 Task: Compose an email with the signature Adam Smith with the subject Request for information and the message Thank you for your email. from softage.1@softage.net to softage.2@softage.net with an attached document Resume.docx Undo the message and rewrite the message as I am following up on our previous conversation. Send the email. Finally, move the email from Sent Items to the label Personal
Action: Mouse moved to (321, 543)
Screenshot: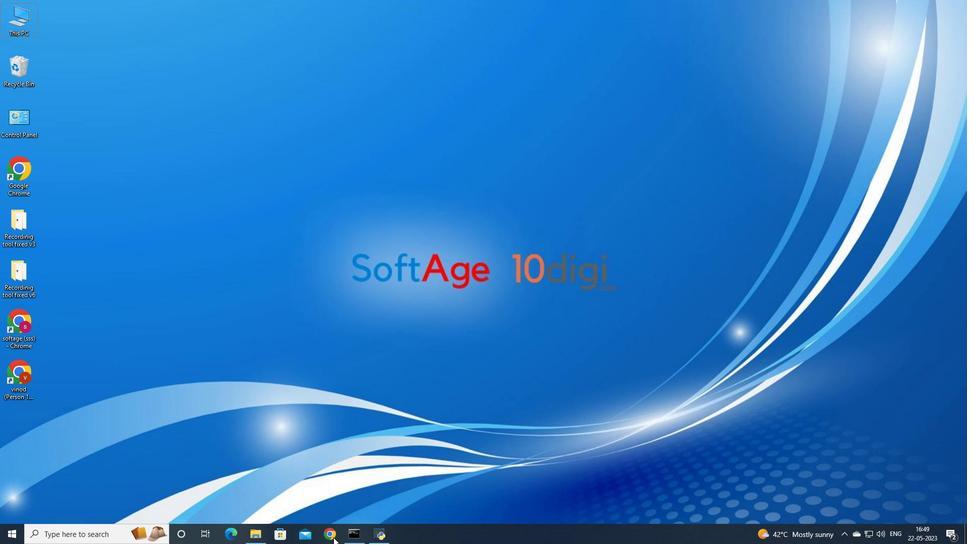 
Action: Mouse pressed left at (321, 543)
Screenshot: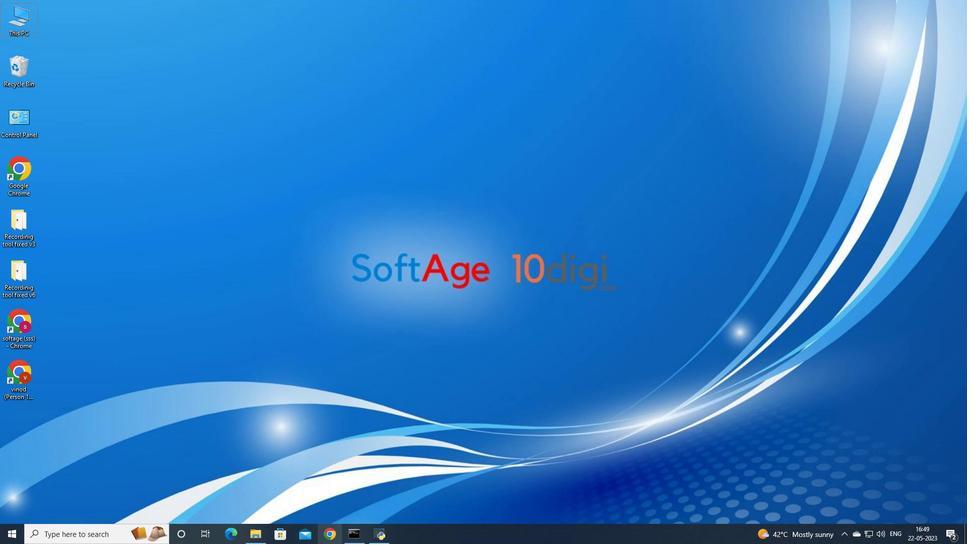
Action: Mouse moved to (412, 332)
Screenshot: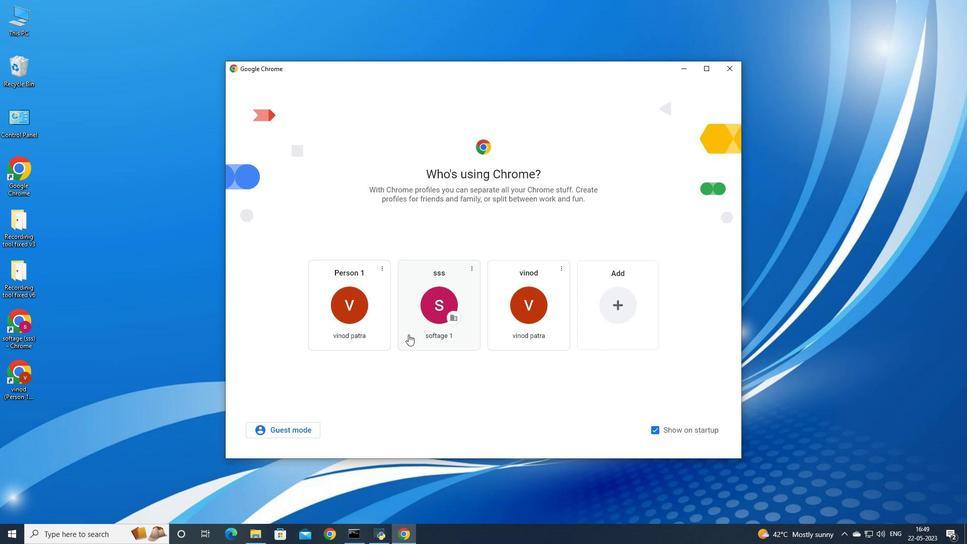 
Action: Mouse pressed left at (412, 332)
Screenshot: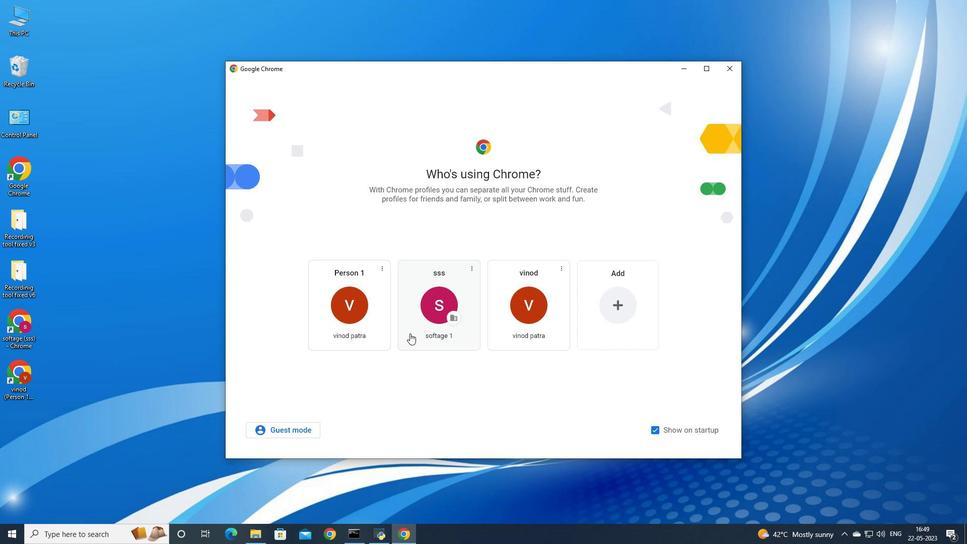 
Action: Mouse moved to (871, 49)
Screenshot: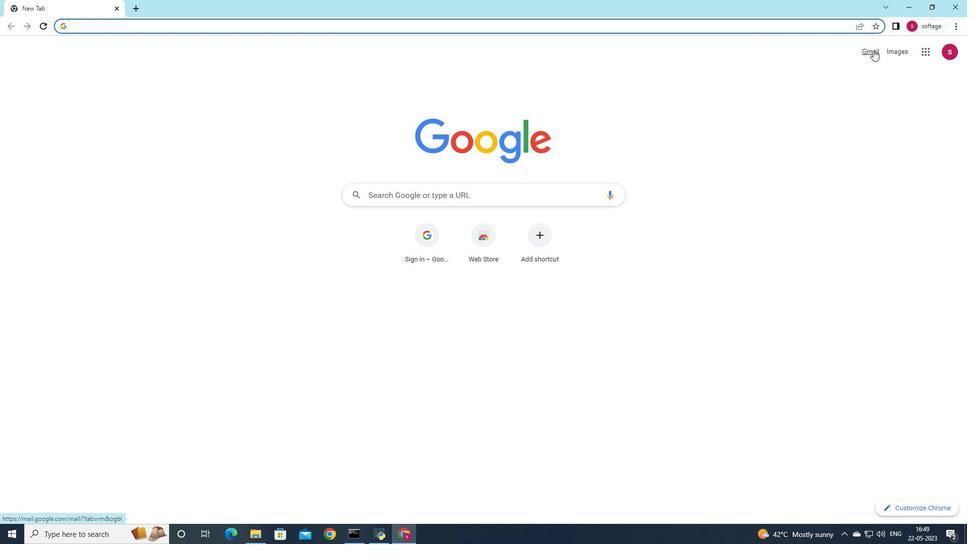 
Action: Mouse pressed left at (871, 49)
Screenshot: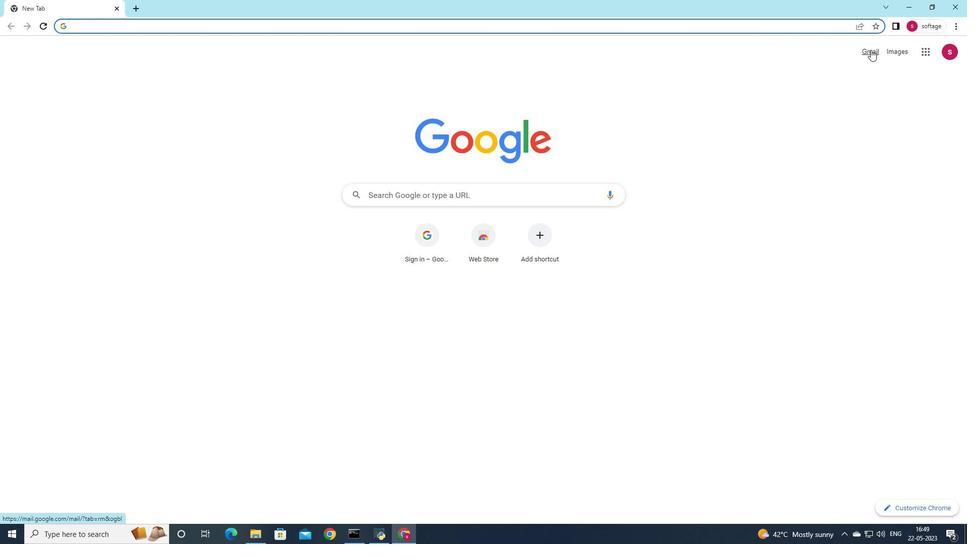 
Action: Mouse moved to (853, 69)
Screenshot: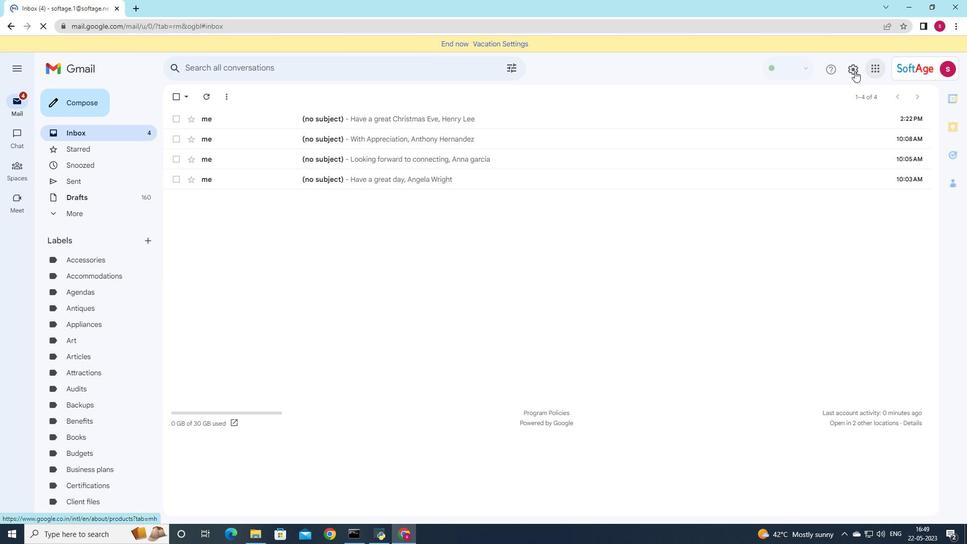 
Action: Mouse pressed left at (853, 69)
Screenshot: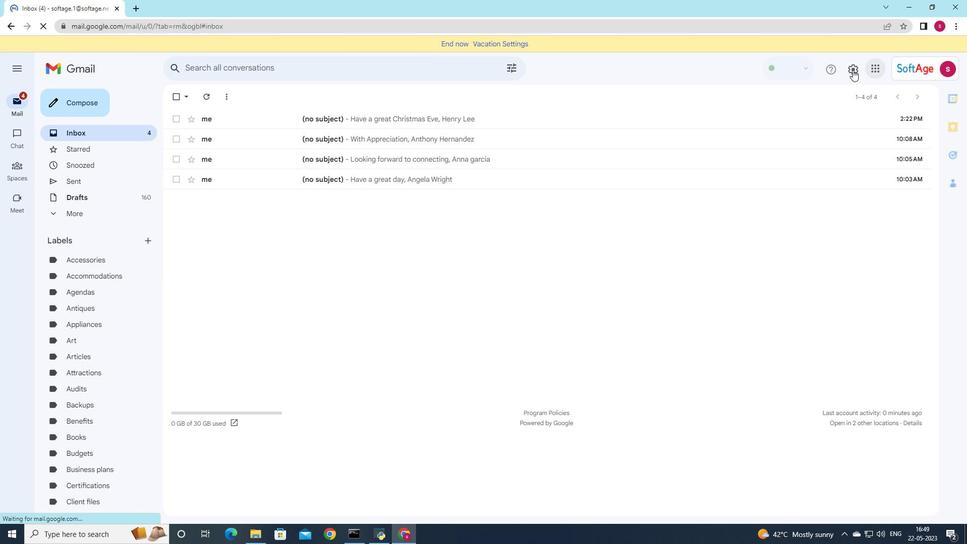 
Action: Mouse moved to (865, 119)
Screenshot: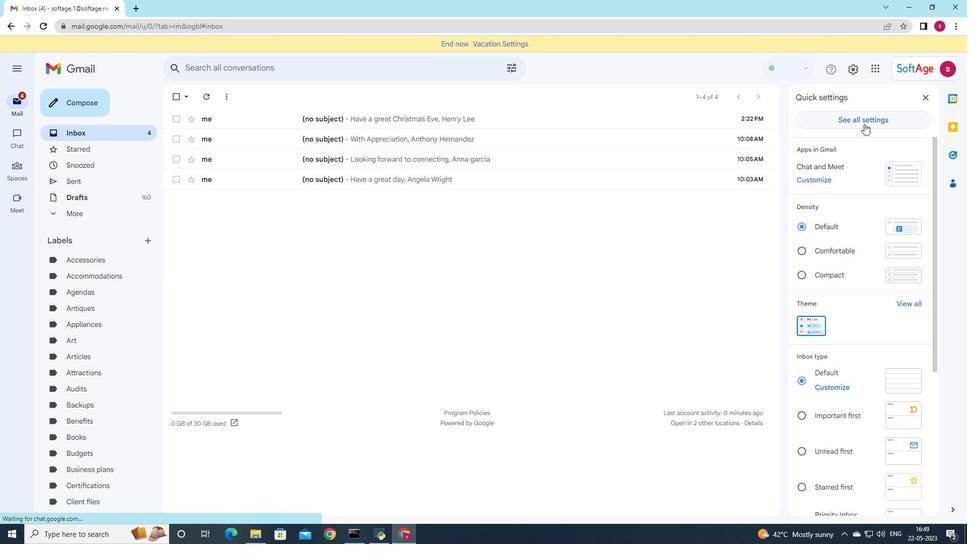
Action: Mouse pressed left at (865, 119)
Screenshot: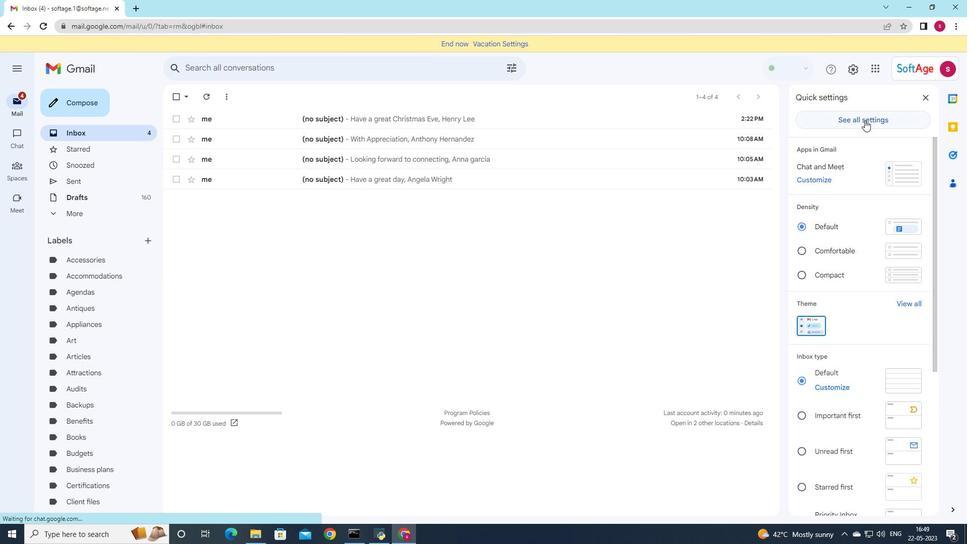 
Action: Mouse moved to (428, 405)
Screenshot: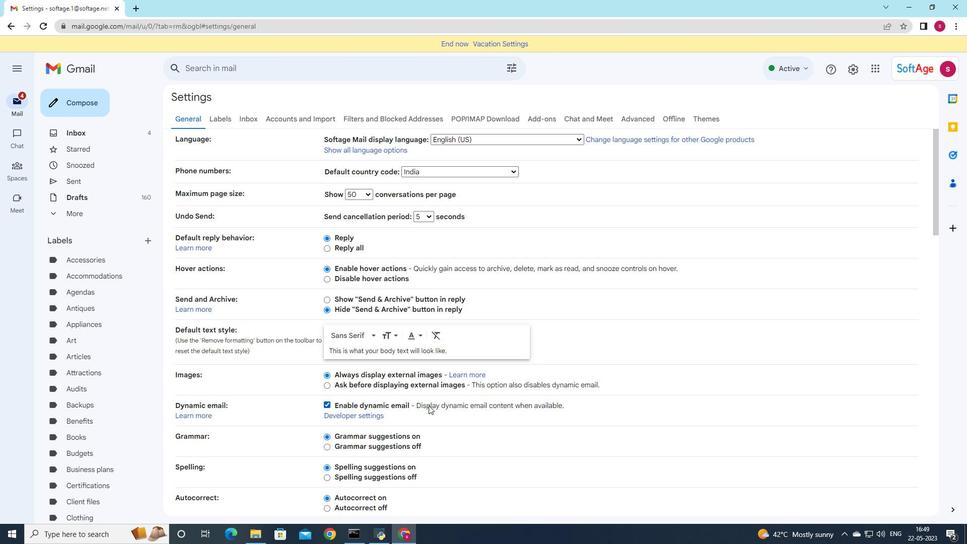 
Action: Mouse scrolled (428, 405) with delta (0, 0)
Screenshot: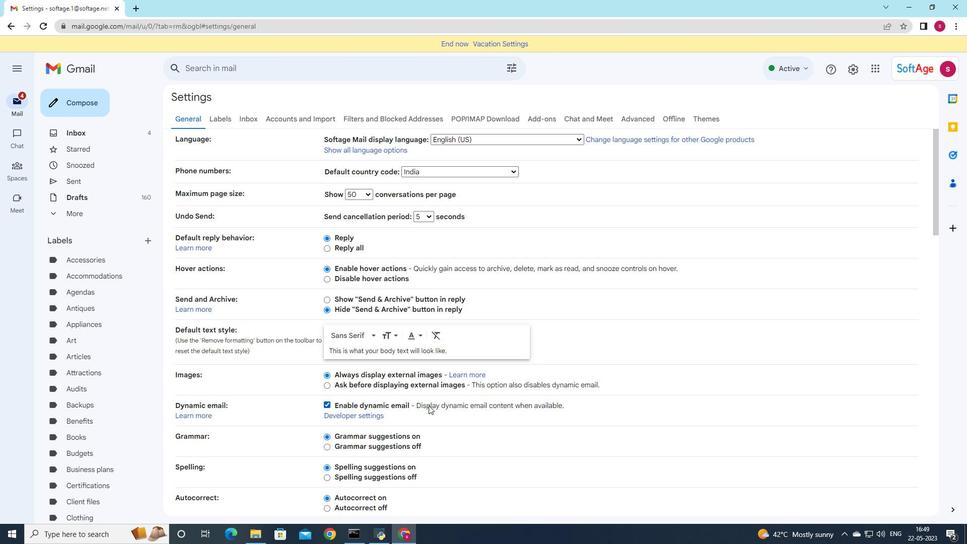 
Action: Mouse scrolled (428, 405) with delta (0, 0)
Screenshot: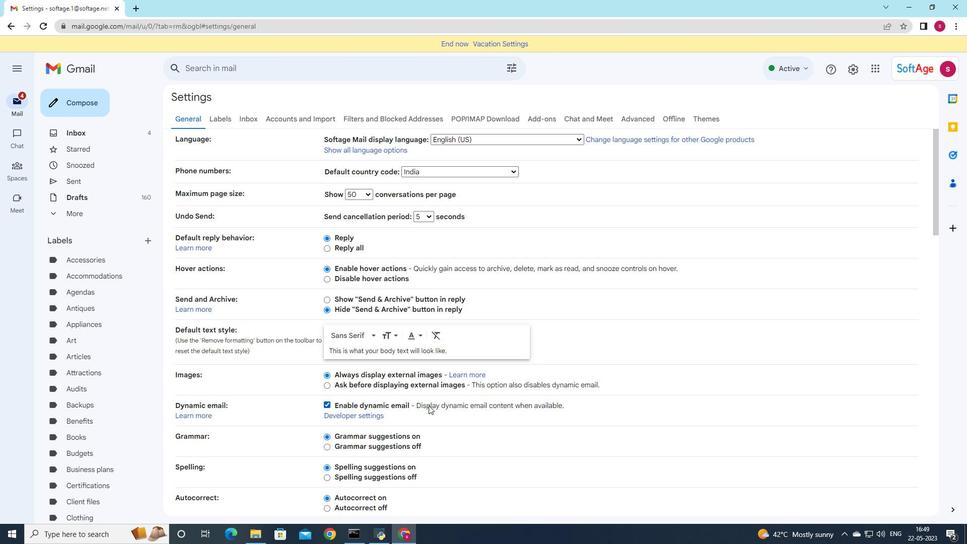 
Action: Mouse moved to (428, 405)
Screenshot: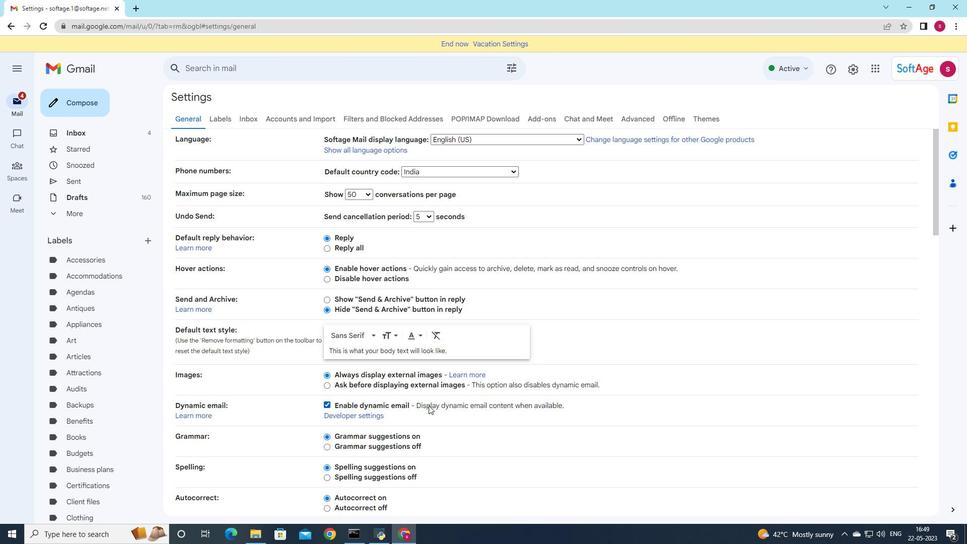 
Action: Mouse scrolled (428, 405) with delta (0, 0)
Screenshot: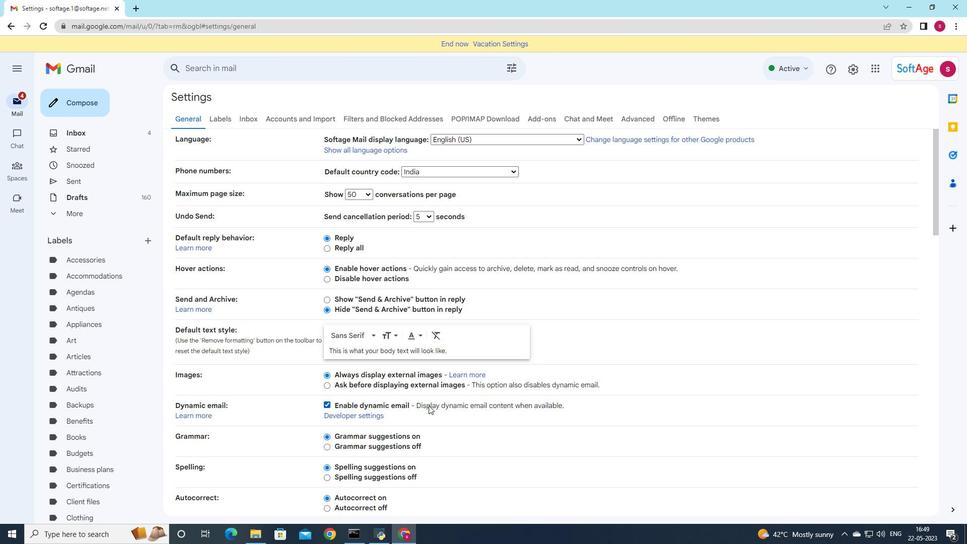 
Action: Mouse scrolled (428, 405) with delta (0, 0)
Screenshot: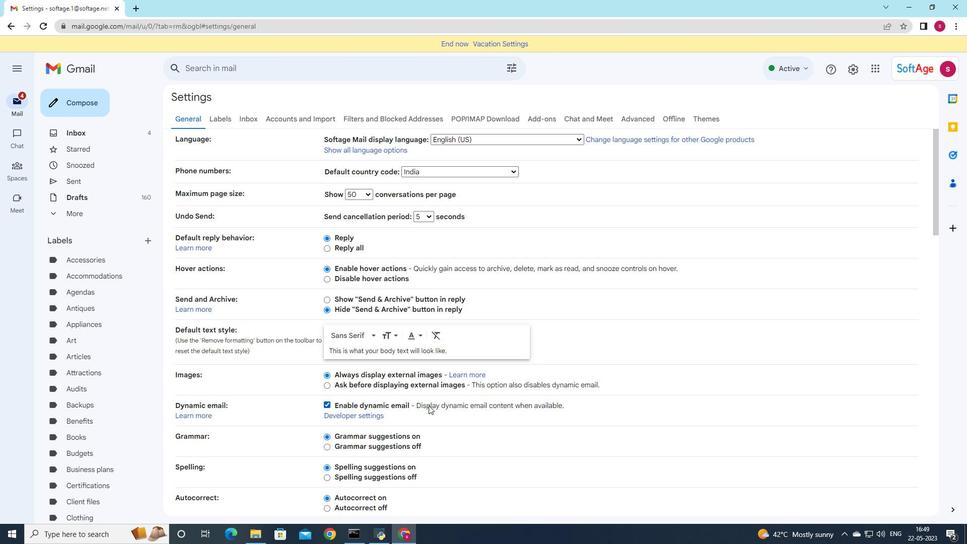 
Action: Mouse moved to (426, 409)
Screenshot: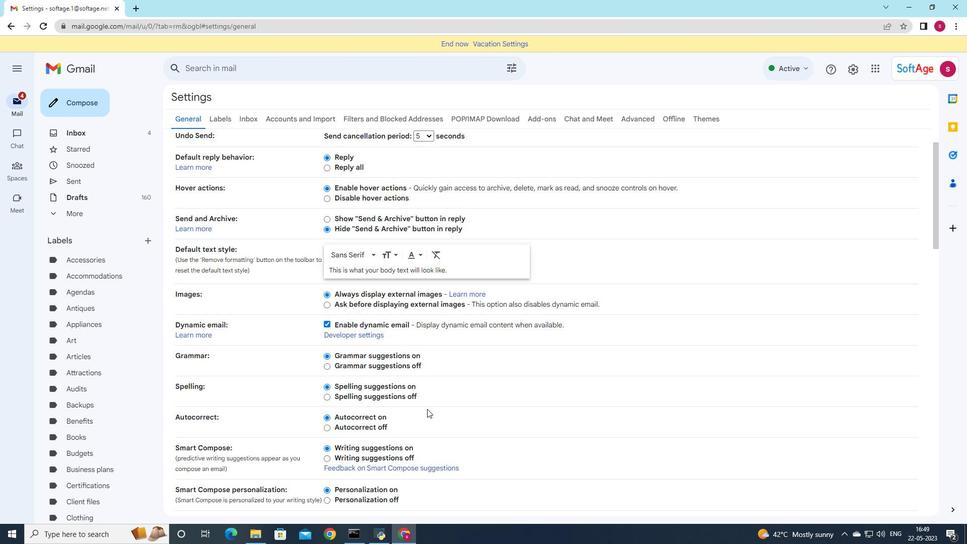 
Action: Mouse scrolled (426, 408) with delta (0, 0)
Screenshot: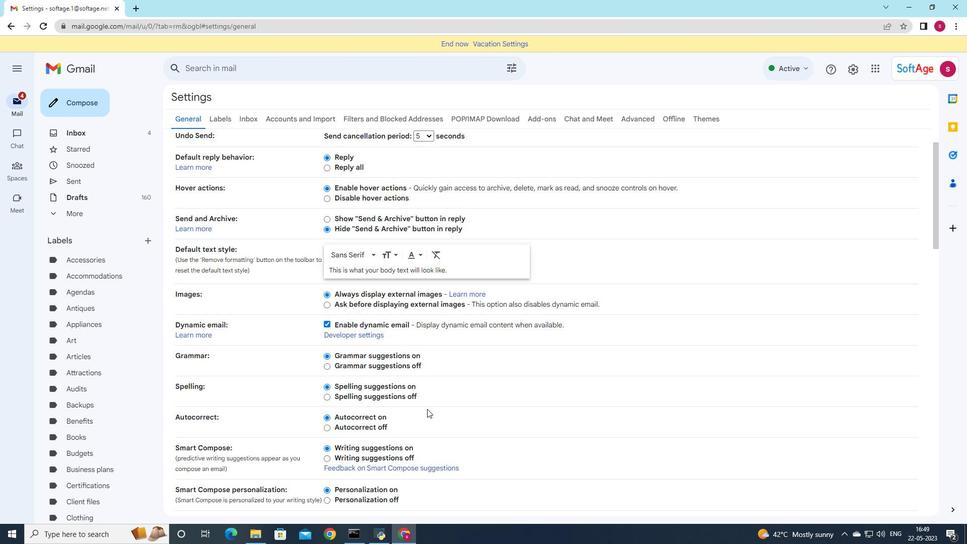 
Action: Mouse moved to (427, 411)
Screenshot: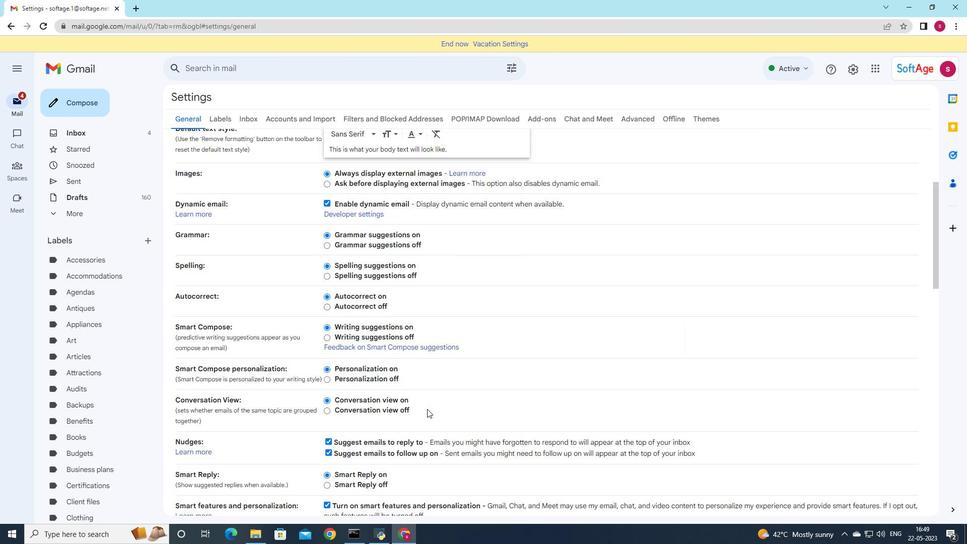 
Action: Mouse scrolled (427, 411) with delta (0, 0)
Screenshot: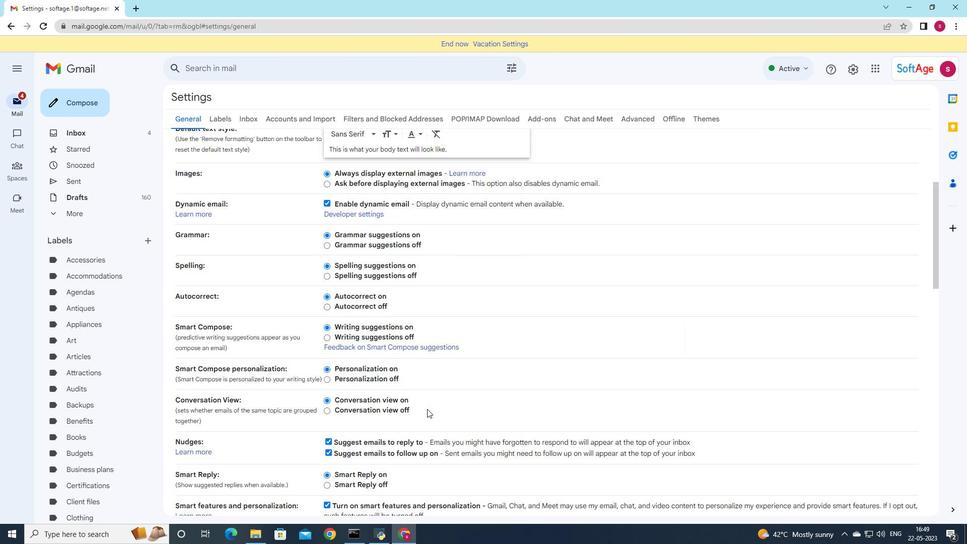 
Action: Mouse moved to (429, 413)
Screenshot: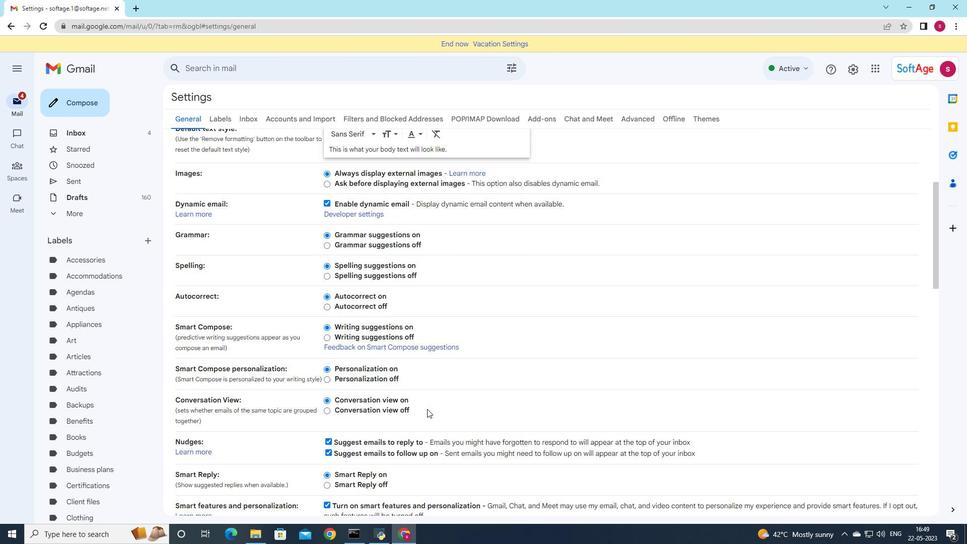 
Action: Mouse scrolled (429, 413) with delta (0, 0)
Screenshot: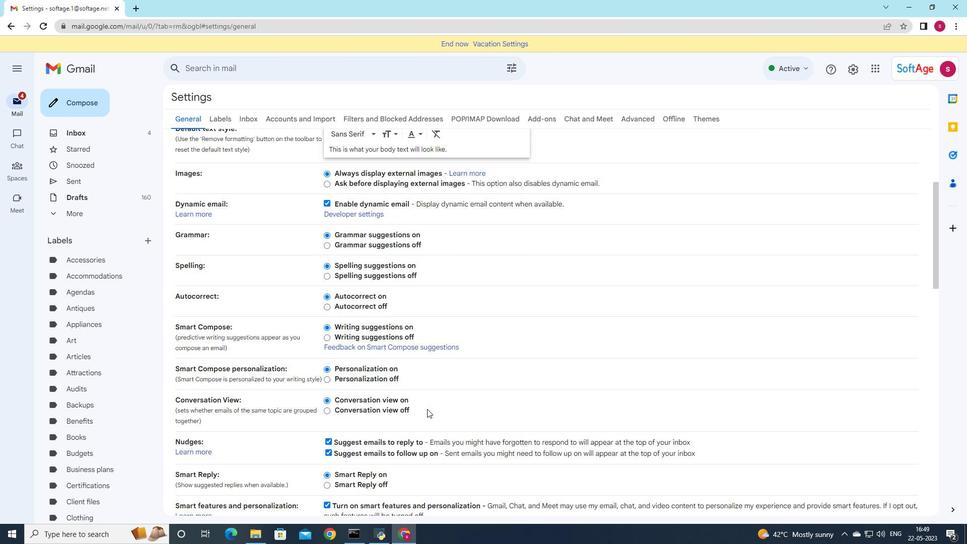 
Action: Mouse moved to (430, 414)
Screenshot: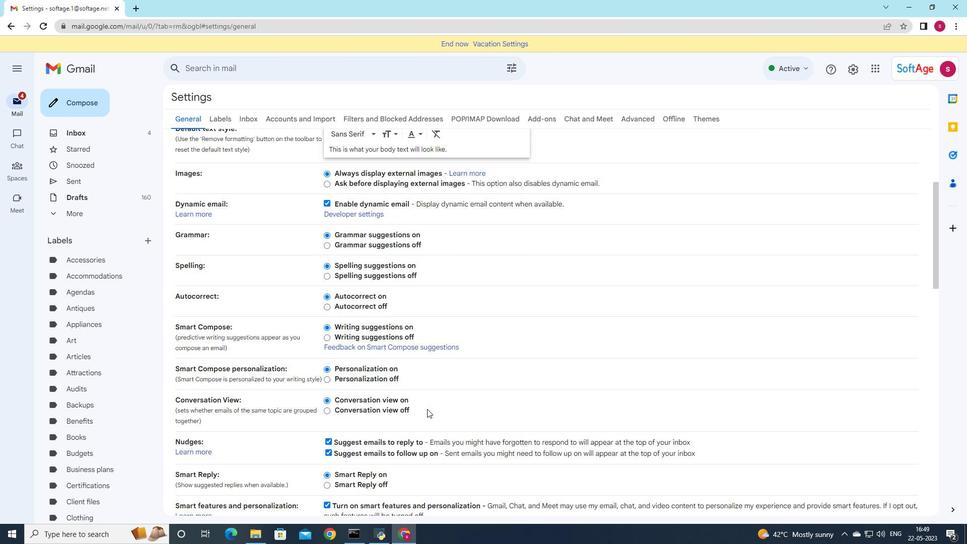 
Action: Mouse scrolled (430, 413) with delta (0, 0)
Screenshot: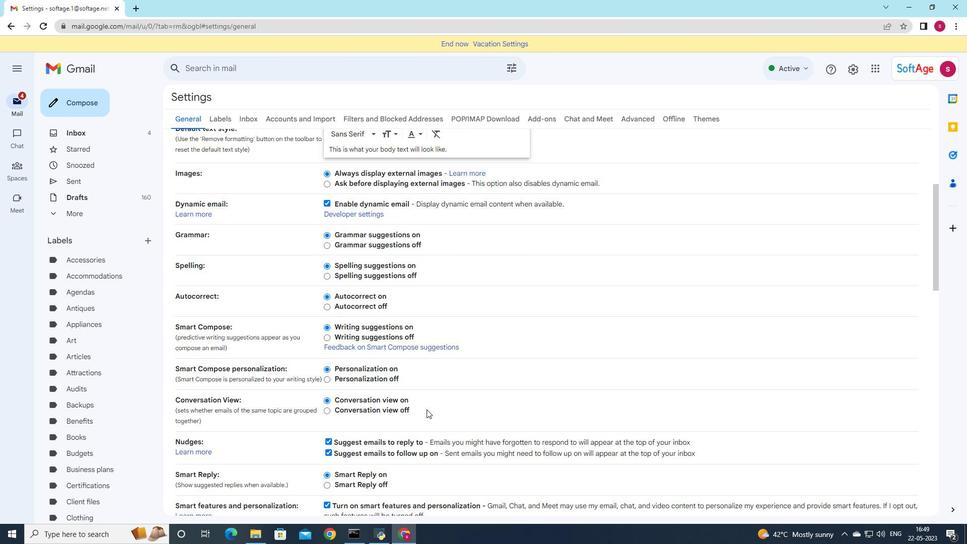 
Action: Mouse moved to (431, 414)
Screenshot: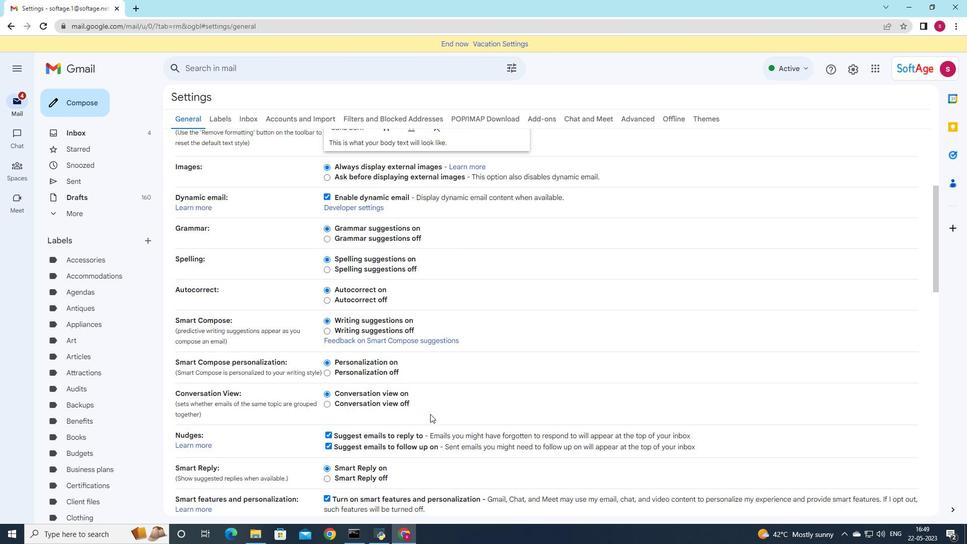 
Action: Mouse scrolled (431, 413) with delta (0, 0)
Screenshot: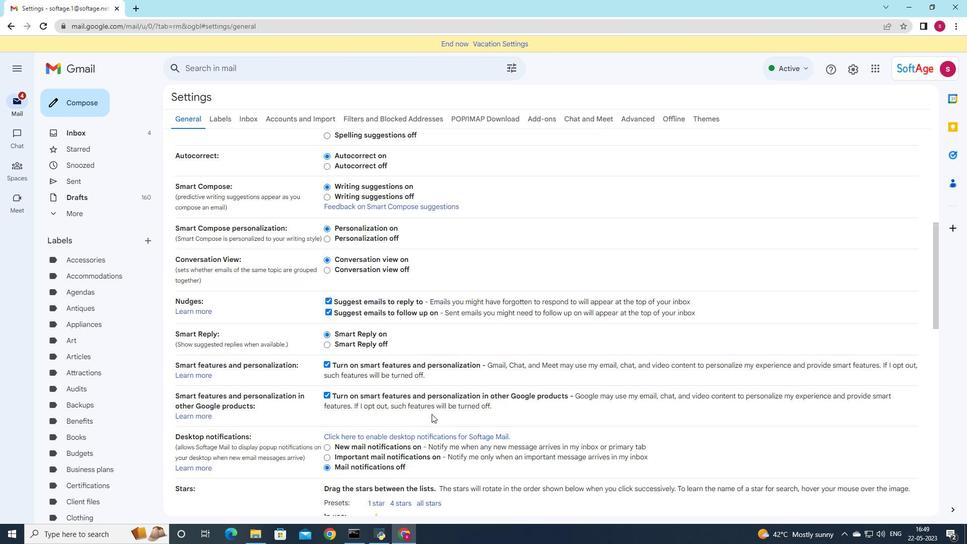 
Action: Mouse moved to (432, 414)
Screenshot: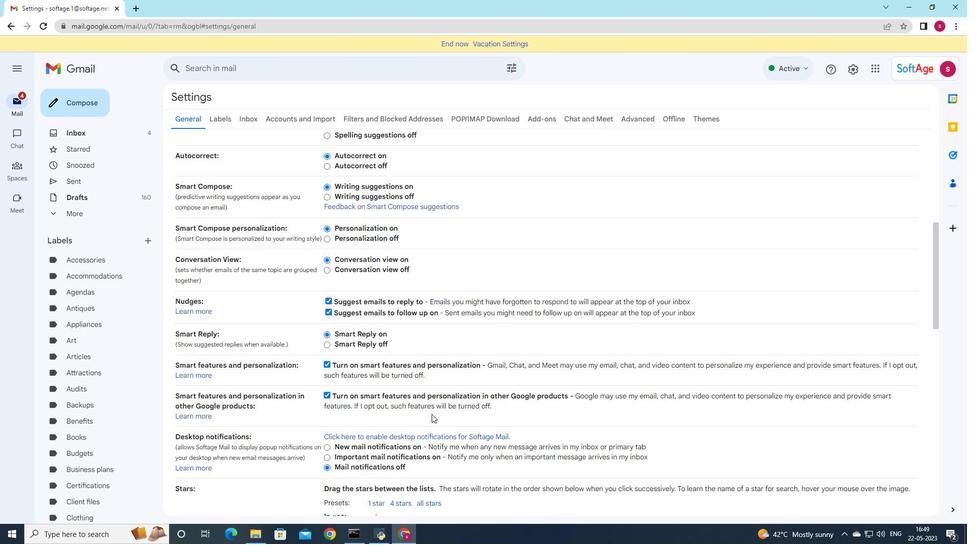 
Action: Mouse scrolled (432, 413) with delta (0, 0)
Screenshot: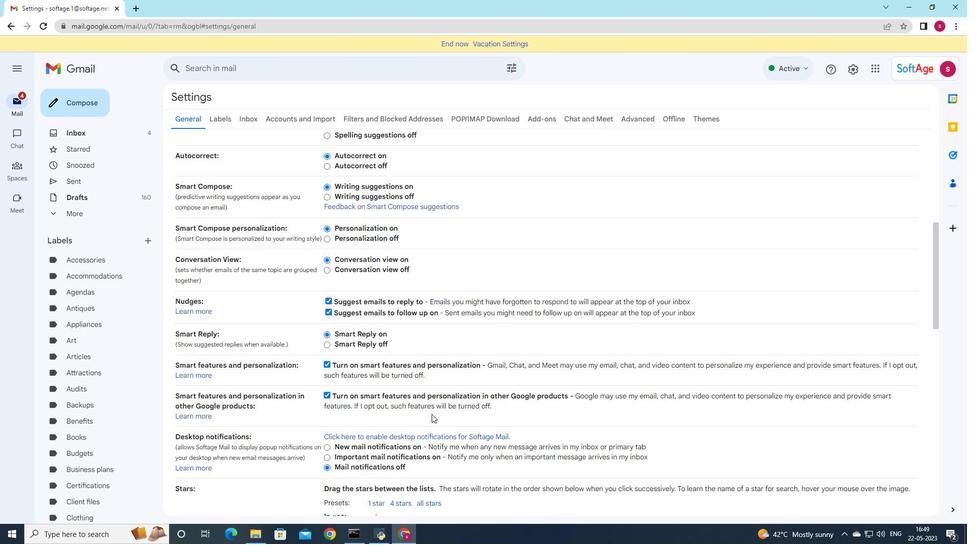 
Action: Mouse scrolled (432, 413) with delta (0, 0)
Screenshot: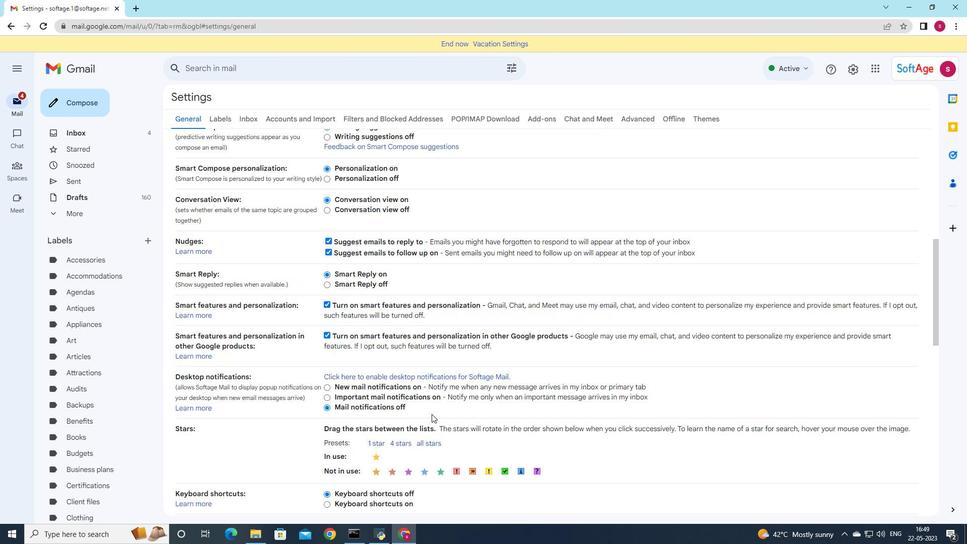 
Action: Mouse scrolled (432, 413) with delta (0, 0)
Screenshot: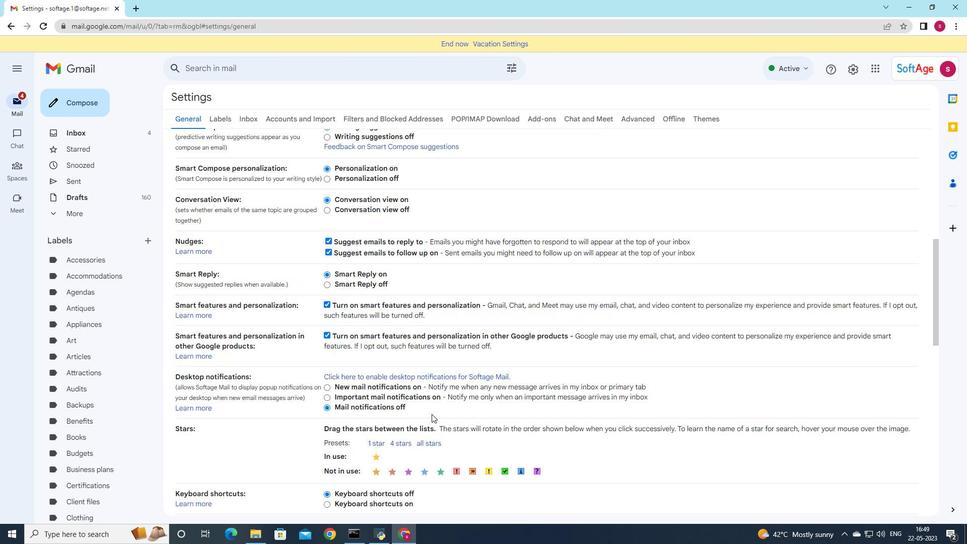
Action: Mouse moved to (433, 433)
Screenshot: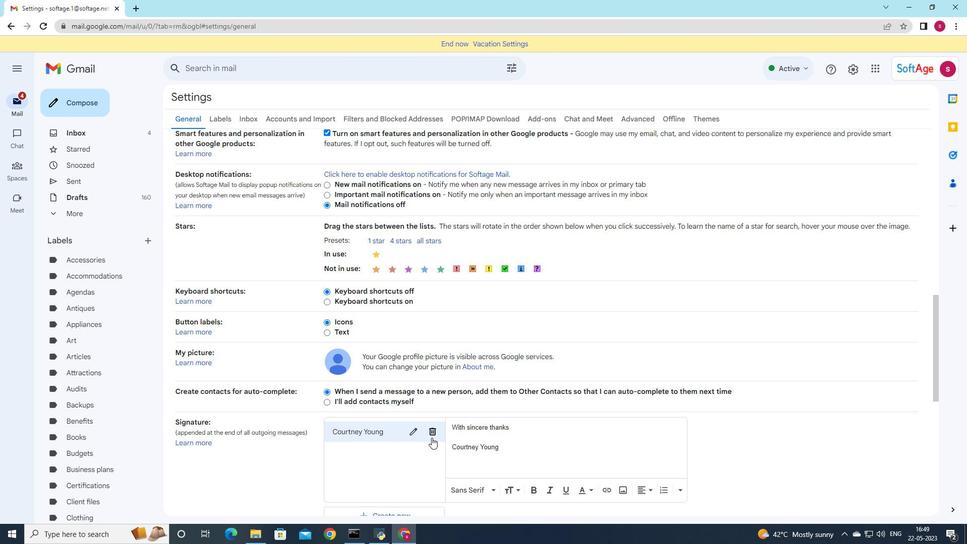 
Action: Mouse pressed left at (433, 433)
Screenshot: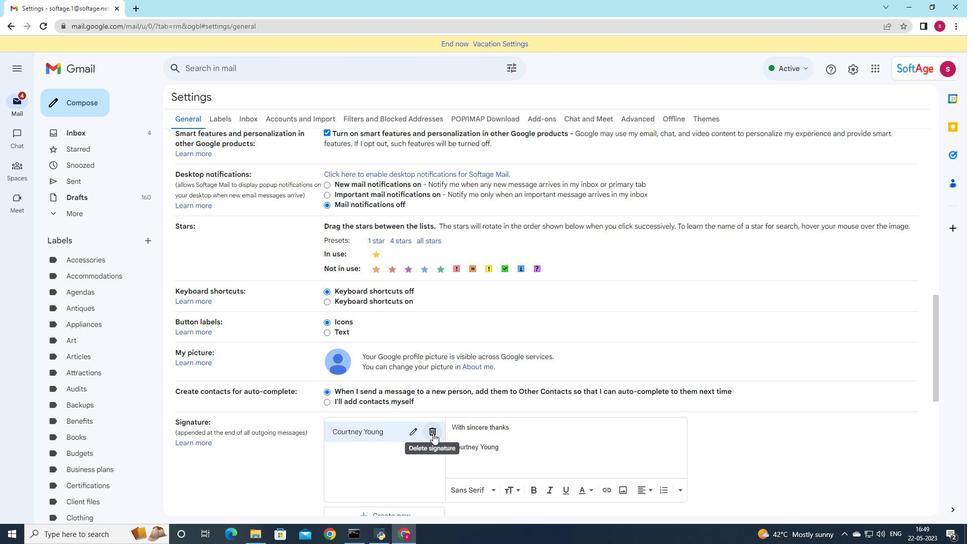 
Action: Mouse moved to (574, 299)
Screenshot: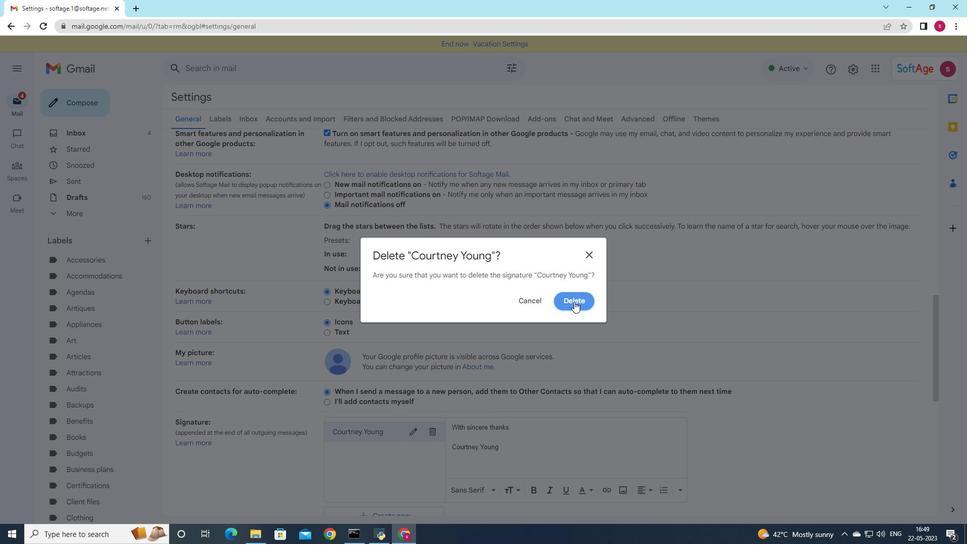 
Action: Mouse pressed left at (574, 299)
Screenshot: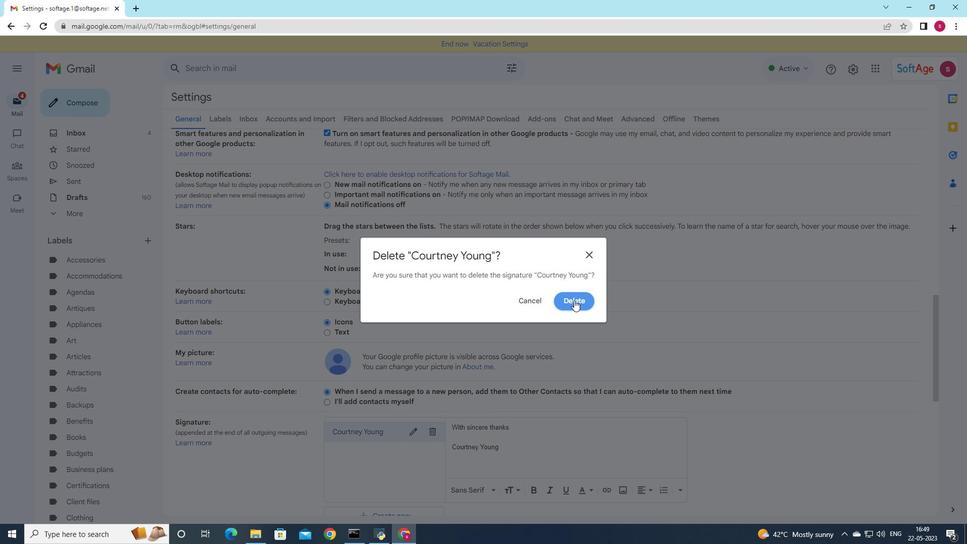 
Action: Mouse moved to (367, 438)
Screenshot: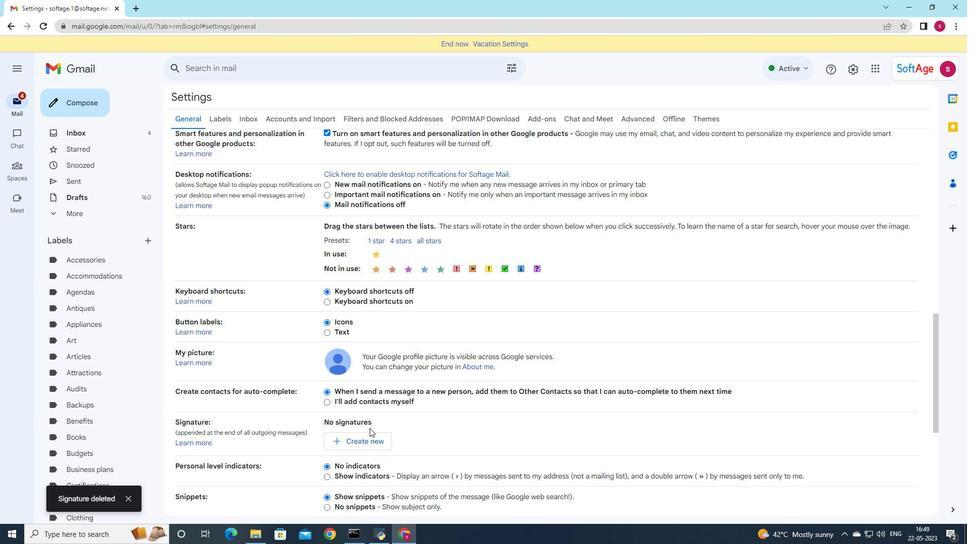 
Action: Mouse pressed left at (367, 438)
Screenshot: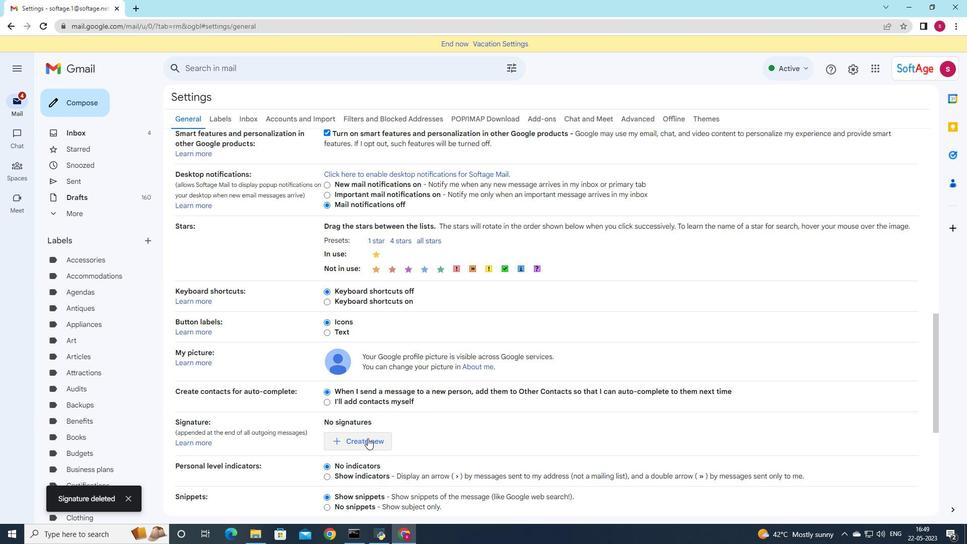 
Action: Mouse moved to (544, 289)
Screenshot: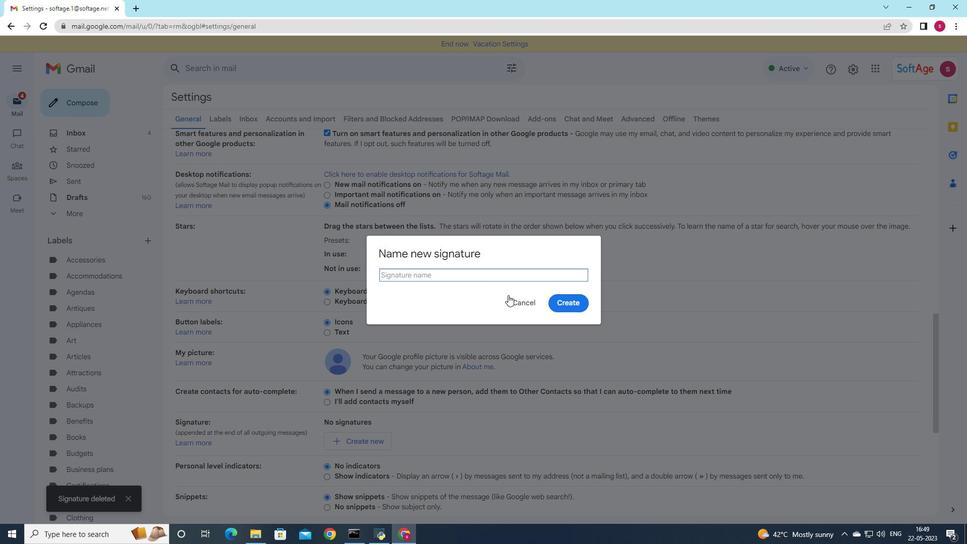
Action: Key pressed <Key.shift>Adam<Key.space><Key.shift>Smith
Screenshot: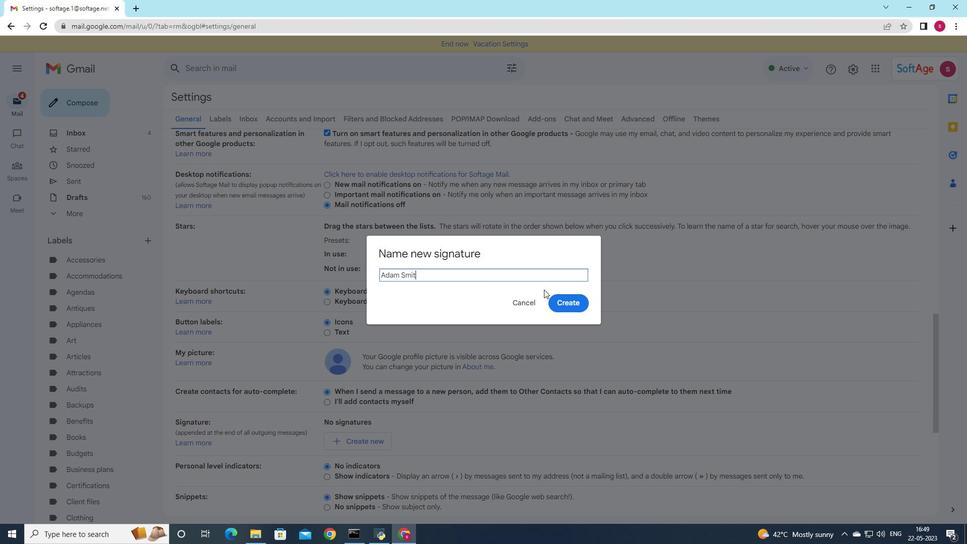 
Action: Mouse moved to (566, 301)
Screenshot: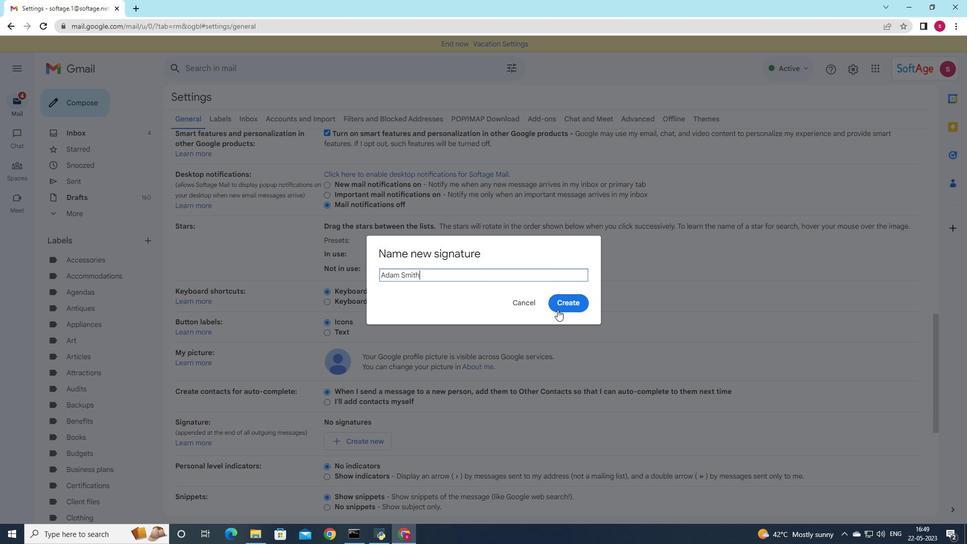 
Action: Mouse pressed left at (566, 301)
Screenshot: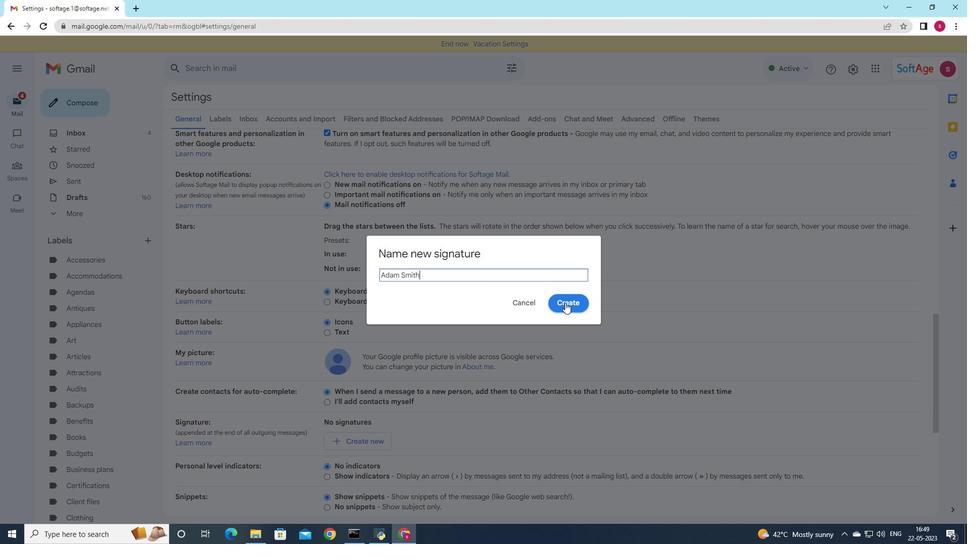 
Action: Mouse moved to (519, 319)
Screenshot: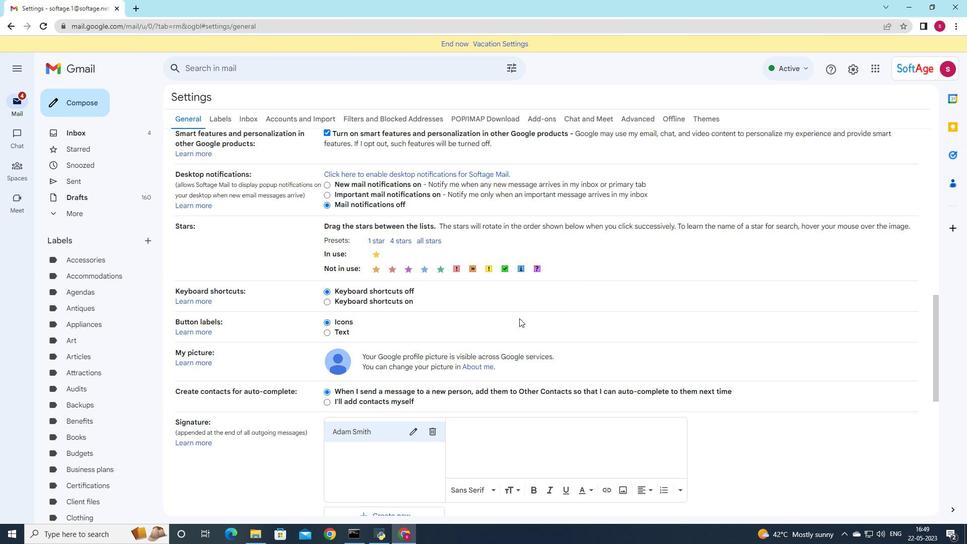 
Action: Mouse scrolled (519, 319) with delta (0, 0)
Screenshot: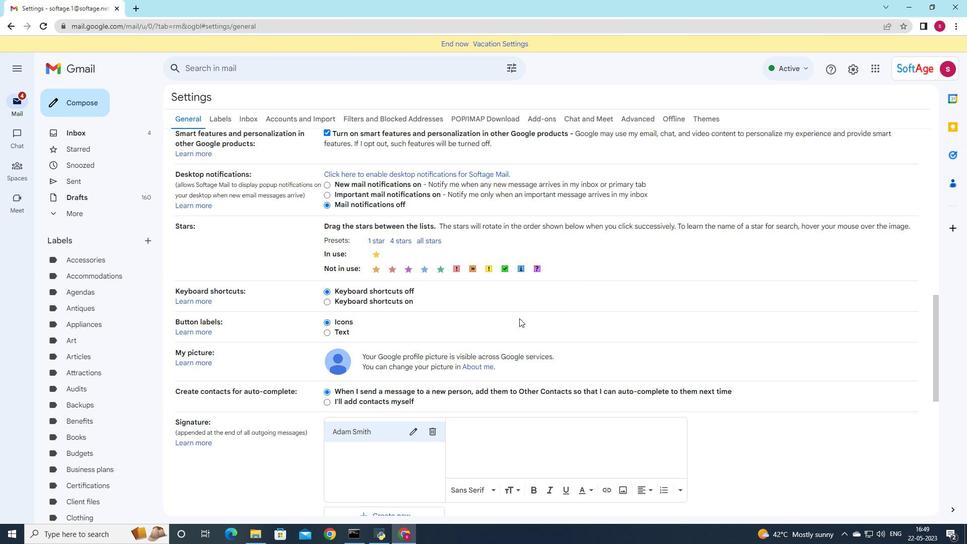 
Action: Mouse moved to (519, 320)
Screenshot: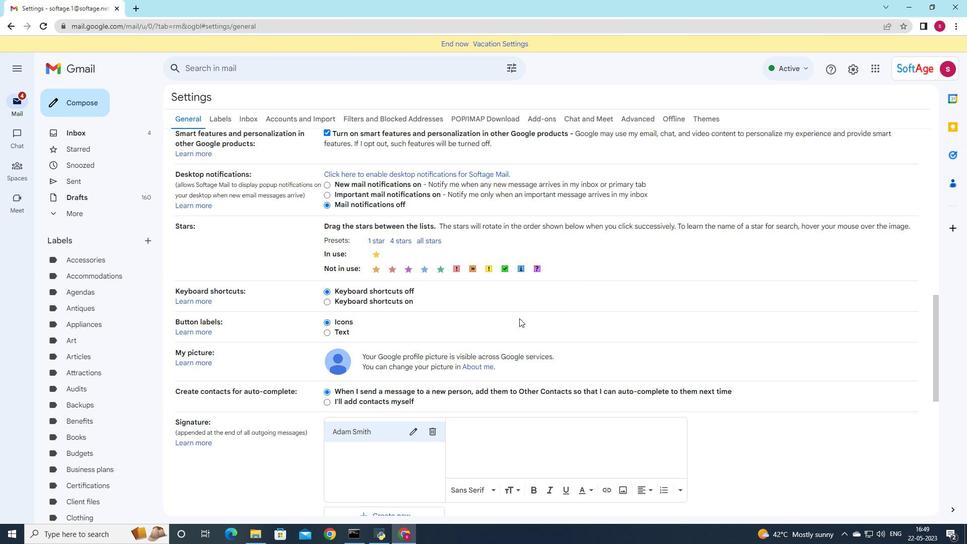 
Action: Mouse scrolled (519, 319) with delta (0, 0)
Screenshot: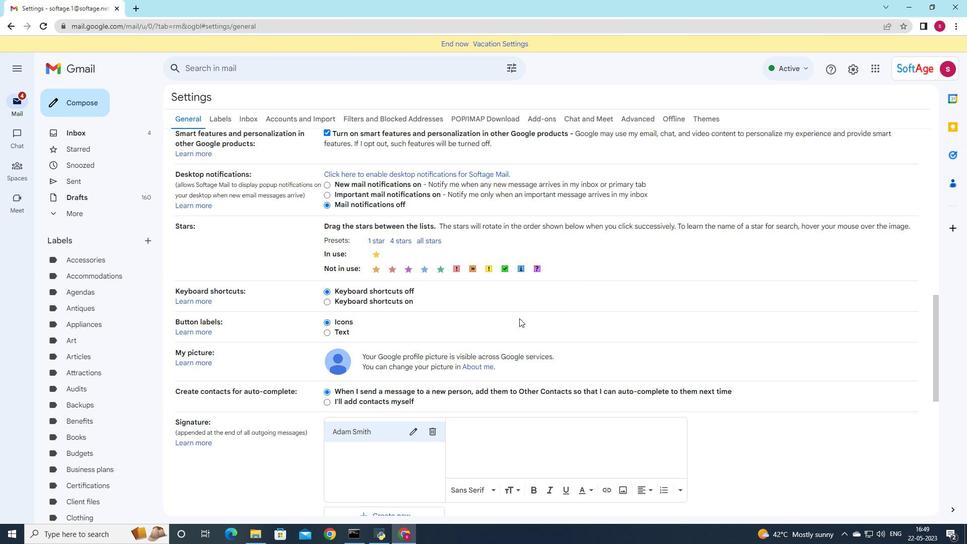 
Action: Mouse moved to (482, 335)
Screenshot: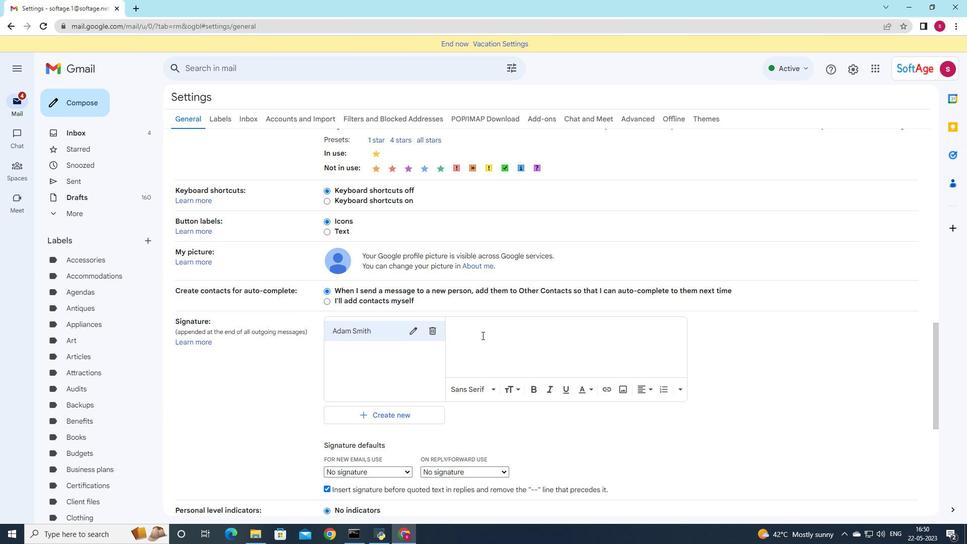 
Action: Mouse scrolled (482, 335) with delta (0, 0)
Screenshot: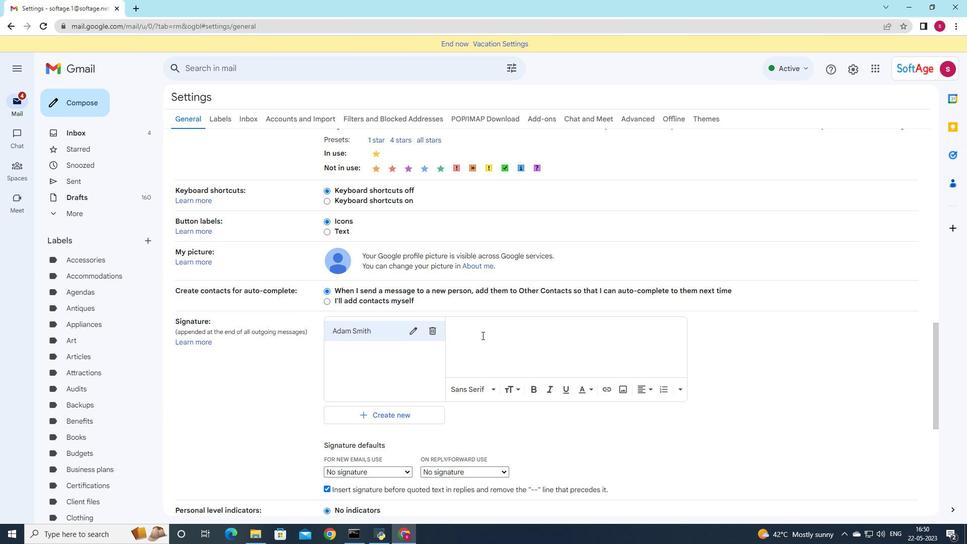 
Action: Mouse moved to (481, 287)
Screenshot: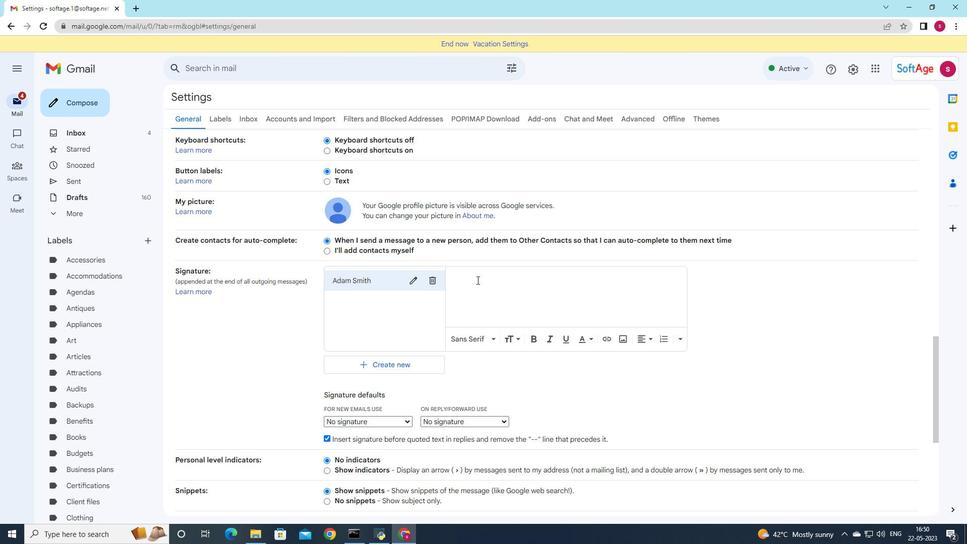
Action: Mouse pressed left at (481, 287)
Screenshot: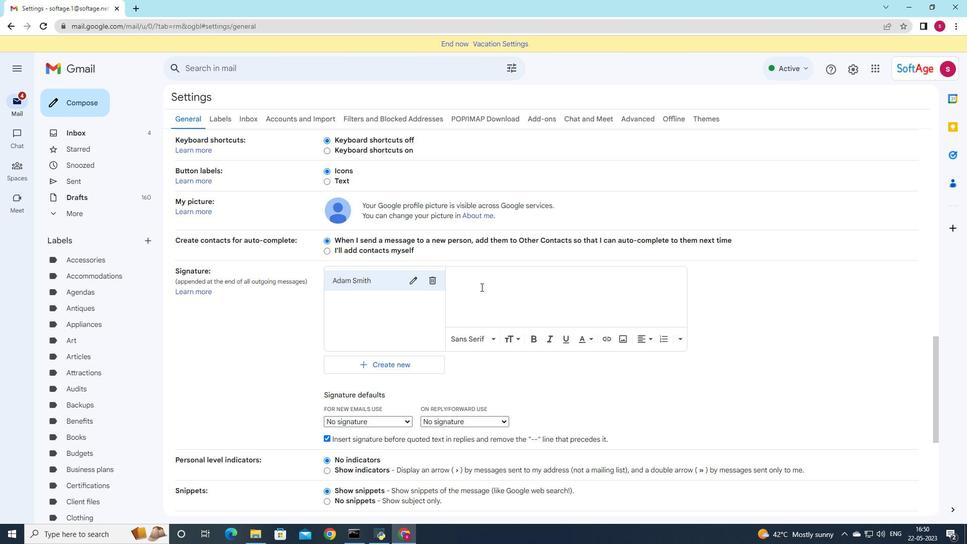 
Action: Mouse moved to (526, 293)
Screenshot: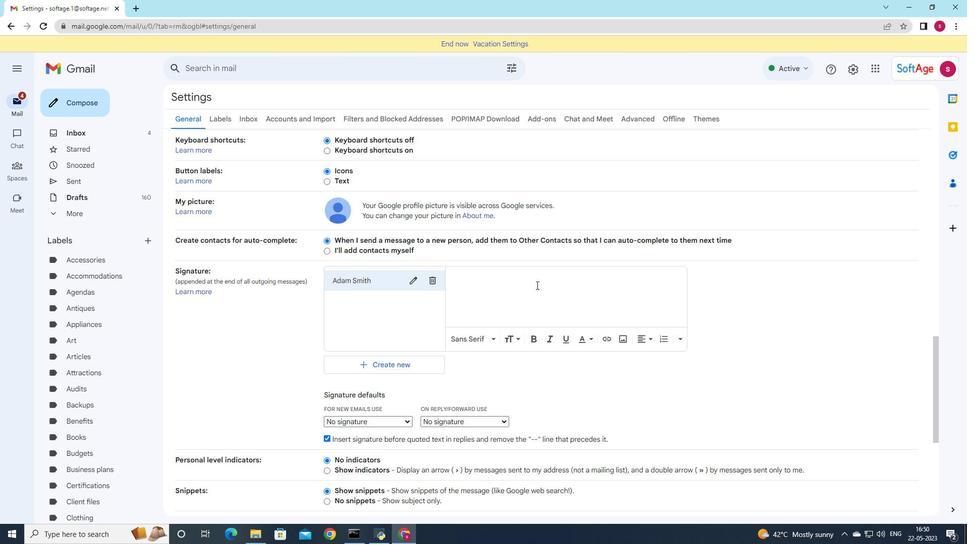 
Action: Mouse scrolled (526, 292) with delta (0, 0)
Screenshot: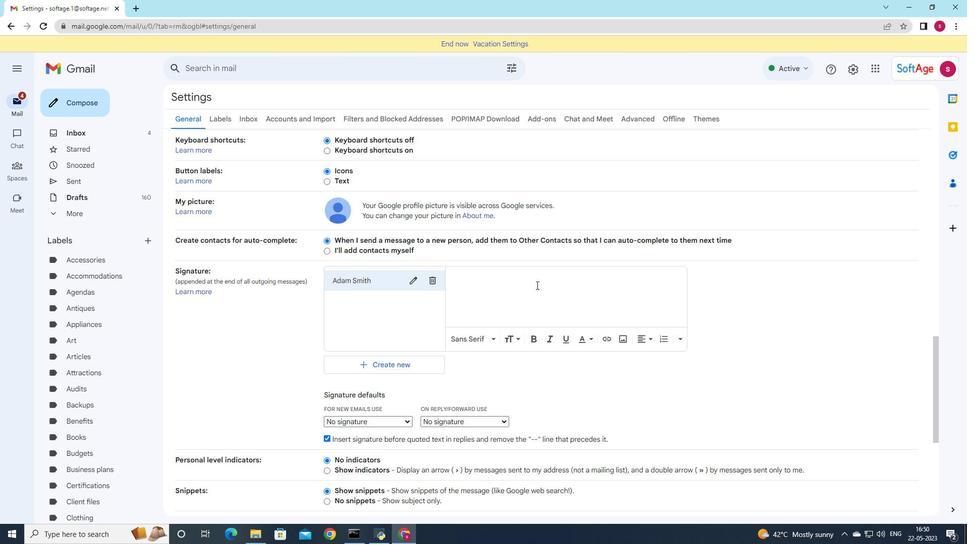 
Action: Mouse scrolled (526, 292) with delta (0, 0)
Screenshot: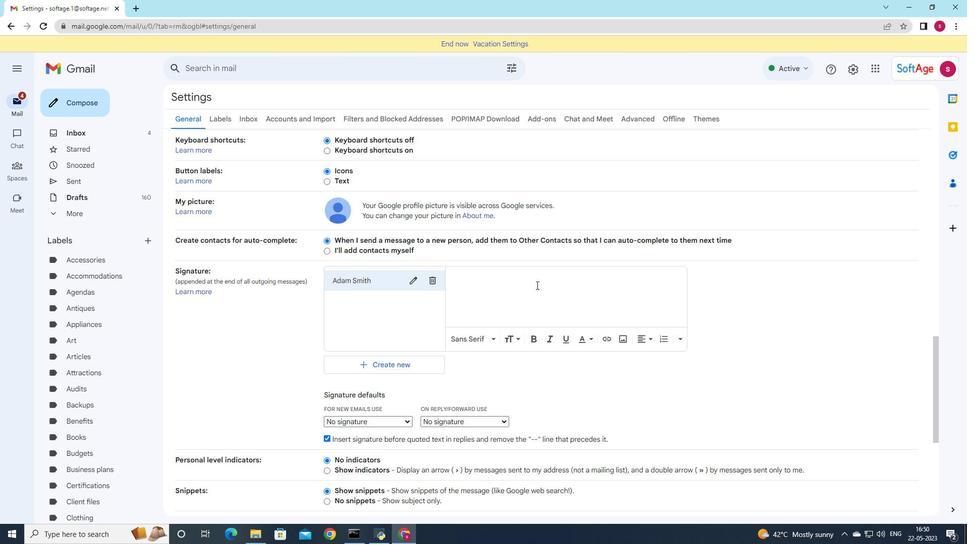 
Action: Mouse moved to (410, 320)
Screenshot: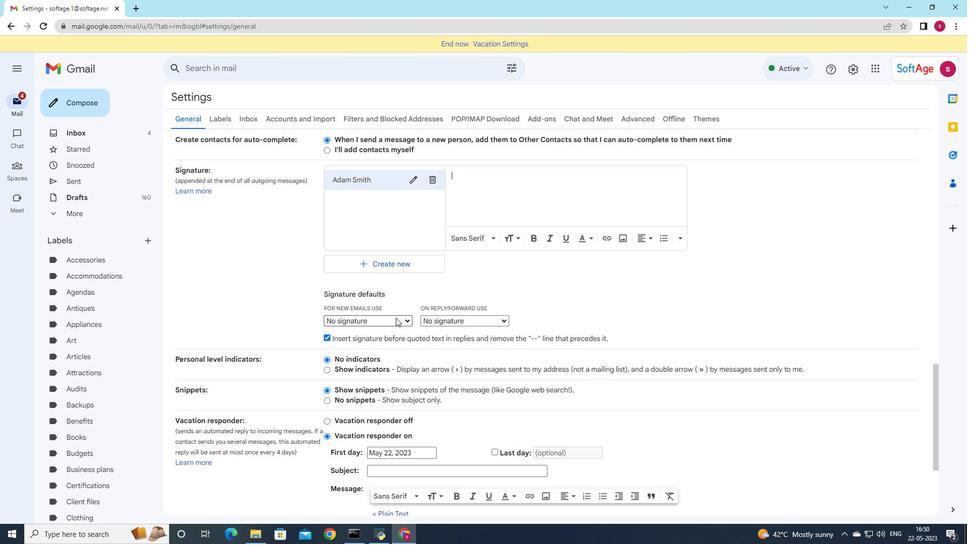 
Action: Mouse pressed left at (410, 320)
Screenshot: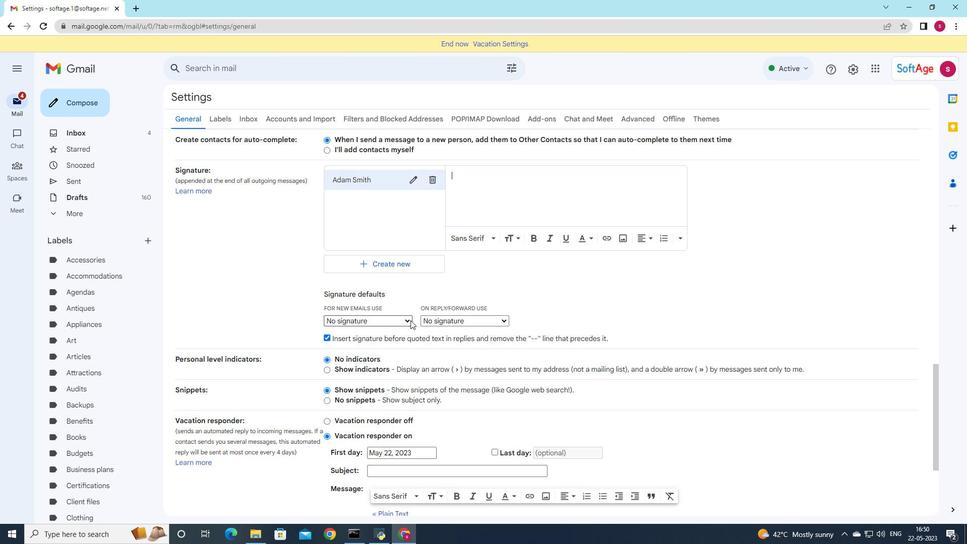 
Action: Mouse moved to (401, 341)
Screenshot: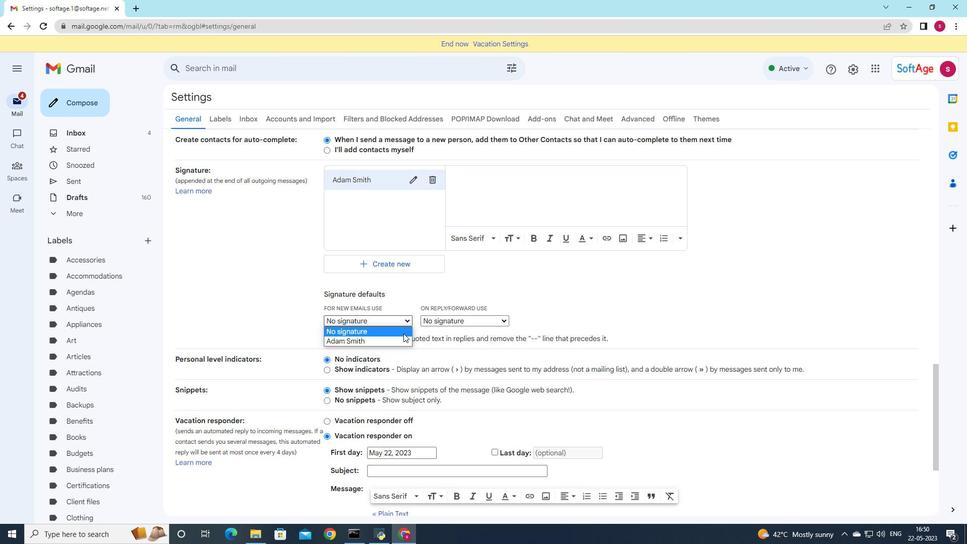 
Action: Mouse pressed left at (401, 341)
Screenshot: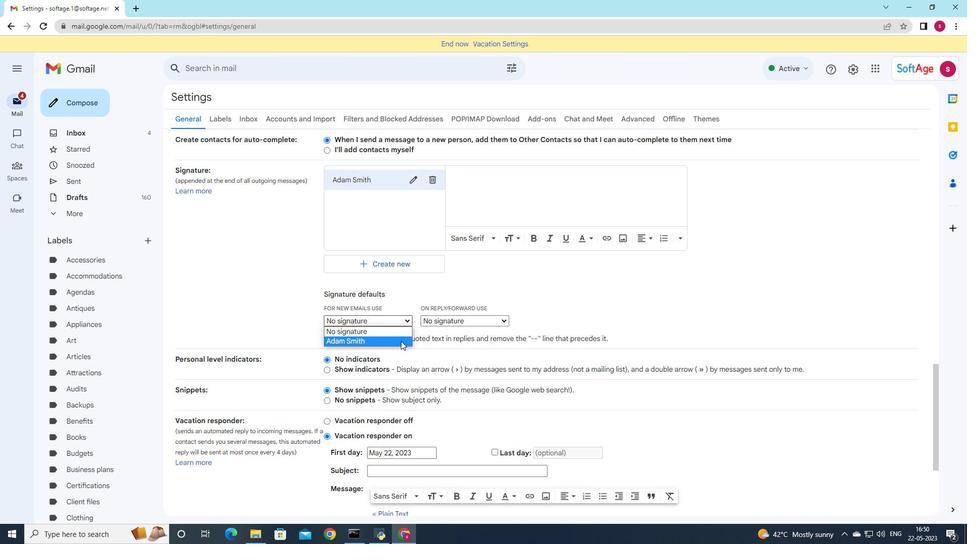 
Action: Mouse moved to (416, 335)
Screenshot: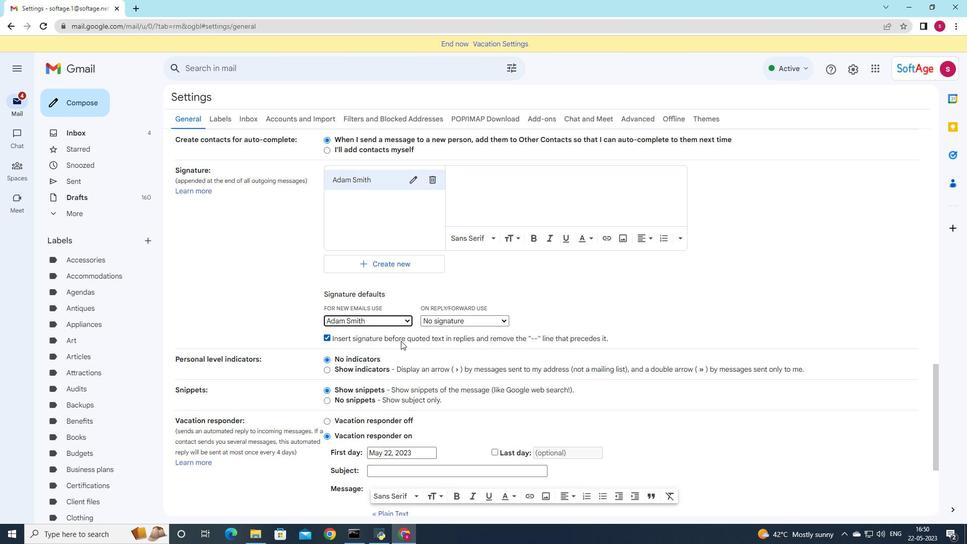 
Action: Mouse scrolled (415, 335) with delta (0, 0)
Screenshot: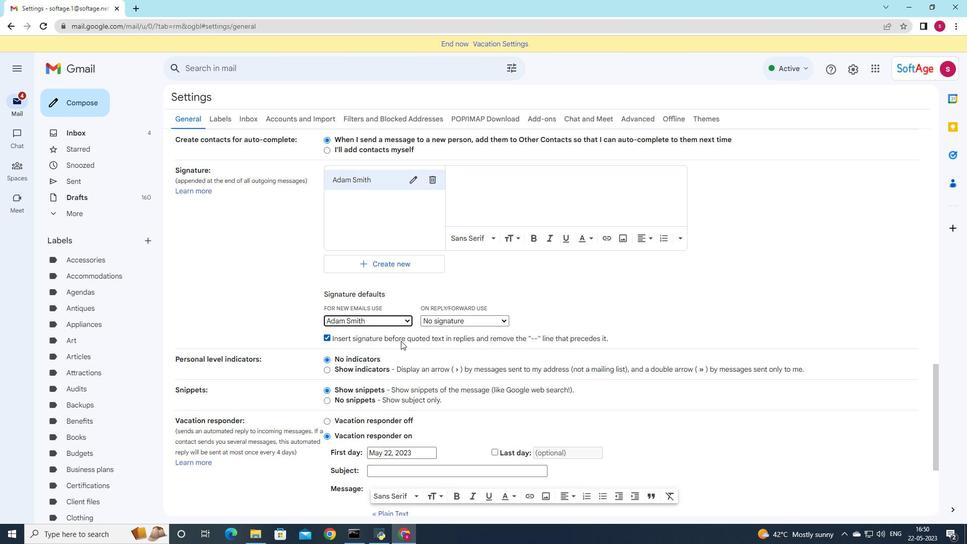 
Action: Mouse moved to (416, 335)
Screenshot: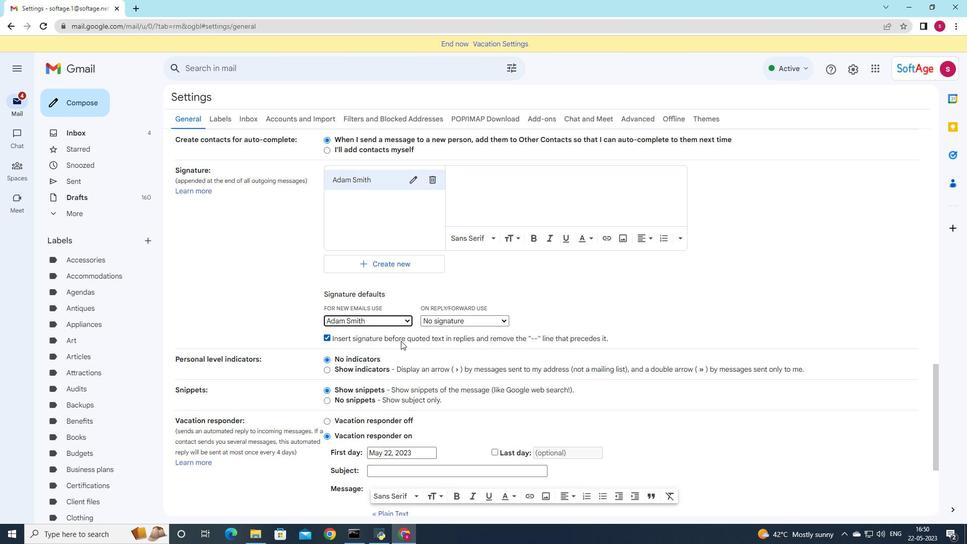 
Action: Mouse scrolled (415, 335) with delta (0, 0)
Screenshot: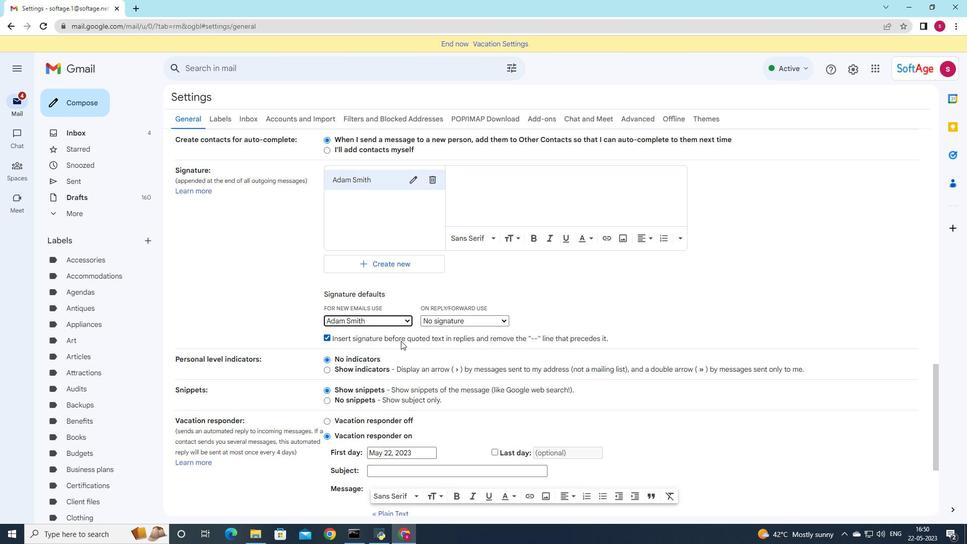 
Action: Mouse moved to (416, 336)
Screenshot: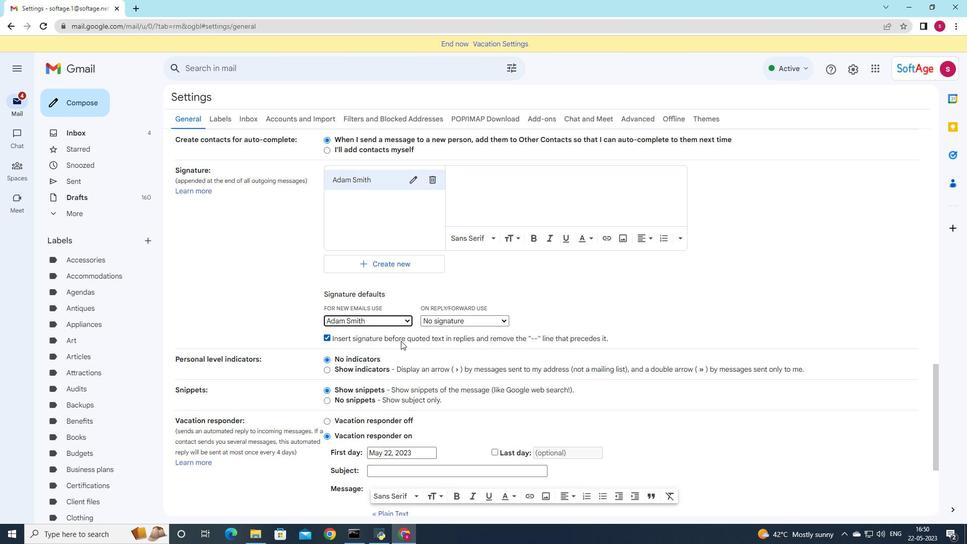 
Action: Mouse scrolled (416, 335) with delta (0, 0)
Screenshot: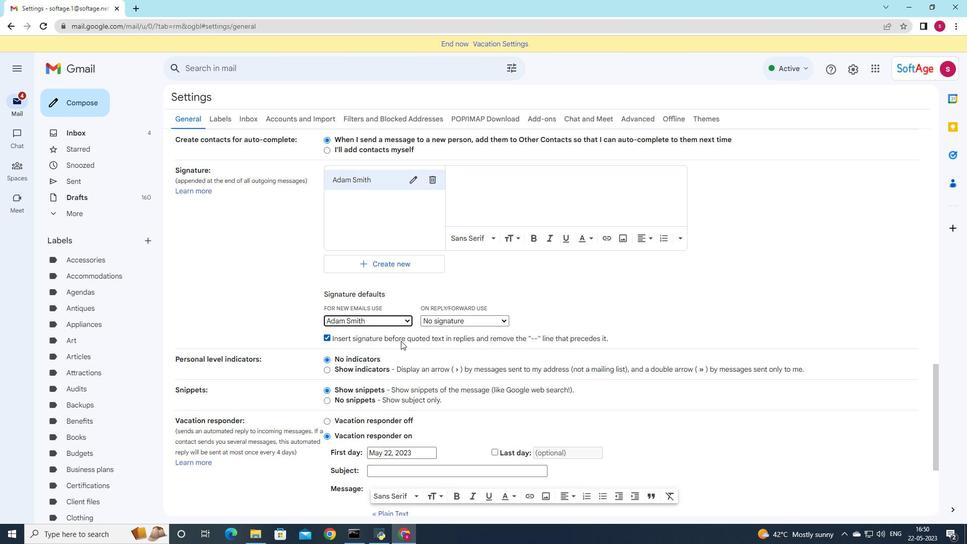 
Action: Mouse moved to (419, 337)
Screenshot: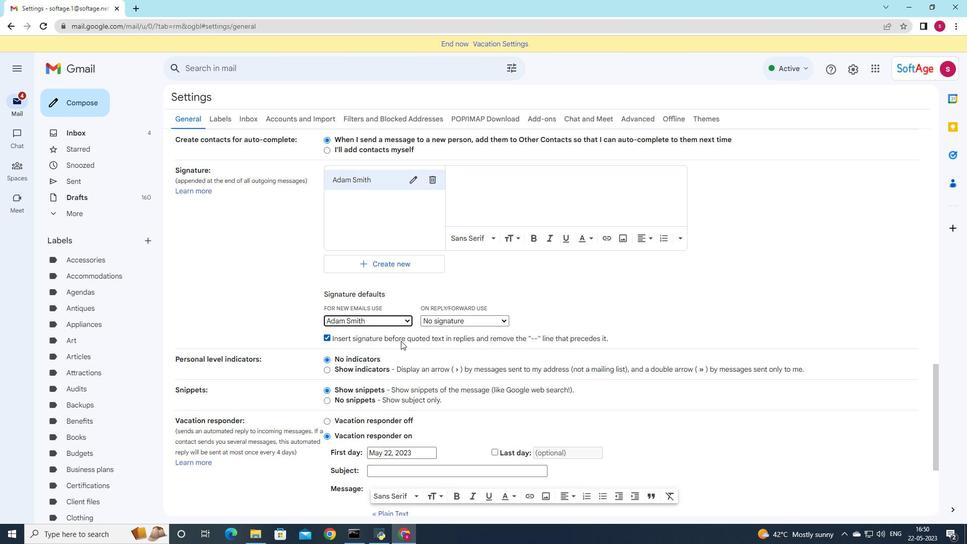 
Action: Mouse scrolled (418, 336) with delta (0, 0)
Screenshot: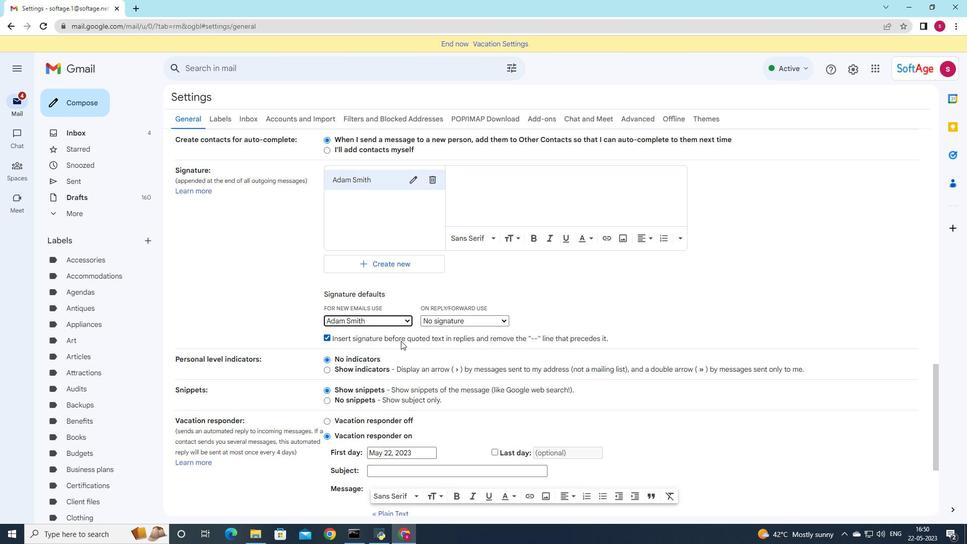 
Action: Mouse moved to (420, 337)
Screenshot: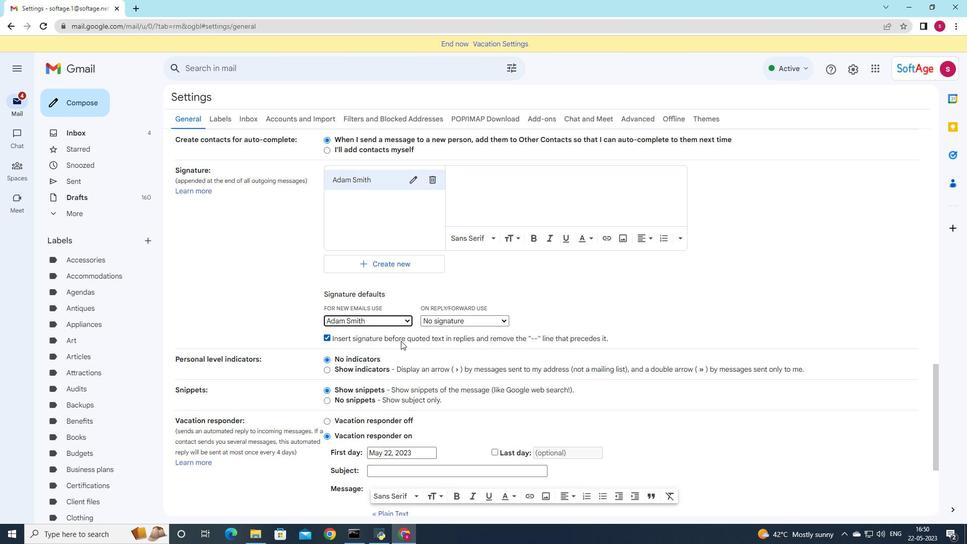 
Action: Mouse scrolled (420, 336) with delta (0, 0)
Screenshot: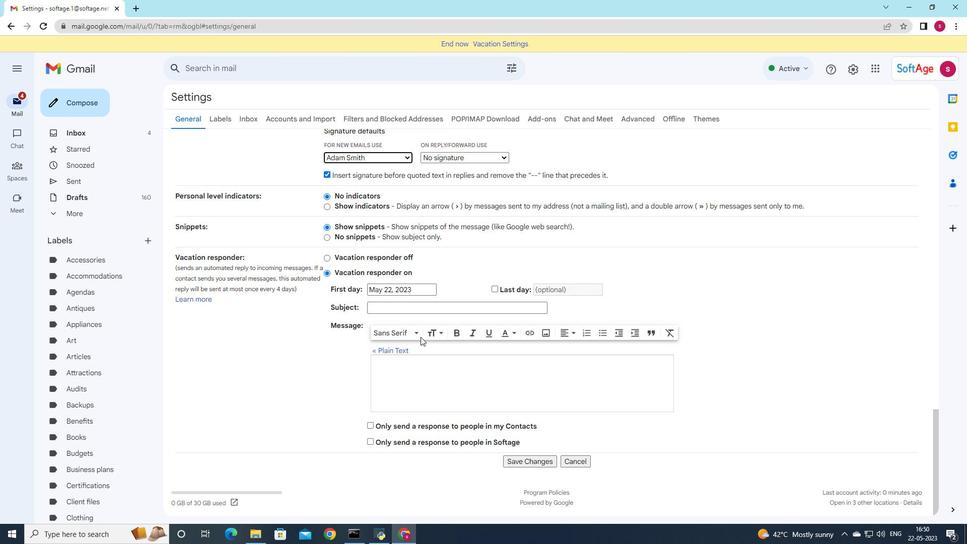 
Action: Mouse scrolled (420, 336) with delta (0, 0)
Screenshot: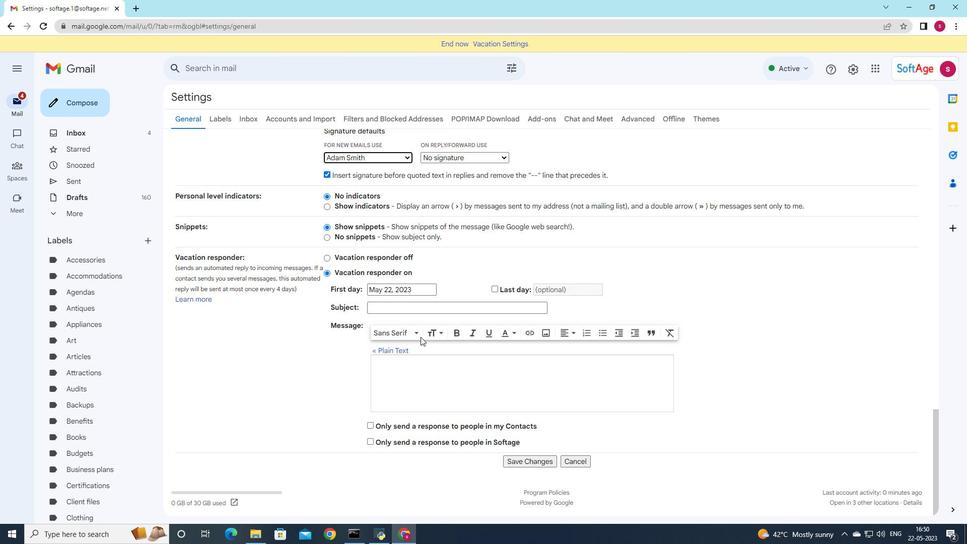 
Action: Mouse scrolled (420, 336) with delta (0, 0)
Screenshot: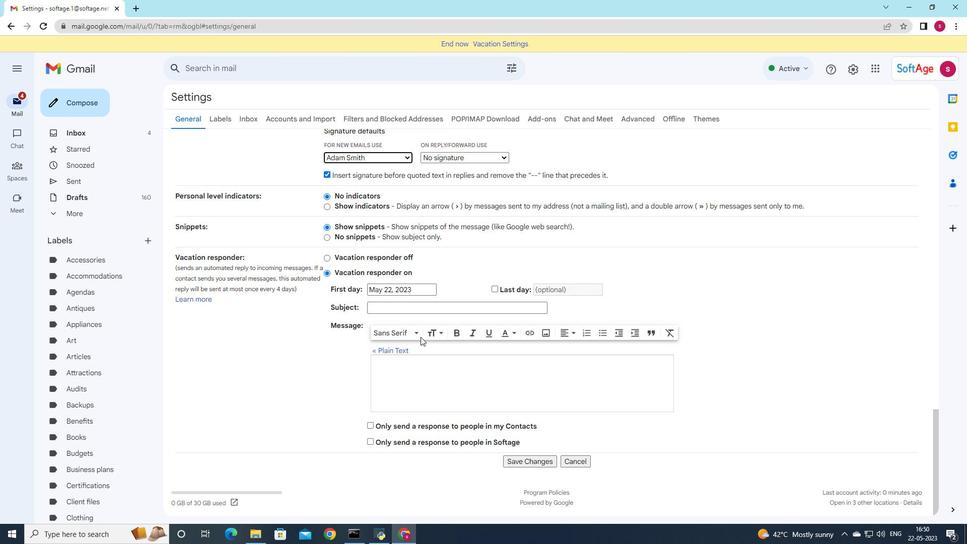 
Action: Mouse scrolled (420, 336) with delta (0, 0)
Screenshot: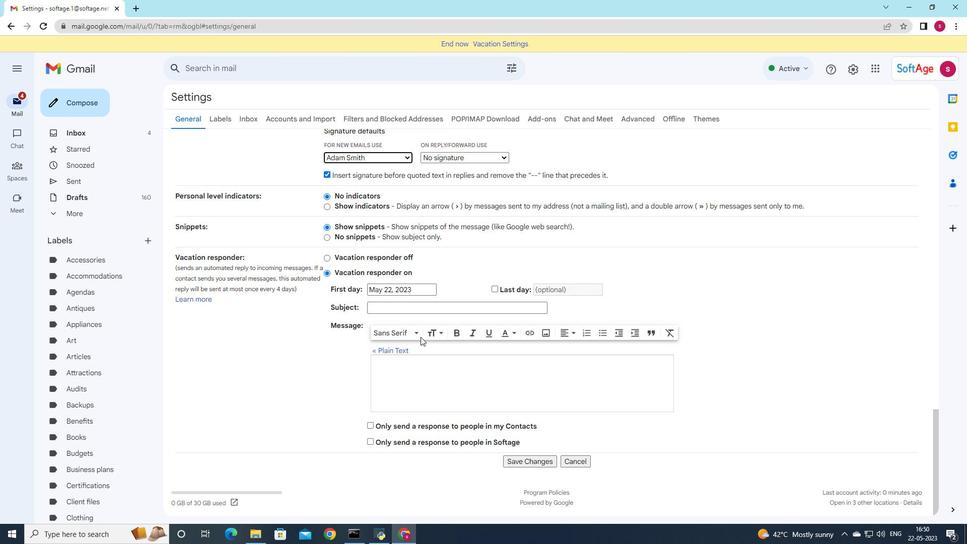 
Action: Mouse moved to (539, 463)
Screenshot: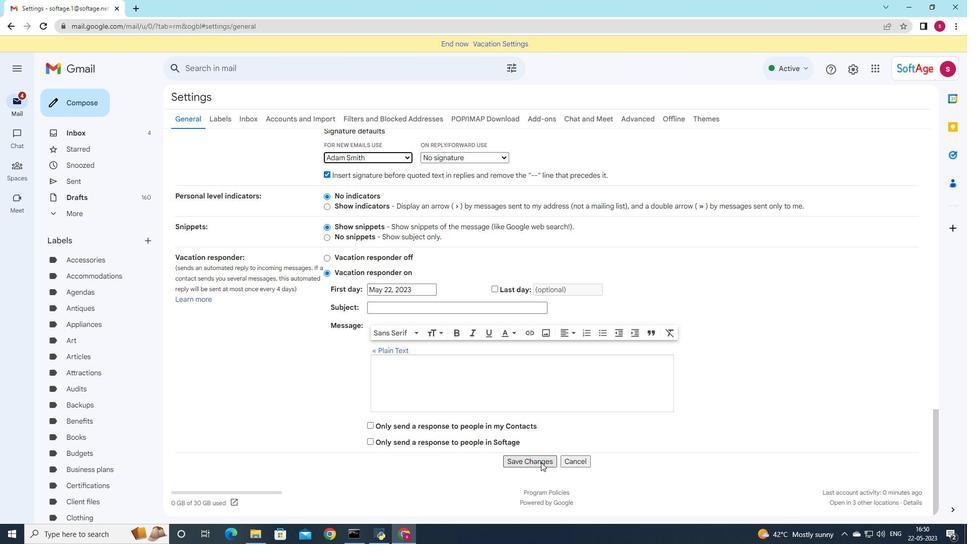 
Action: Mouse pressed left at (539, 463)
Screenshot: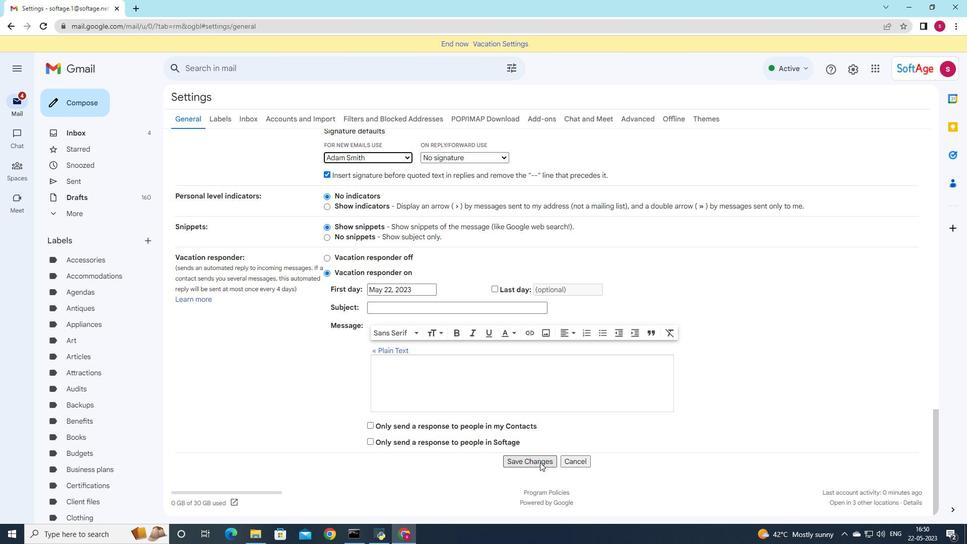 
Action: Mouse moved to (75, 105)
Screenshot: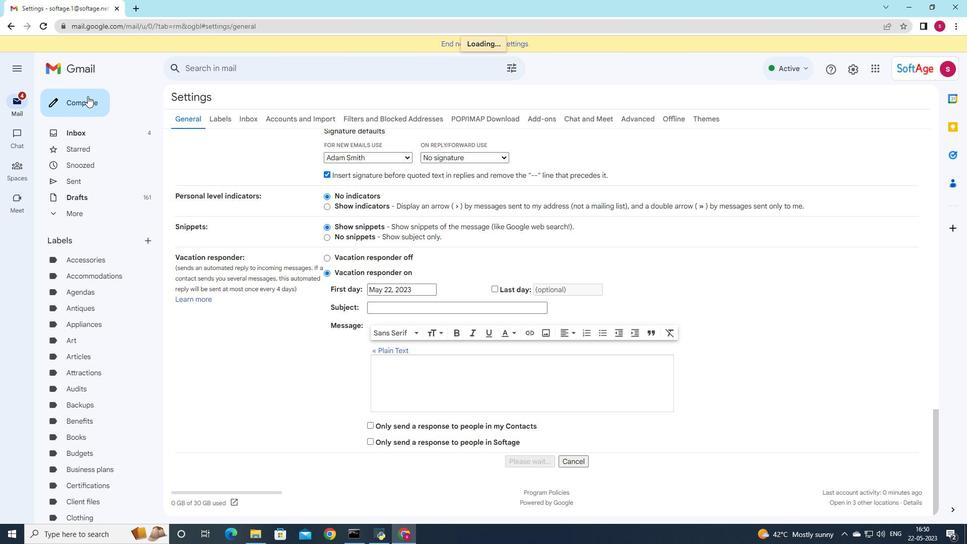 
Action: Mouse pressed left at (75, 105)
Screenshot: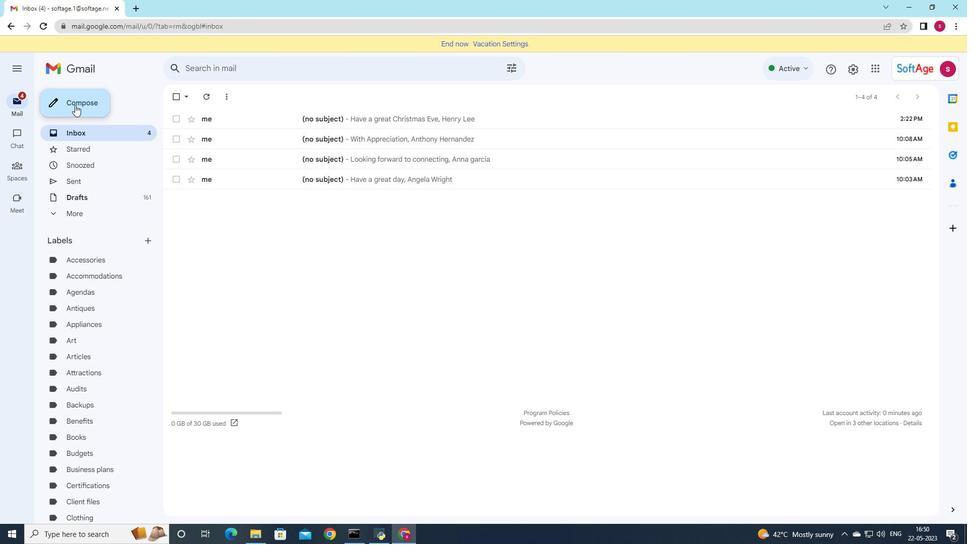 
Action: Mouse moved to (852, 71)
Screenshot: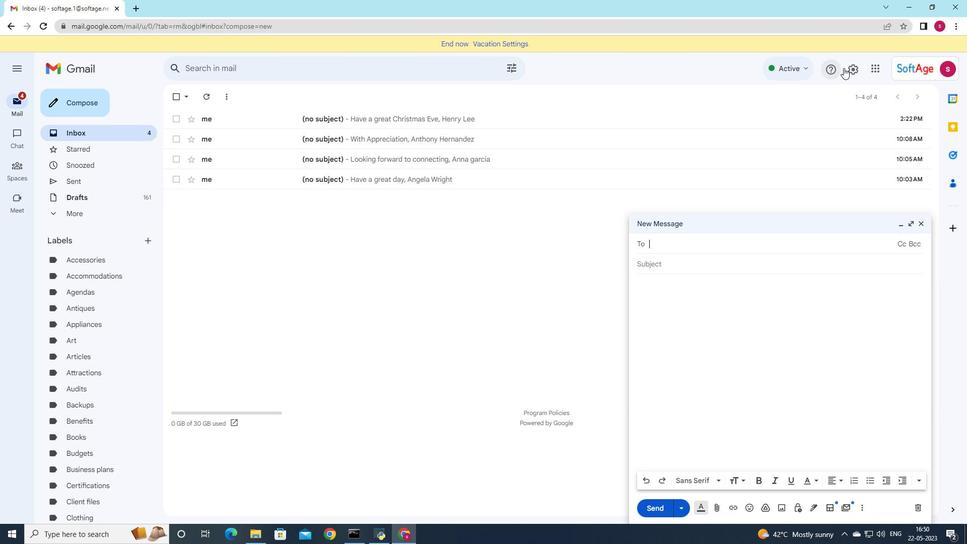 
Action: Mouse pressed left at (852, 71)
Screenshot: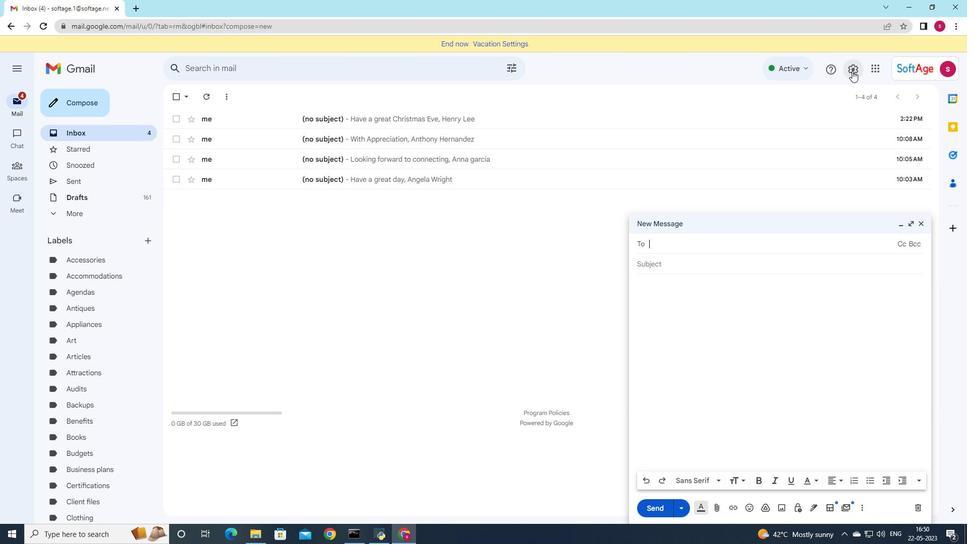 
Action: Mouse moved to (843, 115)
Screenshot: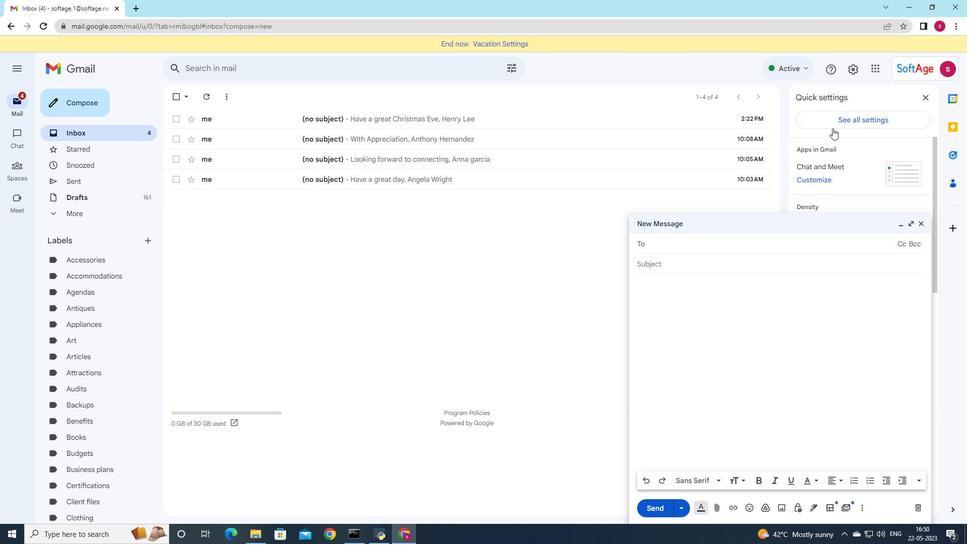 
Action: Mouse pressed left at (843, 115)
Screenshot: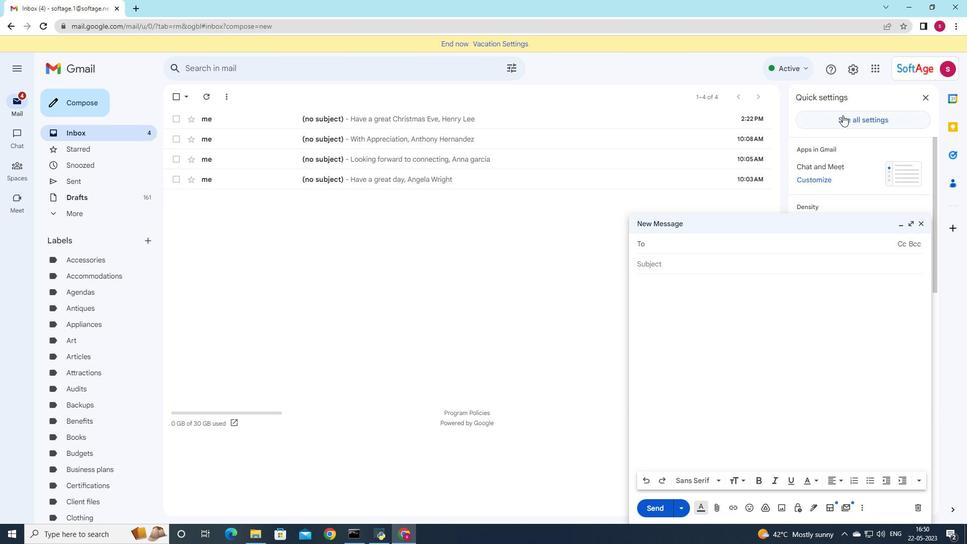 
Action: Mouse moved to (438, 350)
Screenshot: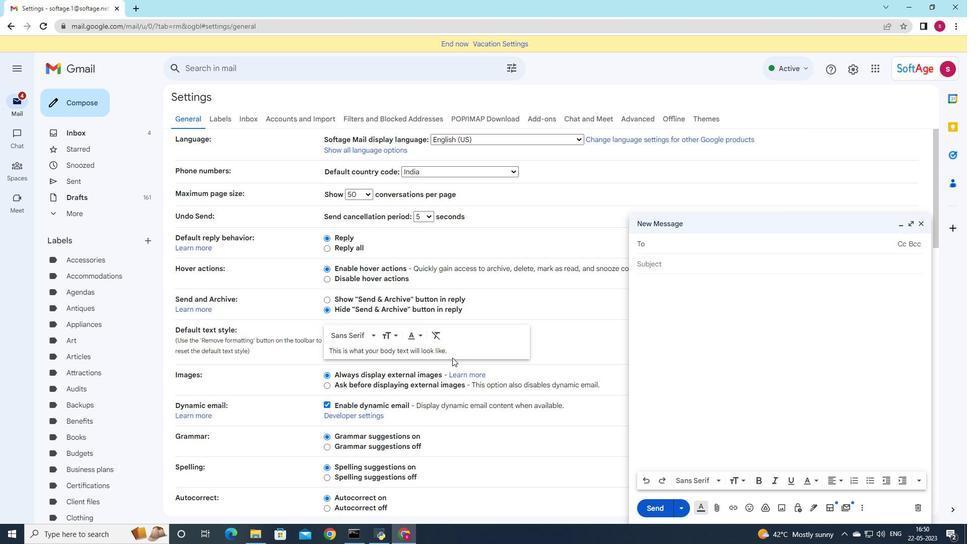 
Action: Mouse scrolled (438, 349) with delta (0, 0)
Screenshot: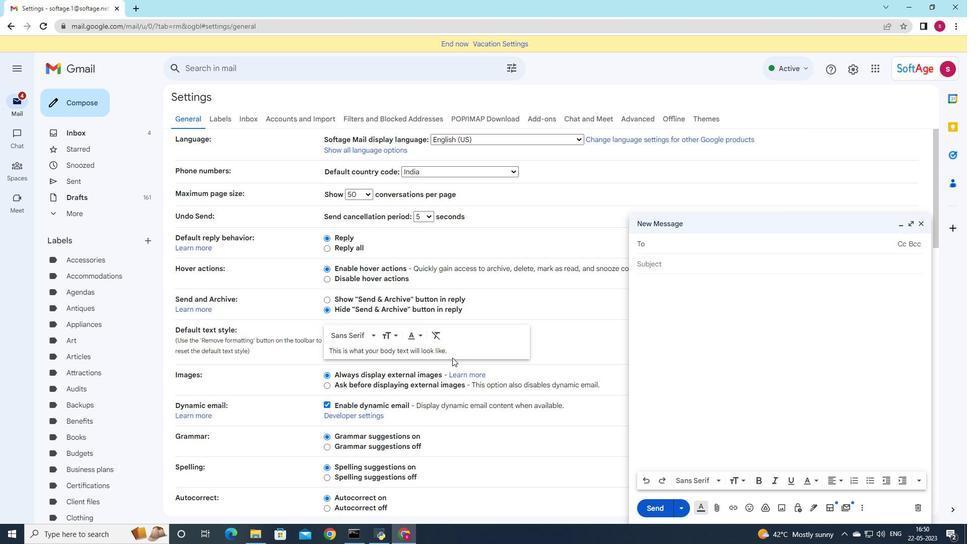 
Action: Mouse moved to (416, 309)
Screenshot: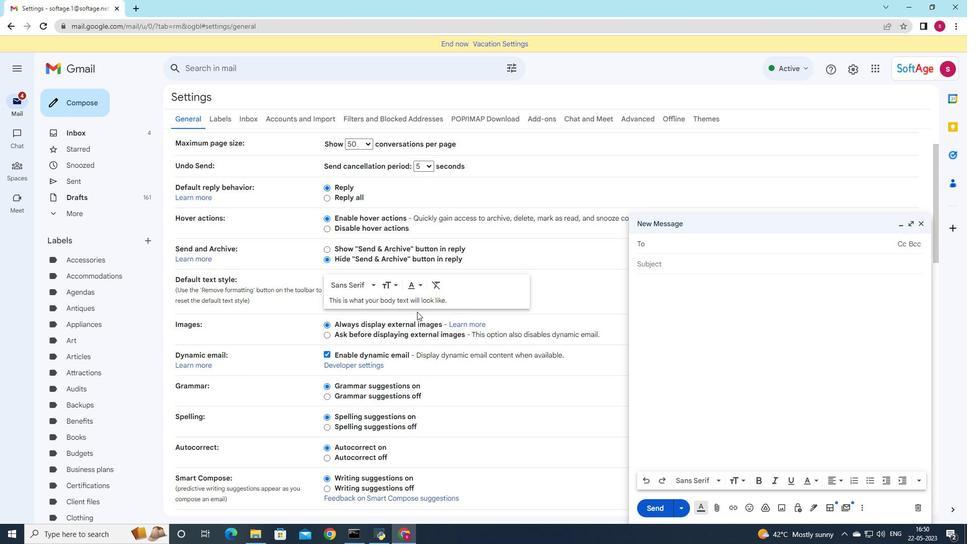 
Action: Mouse scrolled (416, 309) with delta (0, 0)
Screenshot: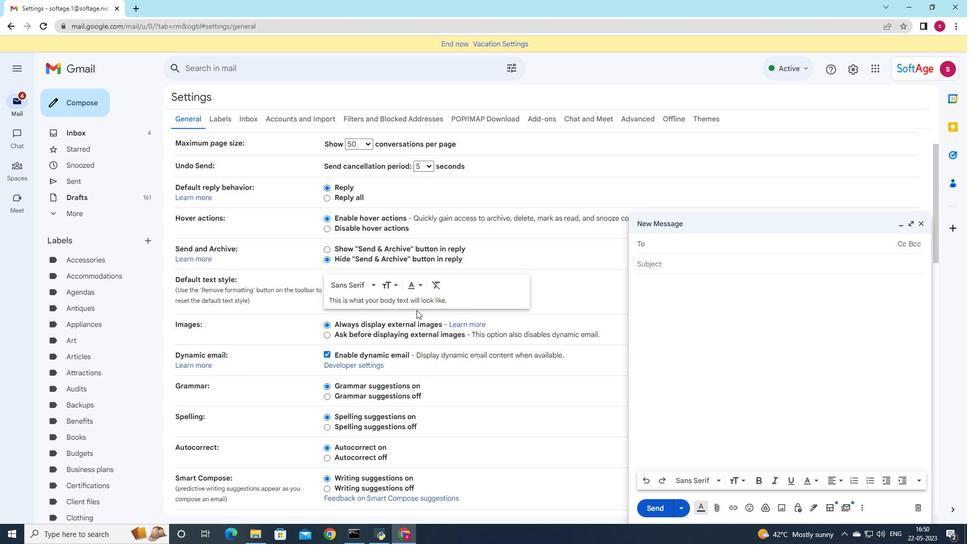 
Action: Mouse scrolled (416, 309) with delta (0, 0)
Screenshot: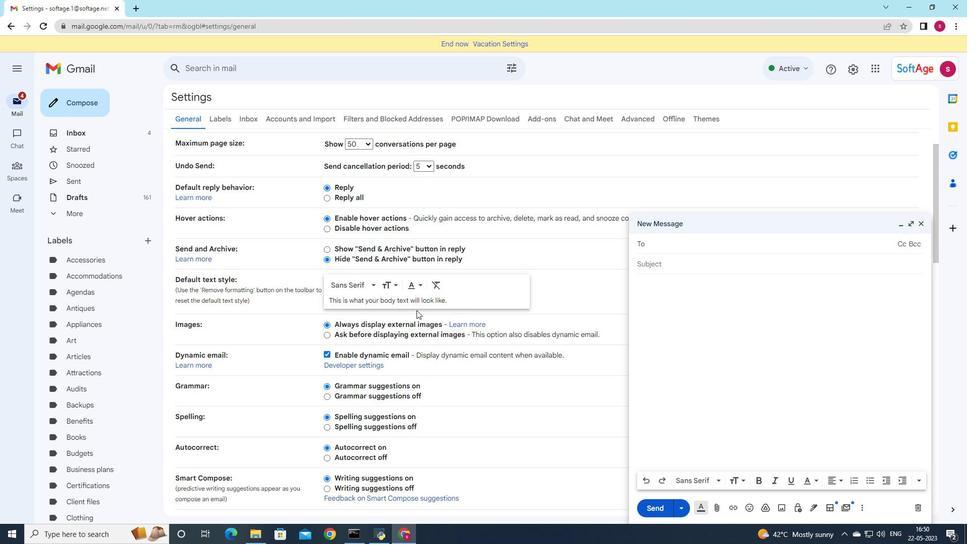 
Action: Mouse scrolled (416, 309) with delta (0, 0)
Screenshot: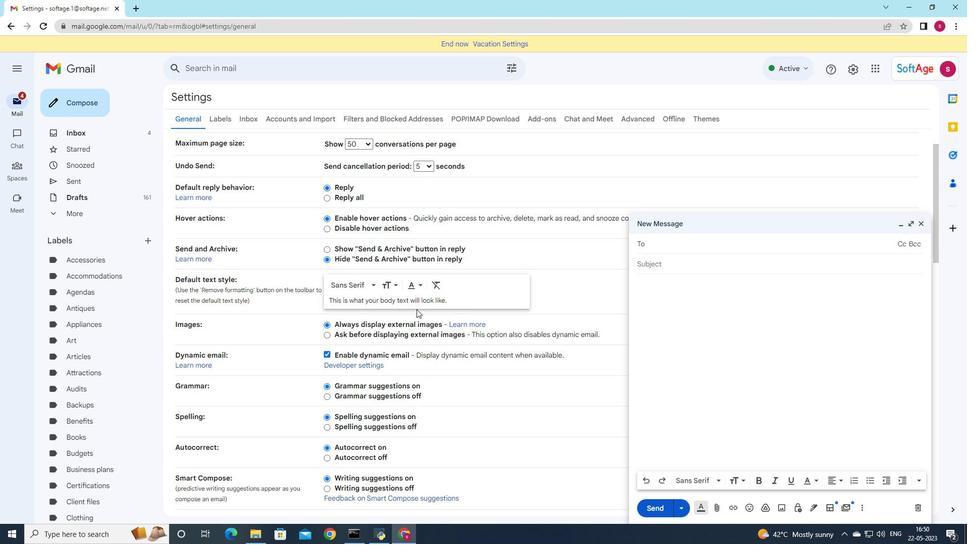 
Action: Mouse scrolled (416, 308) with delta (0, 0)
Screenshot: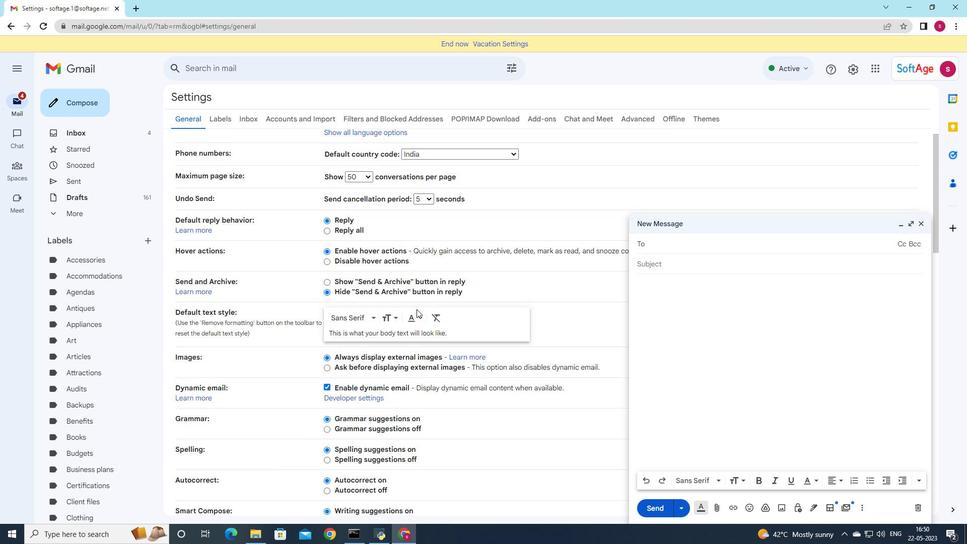 
Action: Mouse scrolled (416, 308) with delta (0, 0)
Screenshot: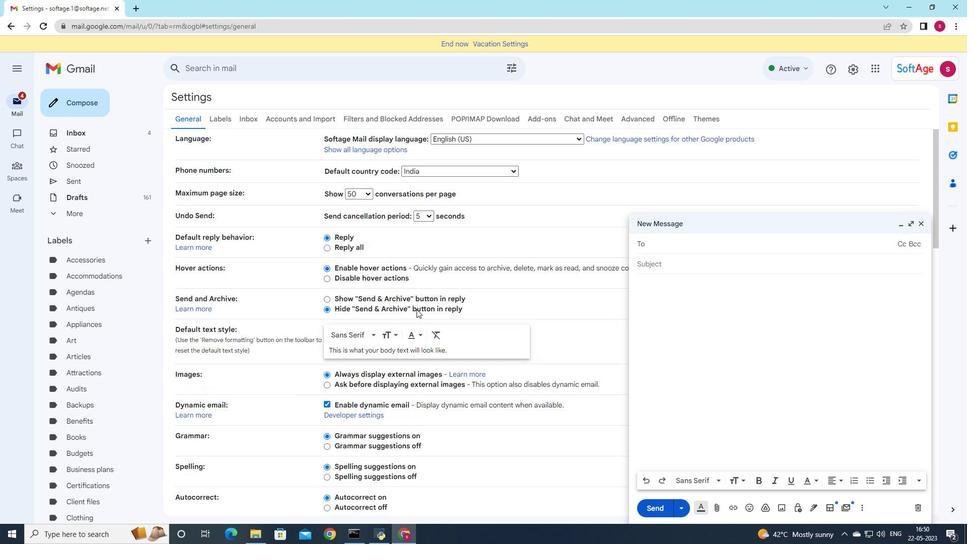 
Action: Mouse scrolled (416, 308) with delta (0, 0)
Screenshot: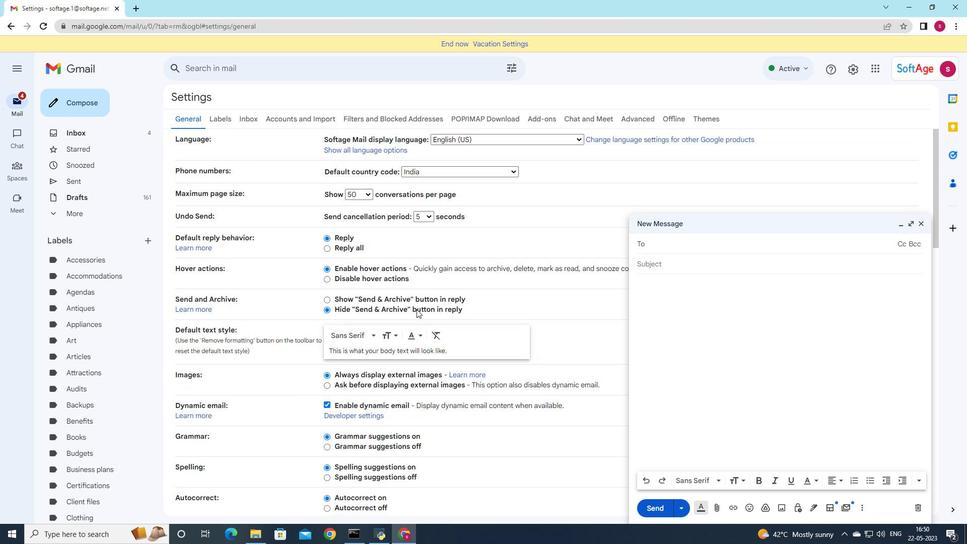 
Action: Mouse scrolled (416, 308) with delta (0, 0)
Screenshot: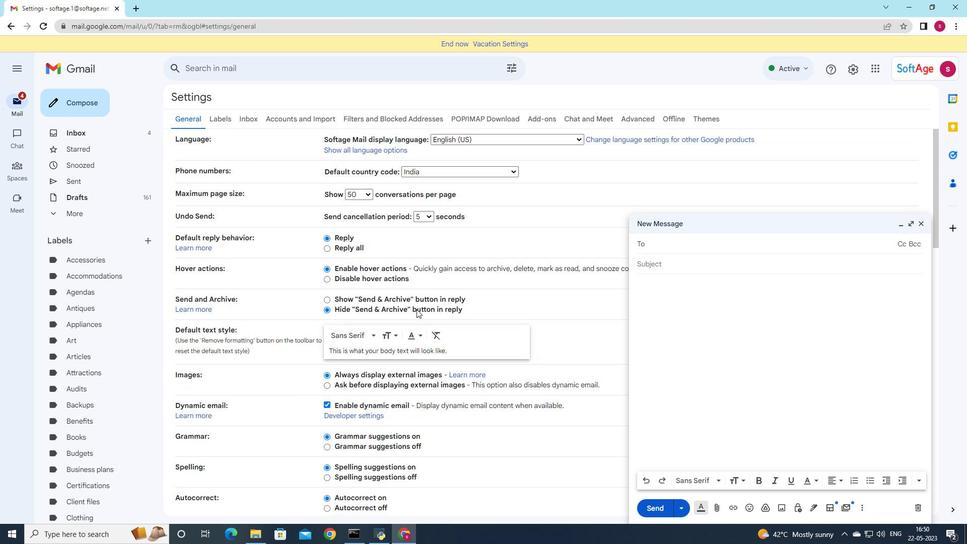 
Action: Mouse scrolled (416, 308) with delta (0, 0)
Screenshot: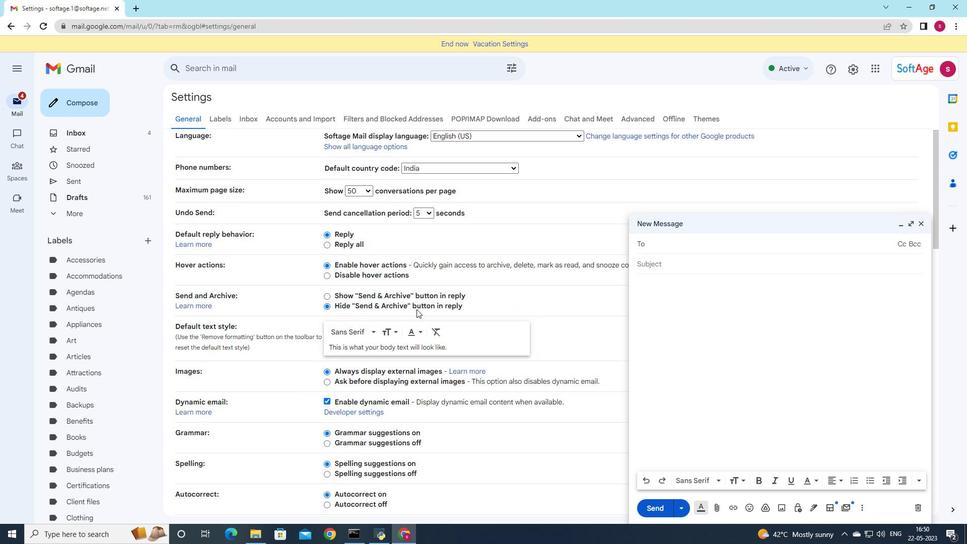
Action: Mouse scrolled (416, 308) with delta (0, 0)
Screenshot: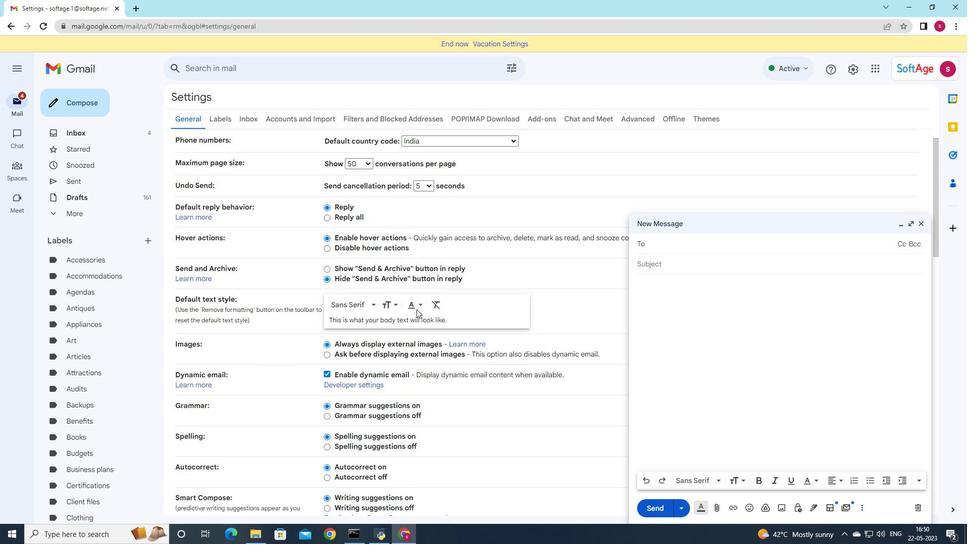 
Action: Mouse scrolled (416, 309) with delta (0, 0)
Screenshot: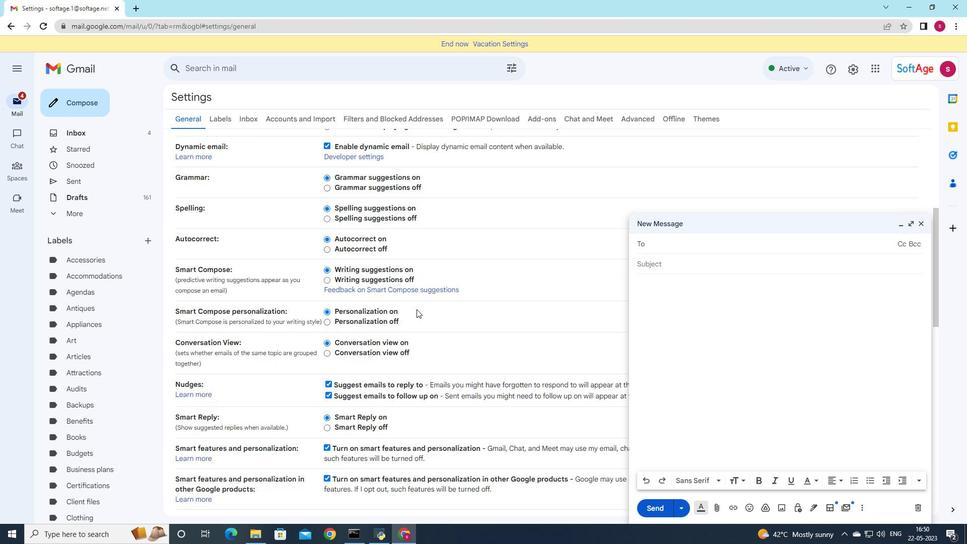 
Action: Mouse scrolled (416, 308) with delta (0, 0)
Screenshot: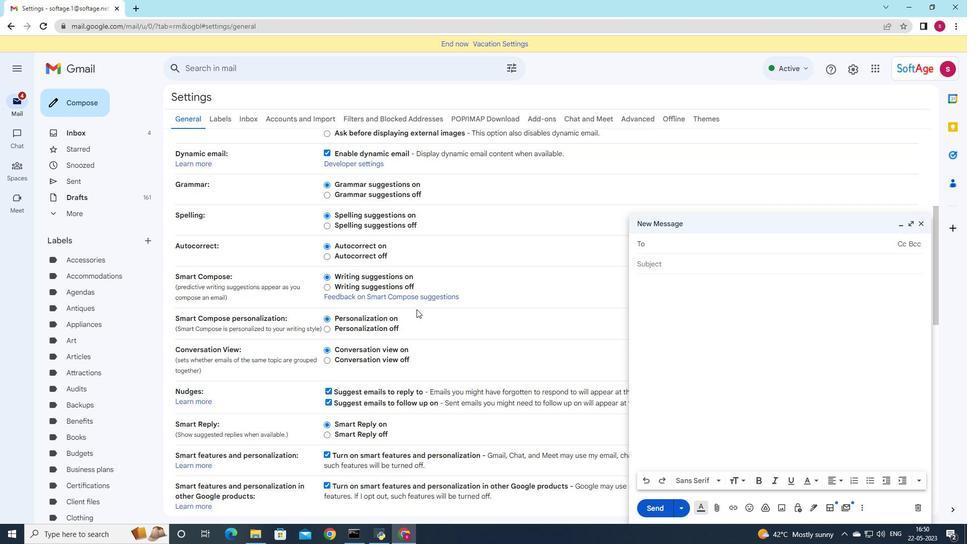 
Action: Mouse scrolled (416, 308) with delta (0, 0)
Screenshot: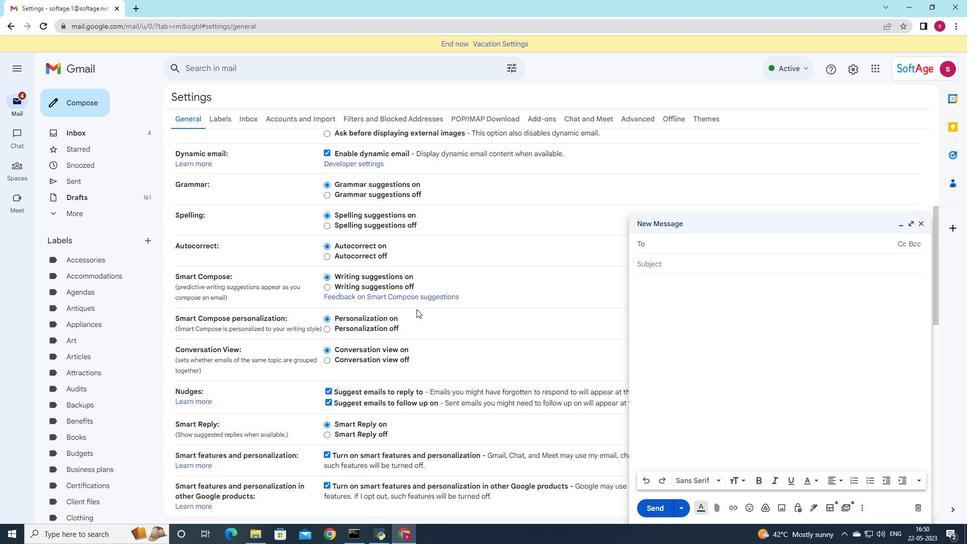 
Action: Mouse scrolled (416, 309) with delta (0, 0)
Screenshot: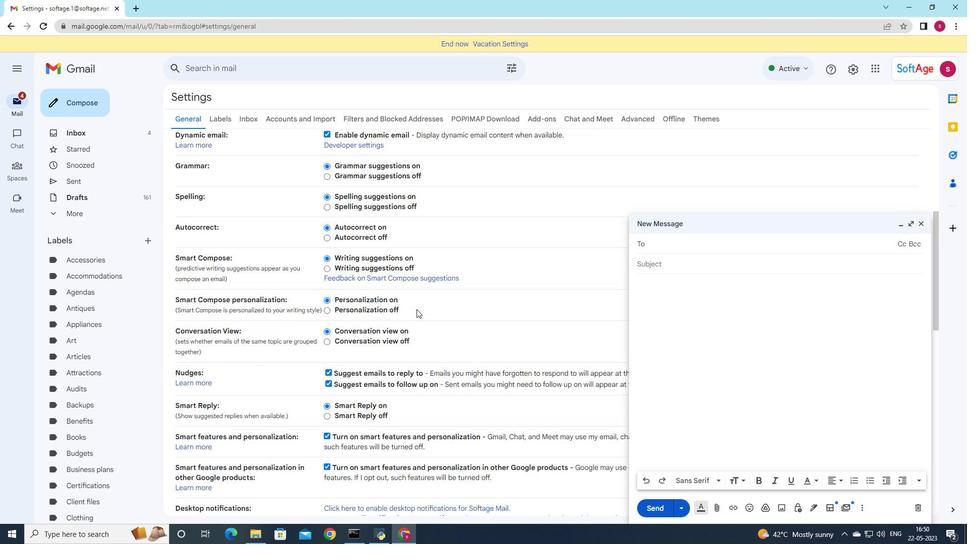 
Action: Mouse scrolled (416, 309) with delta (0, 0)
Screenshot: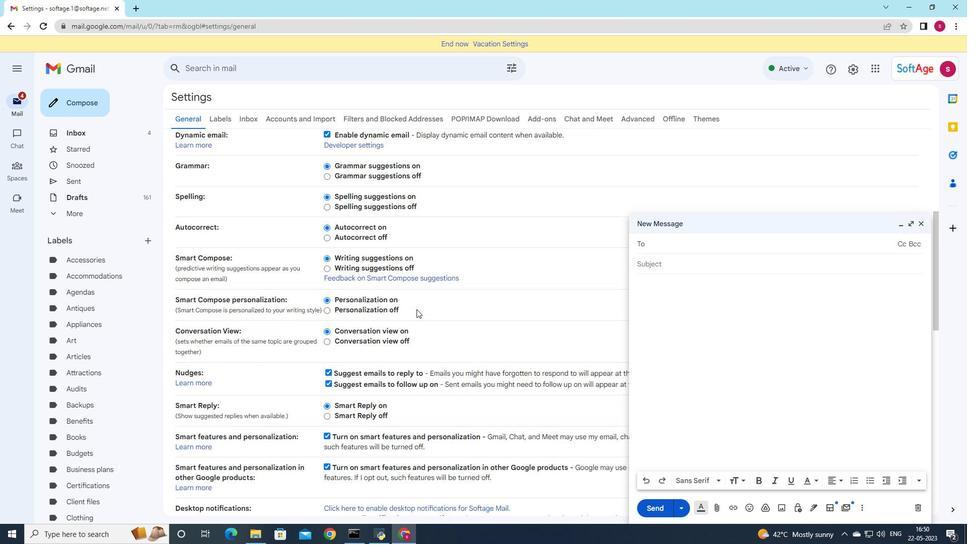
Action: Mouse scrolled (416, 309) with delta (0, 0)
Screenshot: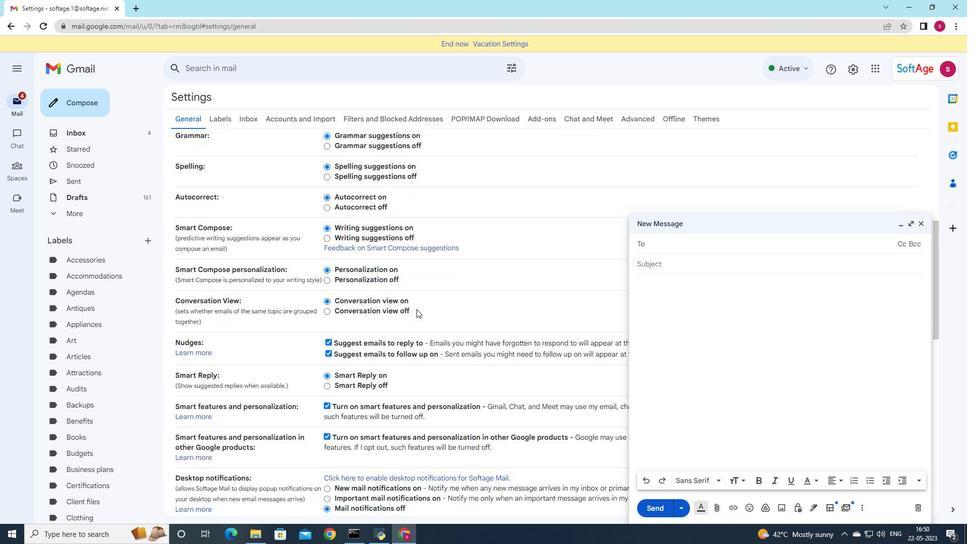 
Action: Mouse scrolled (416, 309) with delta (0, 0)
Screenshot: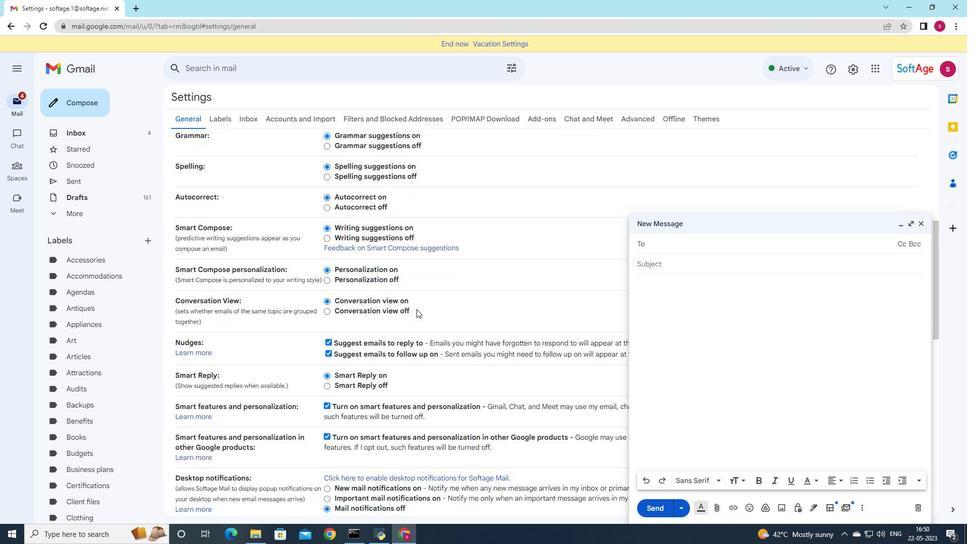 
Action: Mouse scrolled (416, 309) with delta (0, 0)
Screenshot: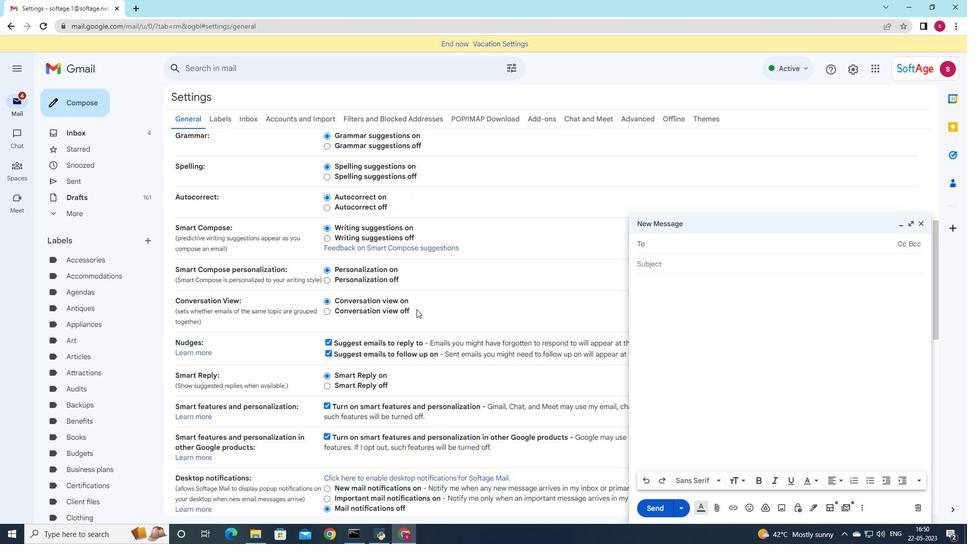 
Action: Mouse scrolled (416, 309) with delta (0, 0)
Screenshot: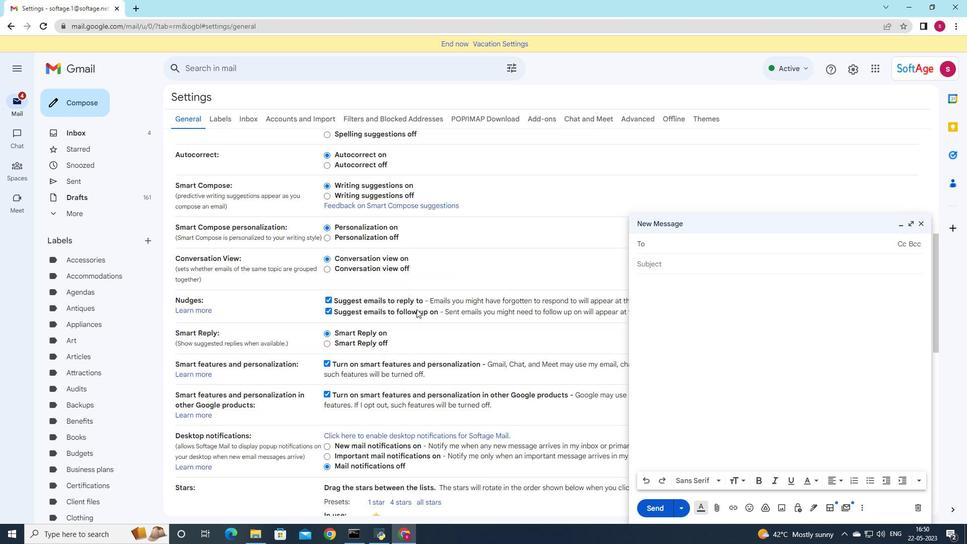
Action: Mouse scrolled (416, 309) with delta (0, 0)
Screenshot: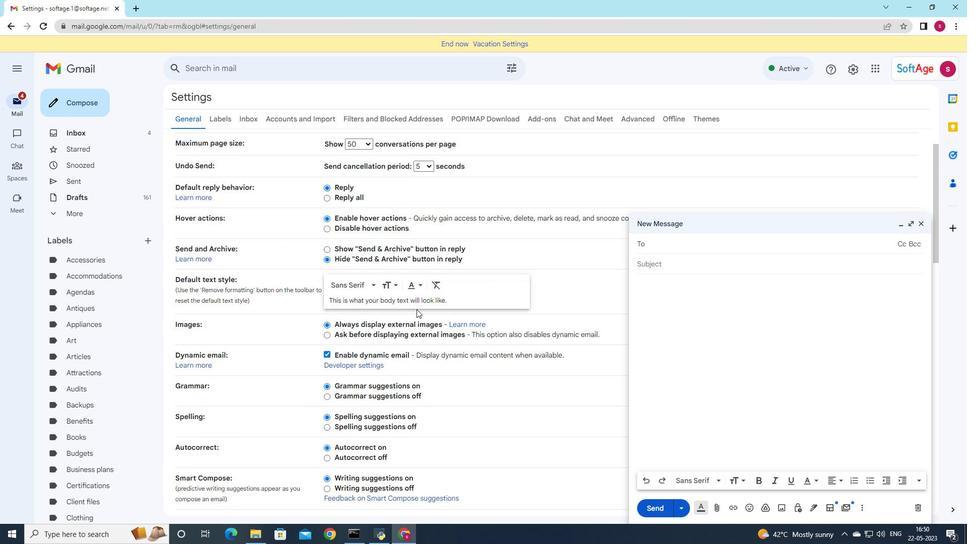 
Action: Mouse scrolled (416, 309) with delta (0, 0)
Screenshot: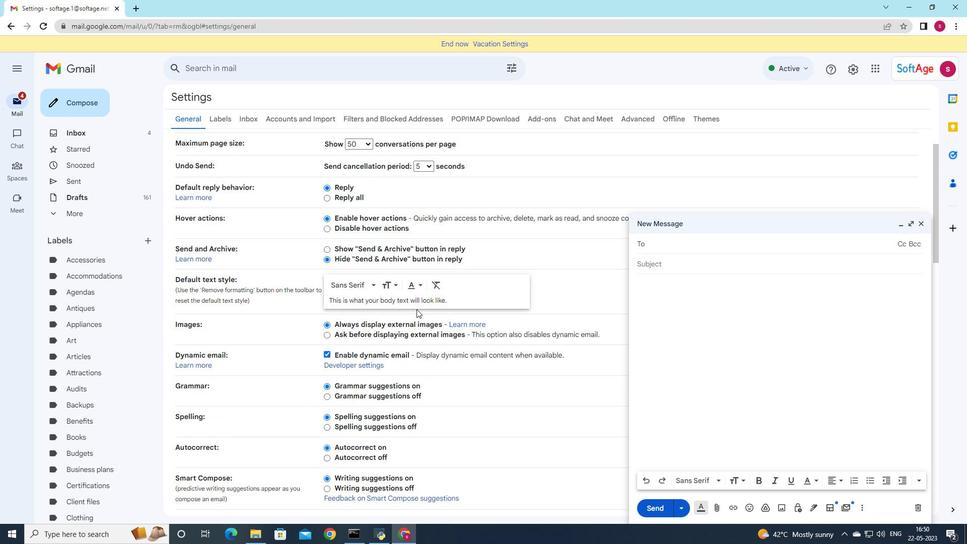 
Action: Mouse scrolled (416, 309) with delta (0, 0)
Screenshot: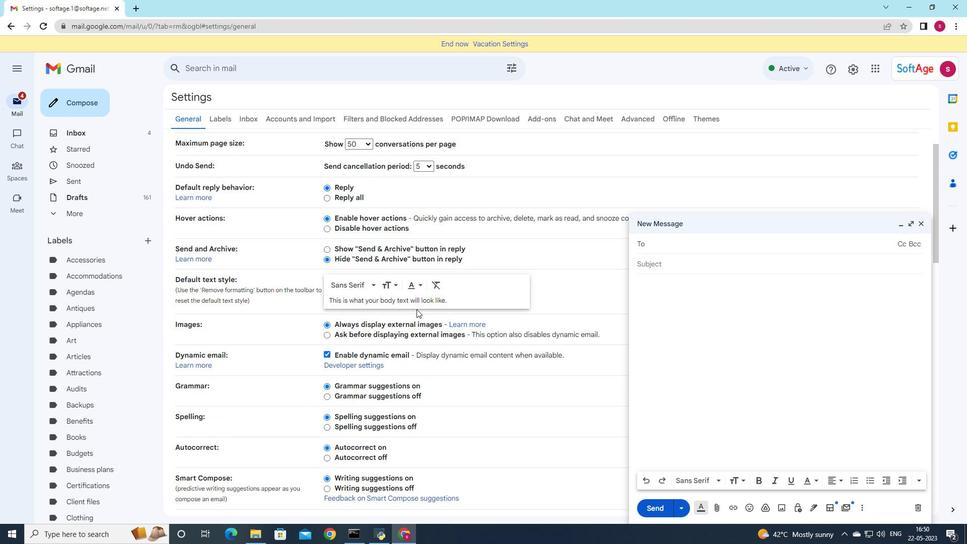 
Action: Mouse scrolled (416, 309) with delta (0, 0)
Screenshot: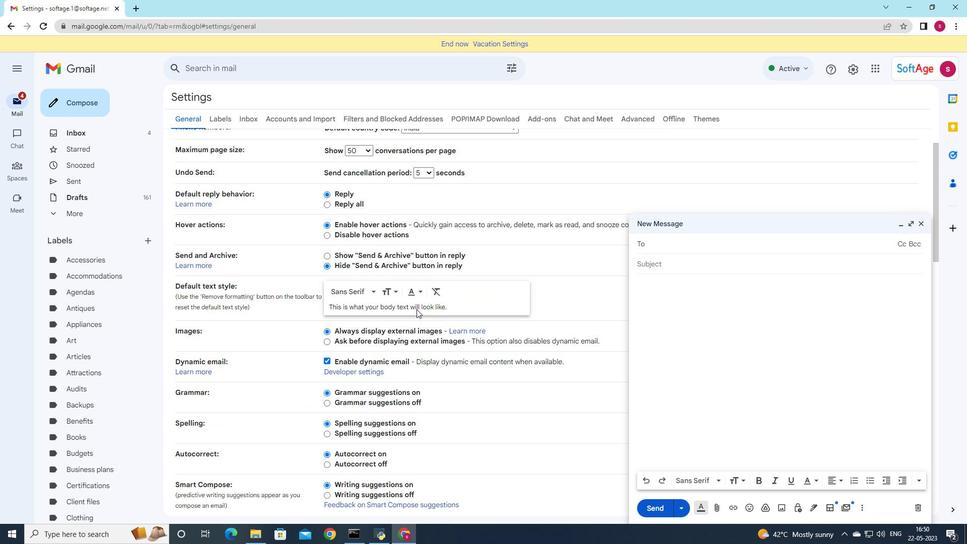 
Action: Mouse scrolled (416, 309) with delta (0, 0)
Screenshot: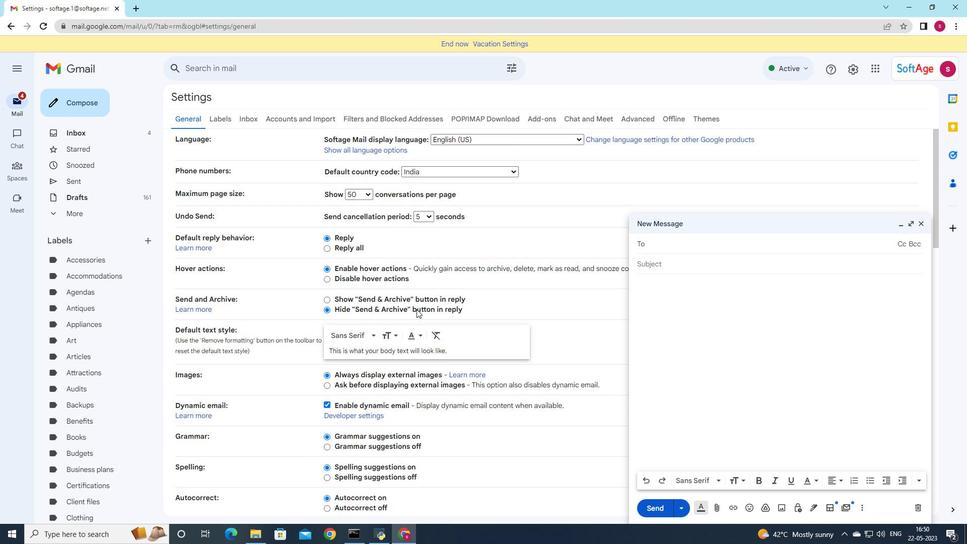
Action: Mouse moved to (472, 276)
Screenshot: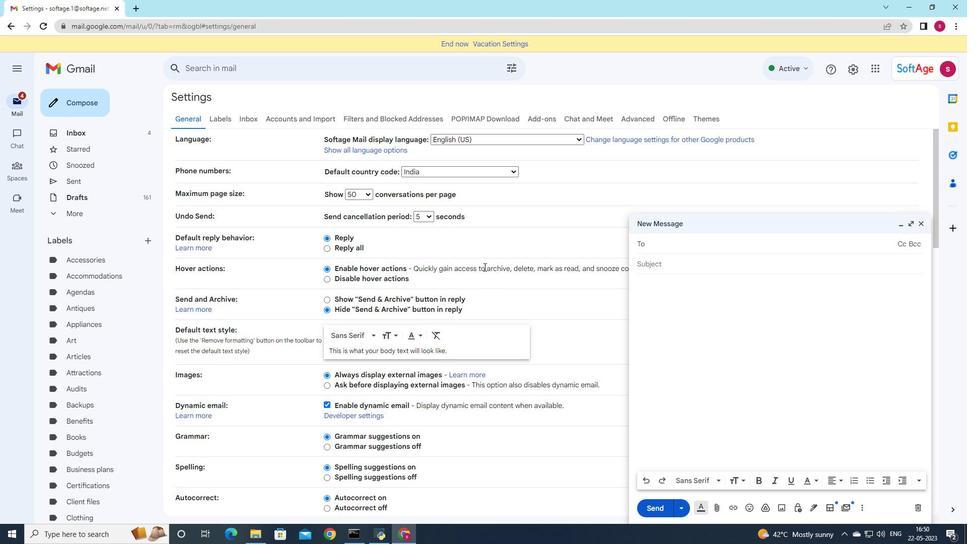
Action: Mouse scrolled (473, 274) with delta (0, 0)
Screenshot: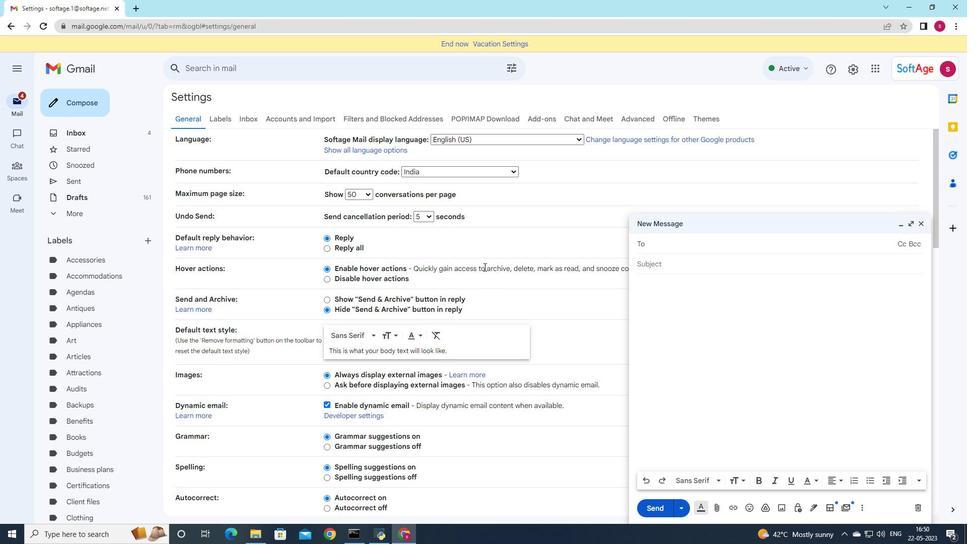 
Action: Mouse scrolled (472, 275) with delta (0, 0)
Screenshot: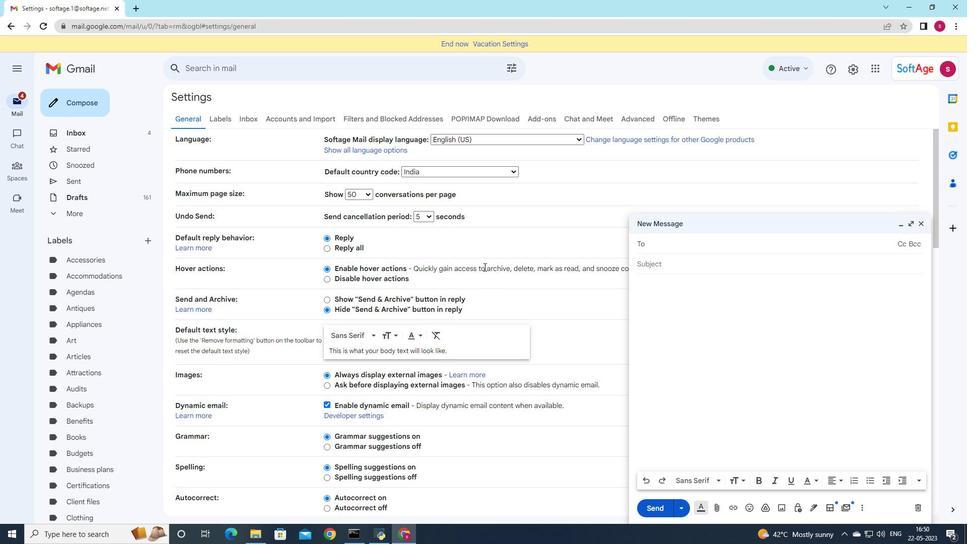 
Action: Mouse moved to (471, 278)
Screenshot: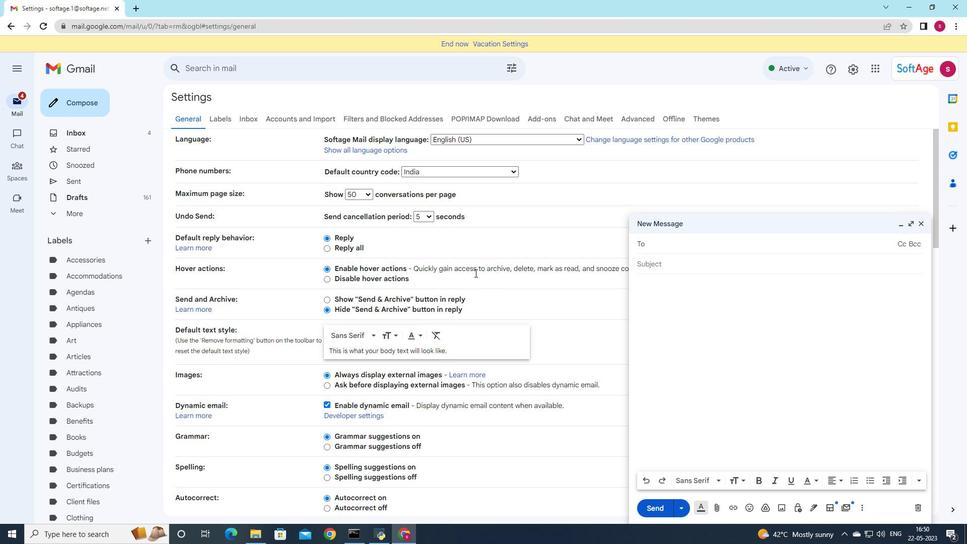 
Action: Mouse scrolled (471, 277) with delta (0, 0)
Screenshot: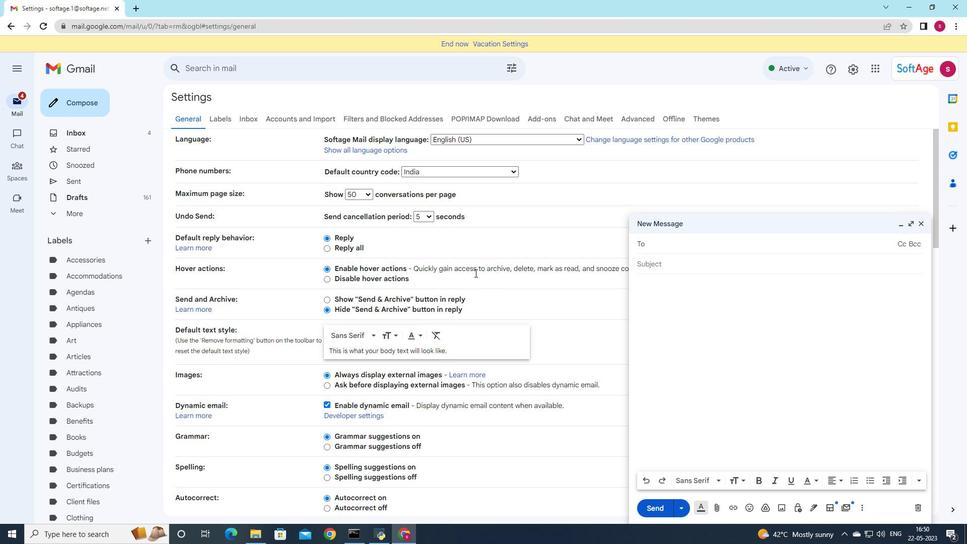 
Action: Mouse moved to (466, 285)
Screenshot: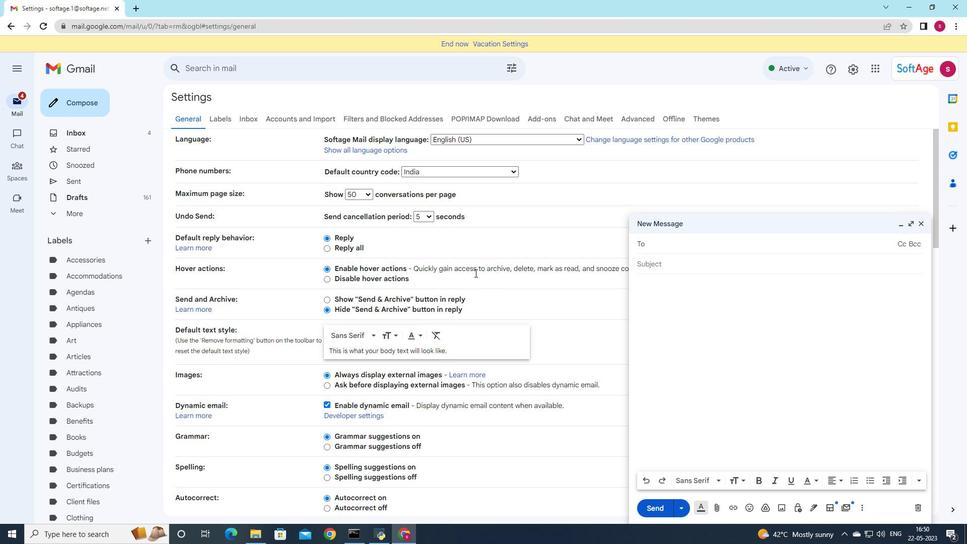 
Action: Mouse scrolled (466, 284) with delta (0, 0)
Screenshot: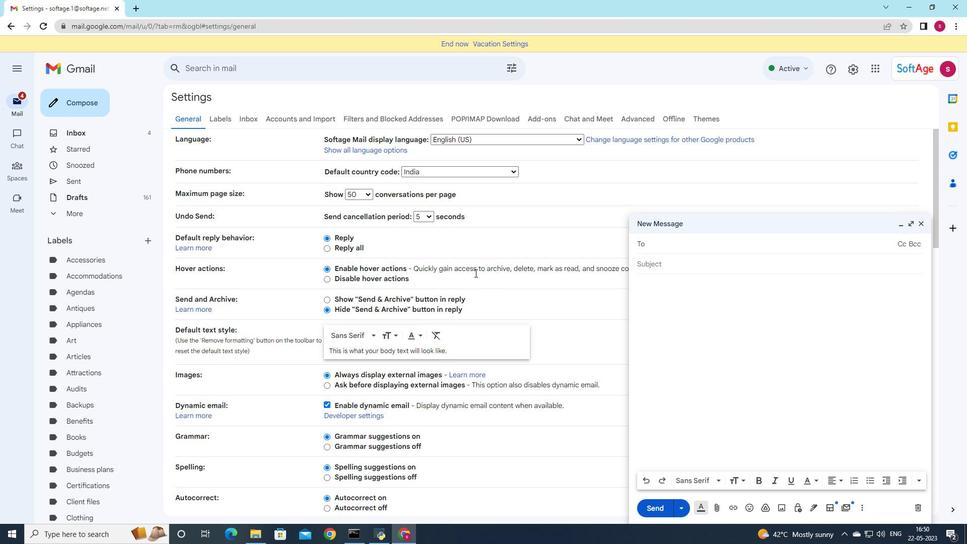 
Action: Mouse moved to (439, 308)
Screenshot: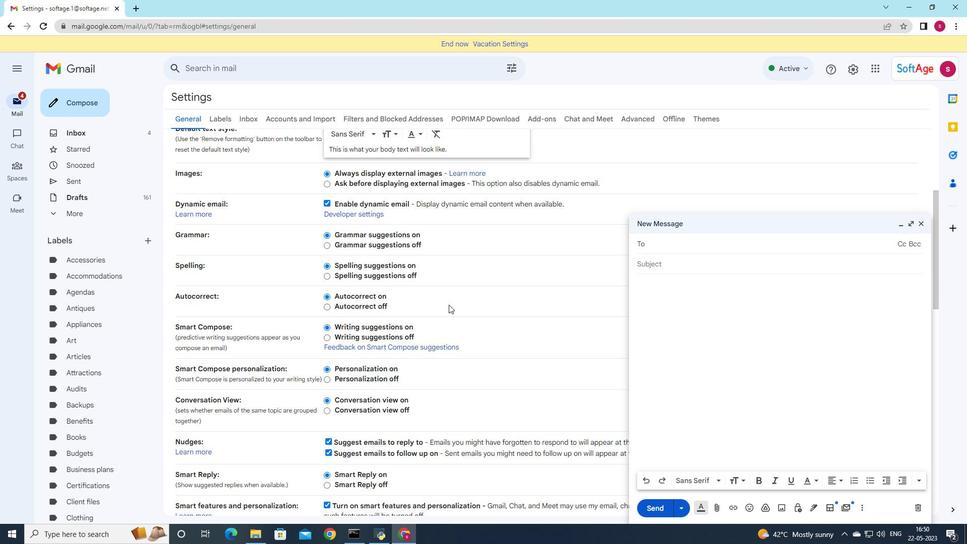 
Action: Mouse scrolled (439, 307) with delta (0, 0)
Screenshot: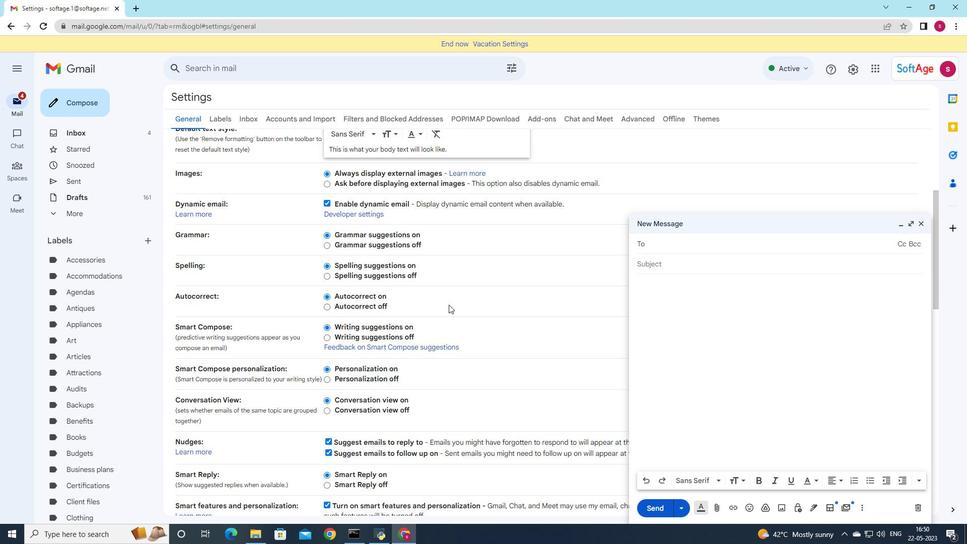 
Action: Mouse scrolled (439, 307) with delta (0, 0)
Screenshot: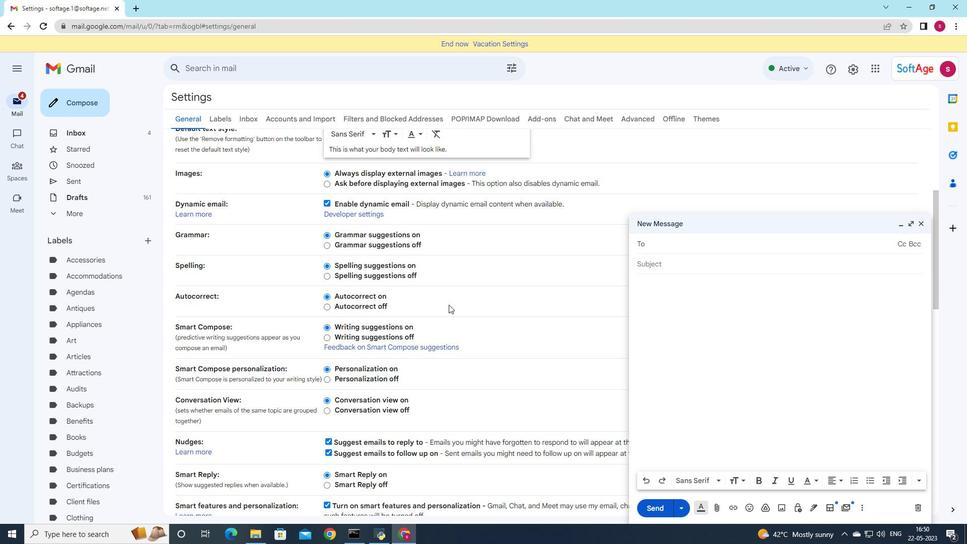 
Action: Mouse scrolled (439, 307) with delta (0, 0)
Screenshot: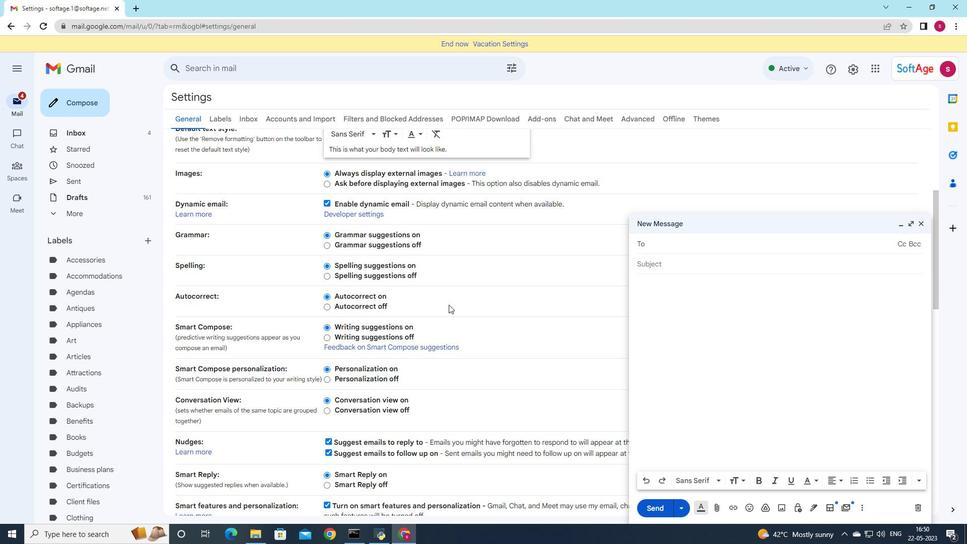 
Action: Mouse scrolled (439, 307) with delta (0, 0)
Screenshot: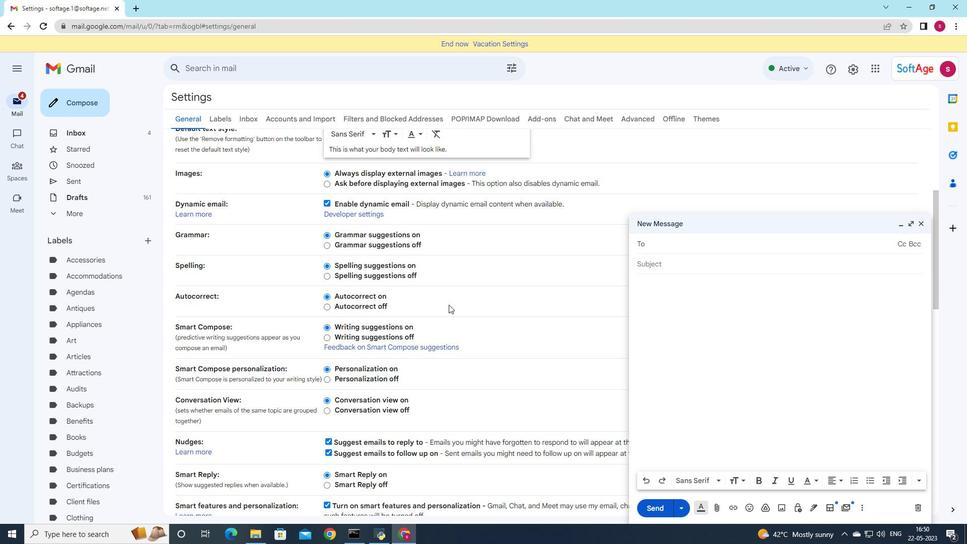
Action: Mouse scrolled (439, 307) with delta (0, 0)
Screenshot: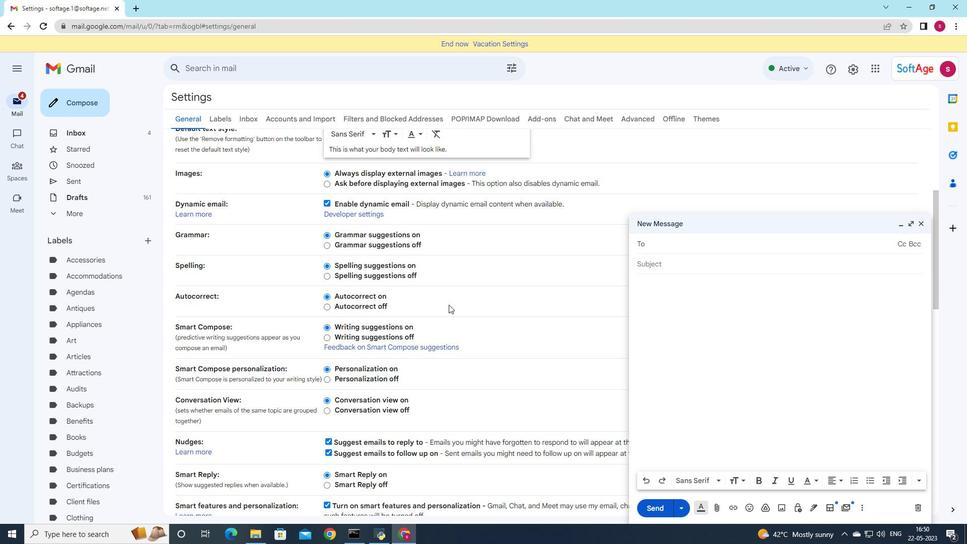 
Action: Mouse scrolled (439, 307) with delta (0, 0)
Screenshot: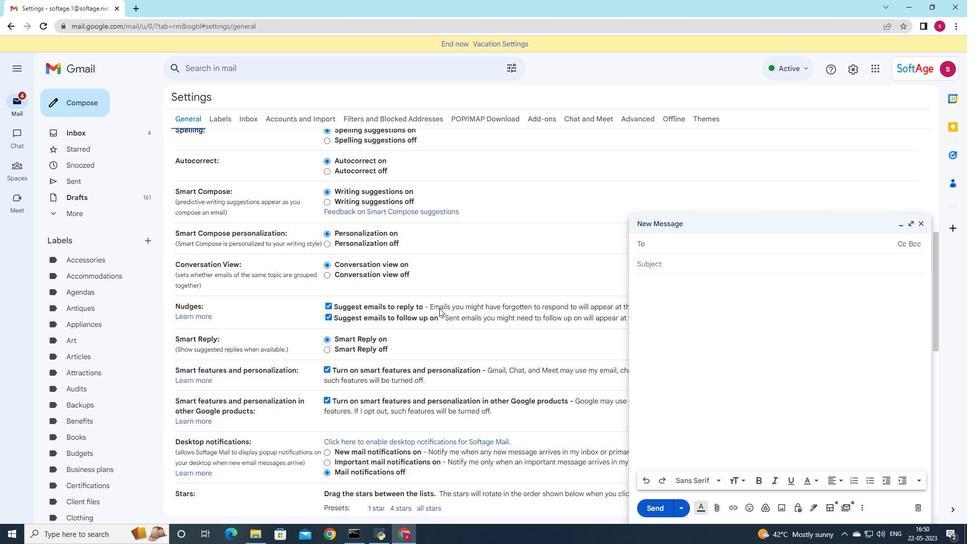 
Action: Mouse scrolled (439, 307) with delta (0, 0)
Screenshot: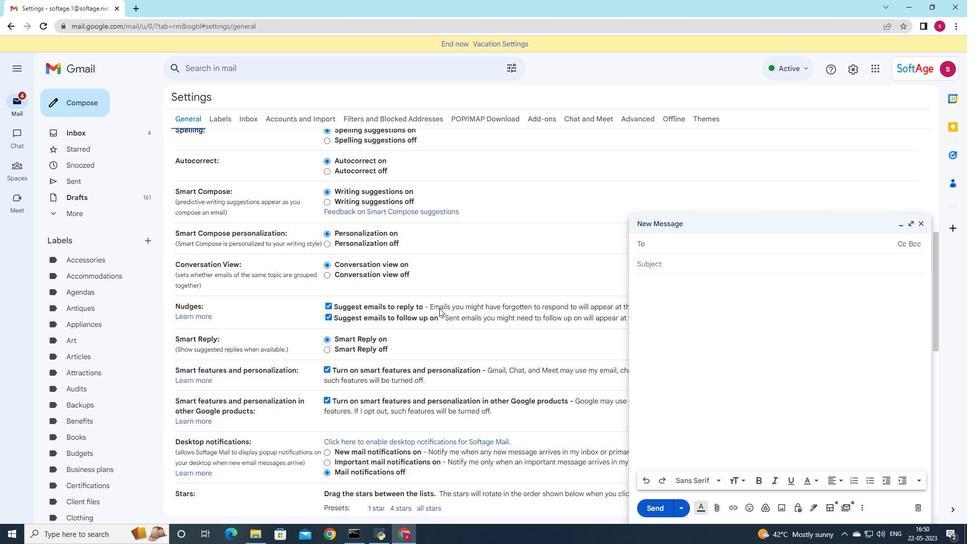 
Action: Mouse scrolled (439, 307) with delta (0, 0)
Screenshot: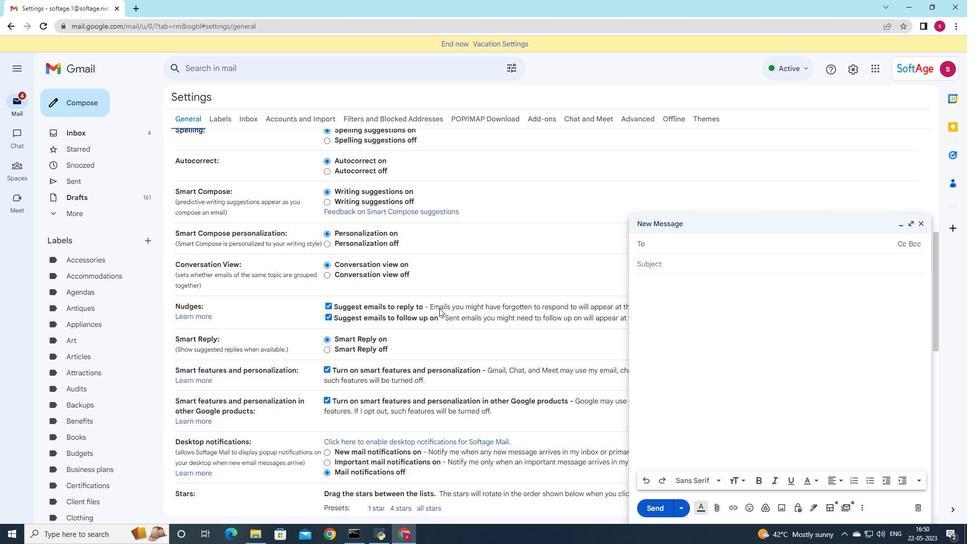 
Action: Mouse scrolled (439, 307) with delta (0, 0)
Screenshot: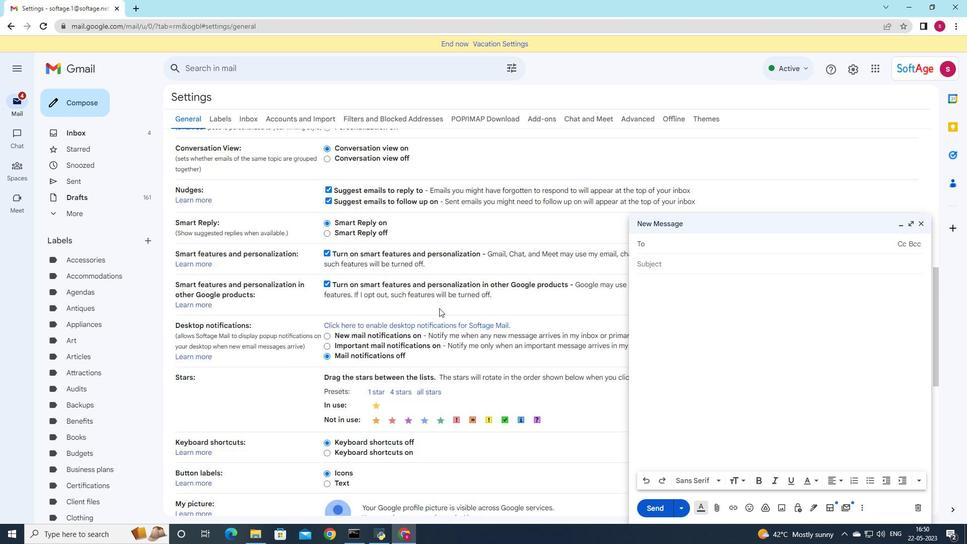 
Action: Mouse scrolled (439, 307) with delta (0, 0)
Screenshot: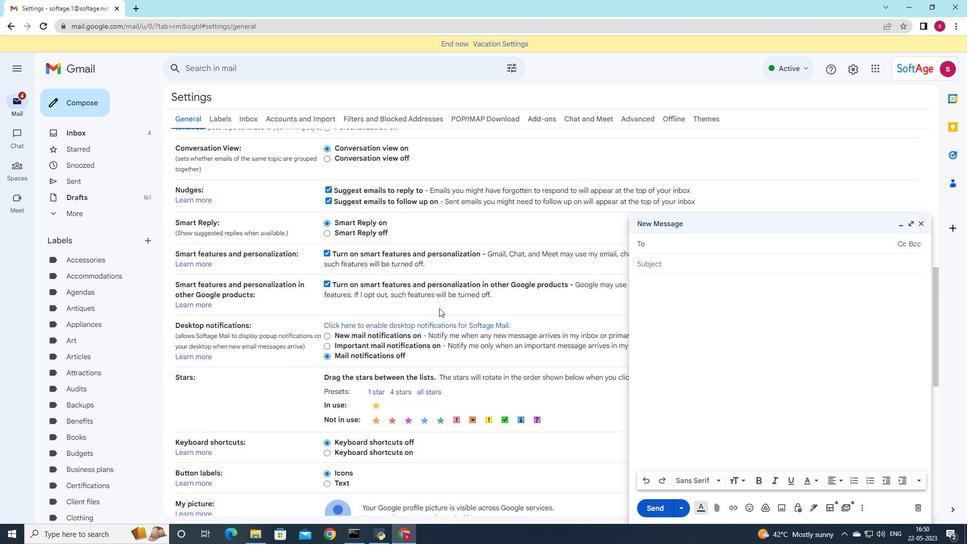
Action: Mouse moved to (349, 332)
Screenshot: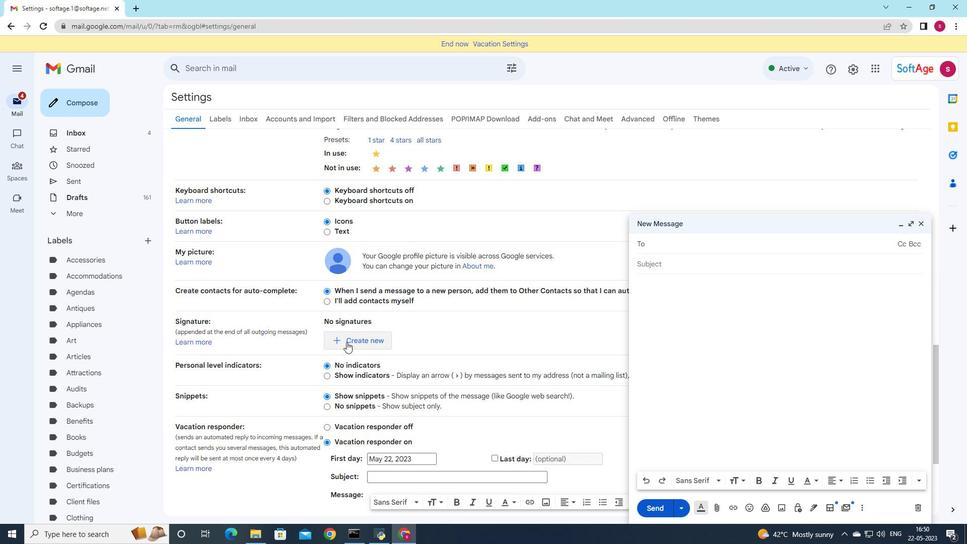 
Action: Mouse pressed left at (349, 332)
Screenshot: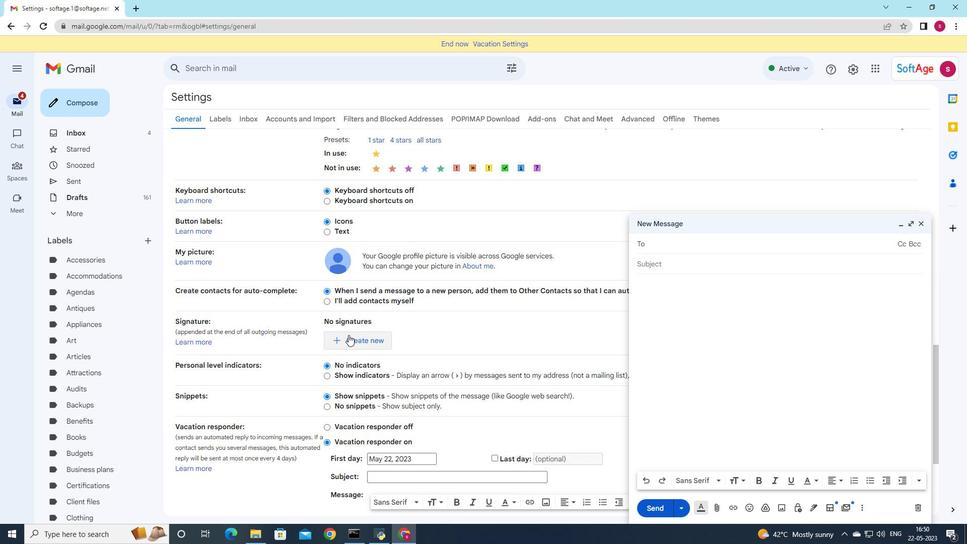 
Action: Mouse moved to (443, 303)
Screenshot: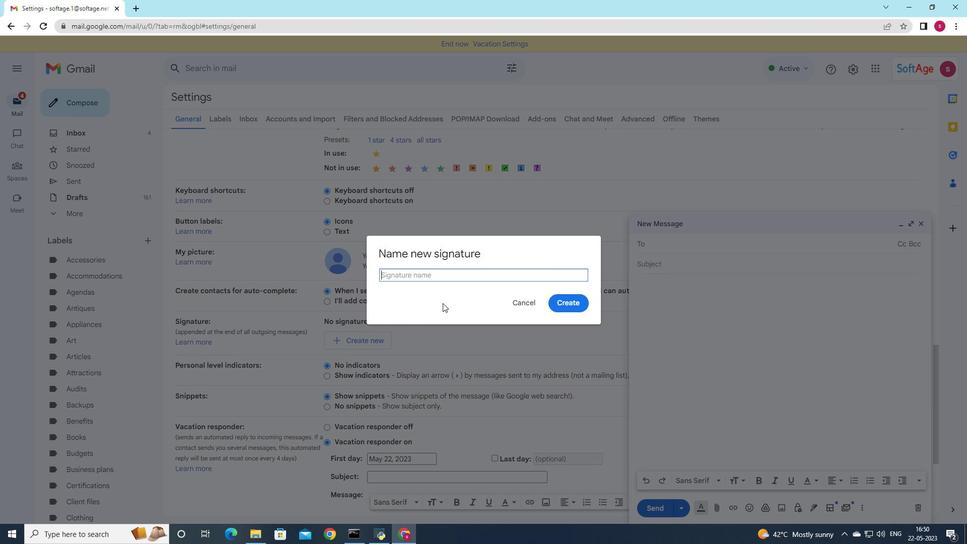 
Action: Key pressed <Key.shift>Adam<Key.space><Key.shift>Smith
Screenshot: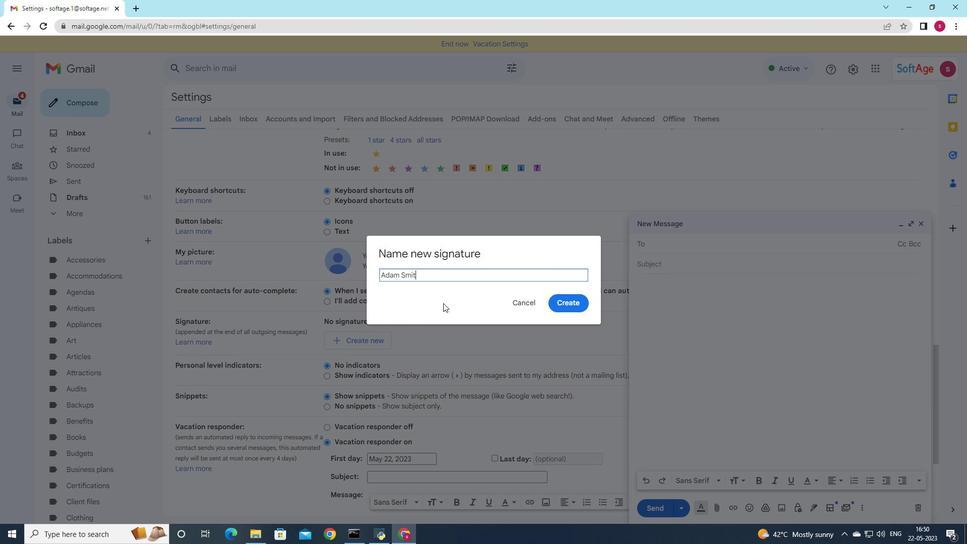 
Action: Mouse moved to (567, 298)
Screenshot: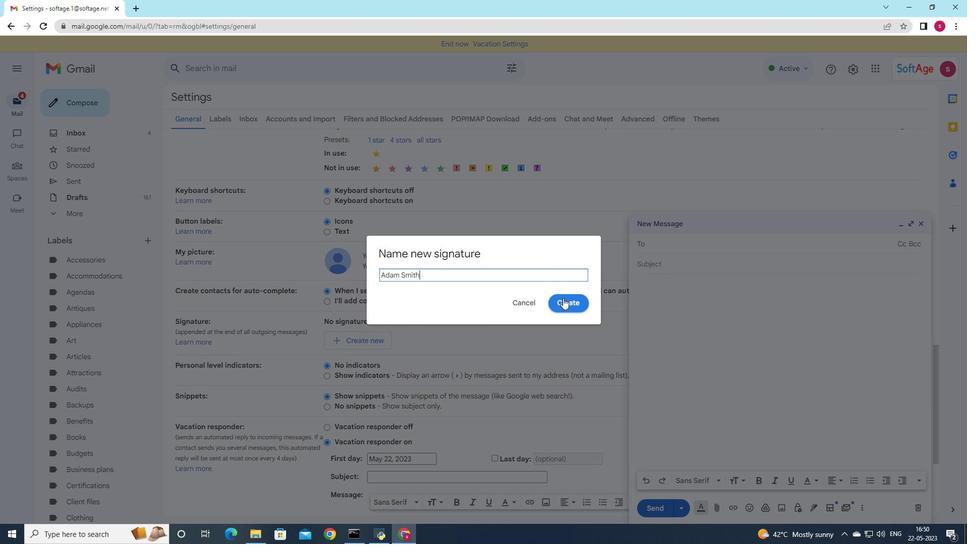 
Action: Mouse pressed left at (567, 298)
Screenshot: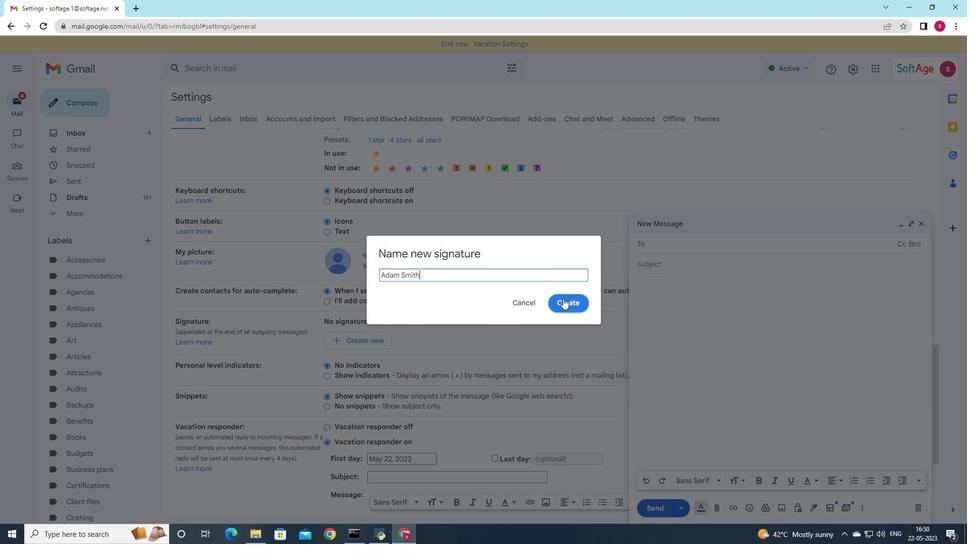 
Action: Mouse moved to (386, 474)
Screenshot: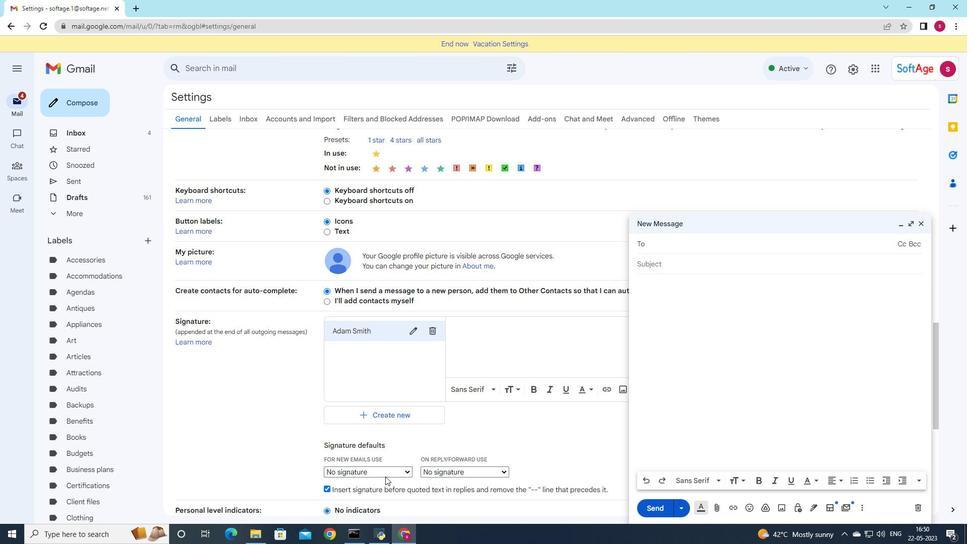 
Action: Mouse pressed left at (386, 474)
Screenshot: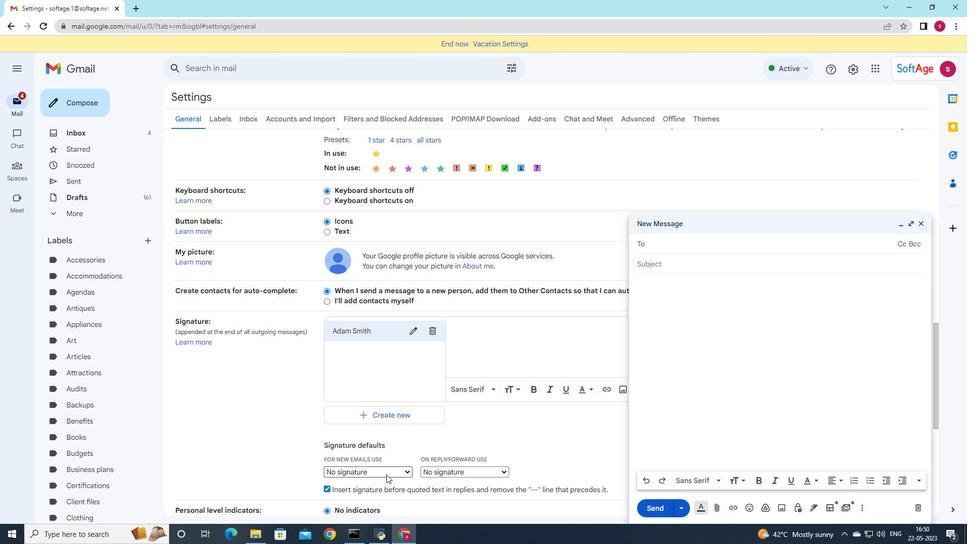 
Action: Mouse moved to (382, 487)
Screenshot: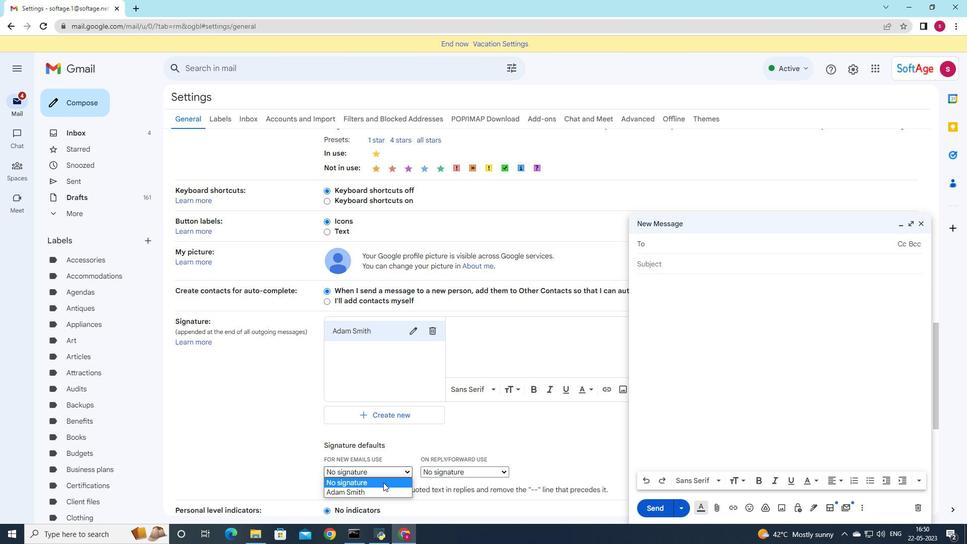 
Action: Mouse pressed left at (382, 487)
Screenshot: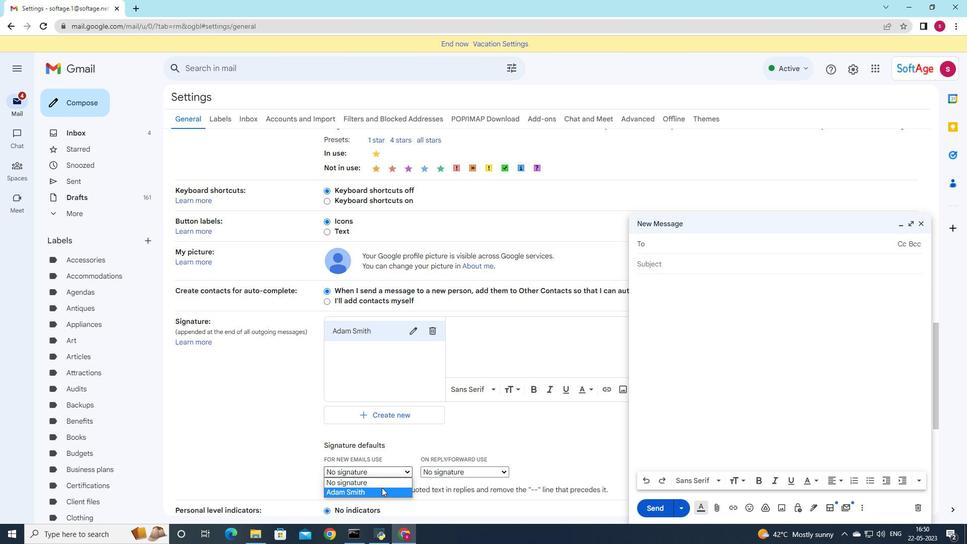 
Action: Mouse moved to (451, 470)
Screenshot: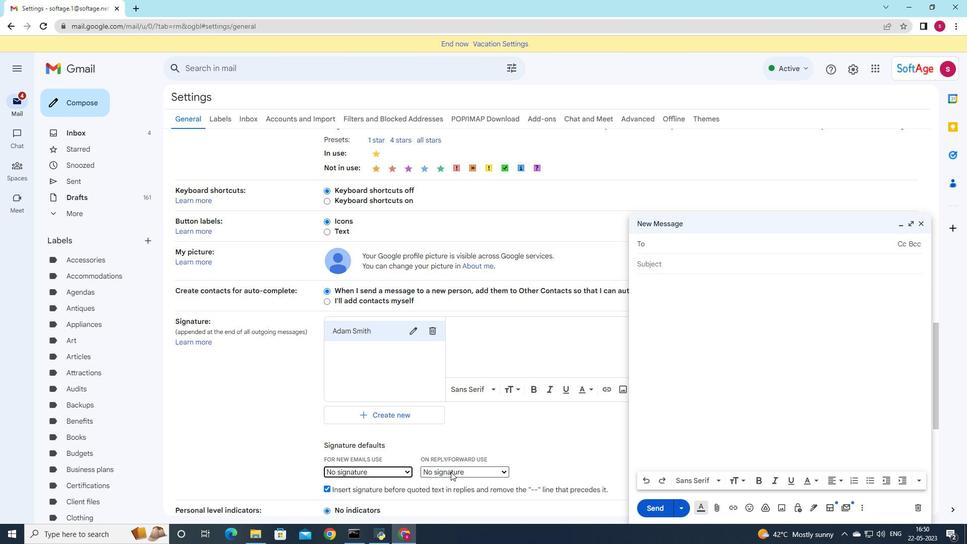 
Action: Mouse pressed left at (451, 470)
Screenshot: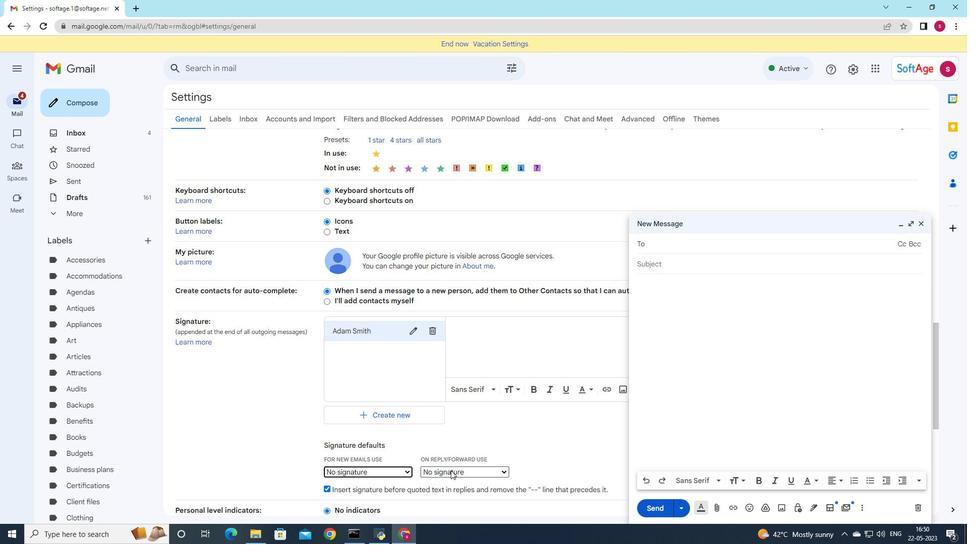 
Action: Mouse moved to (446, 489)
Screenshot: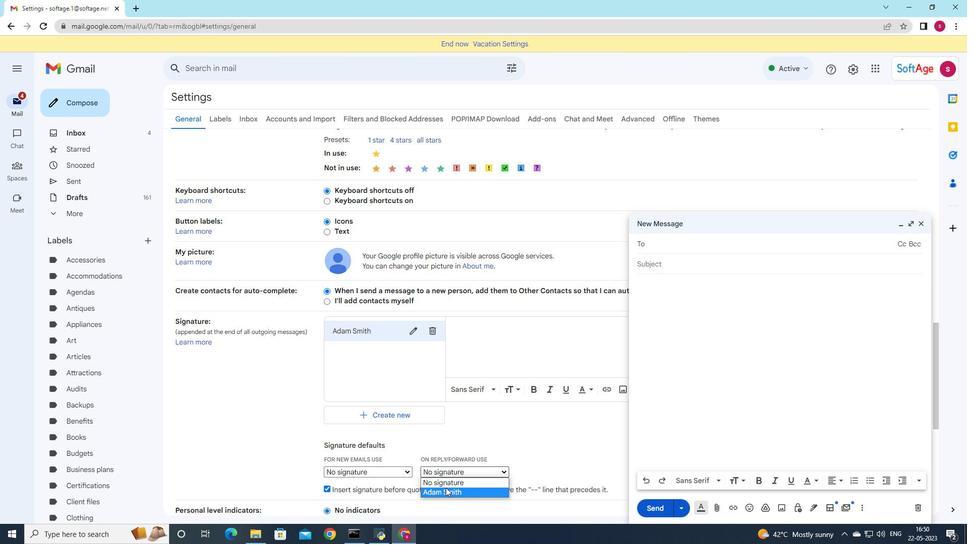
Action: Mouse pressed left at (446, 489)
Screenshot: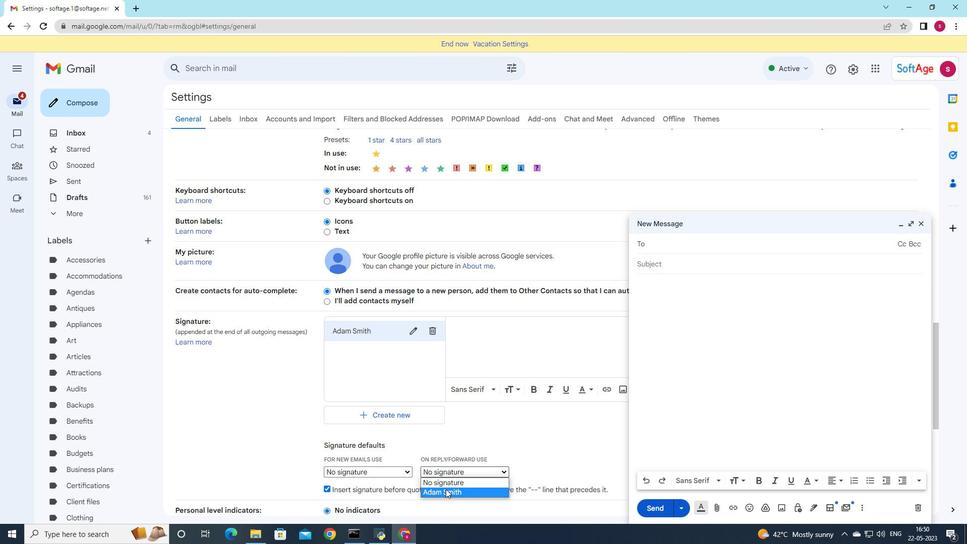 
Action: Mouse moved to (454, 474)
Screenshot: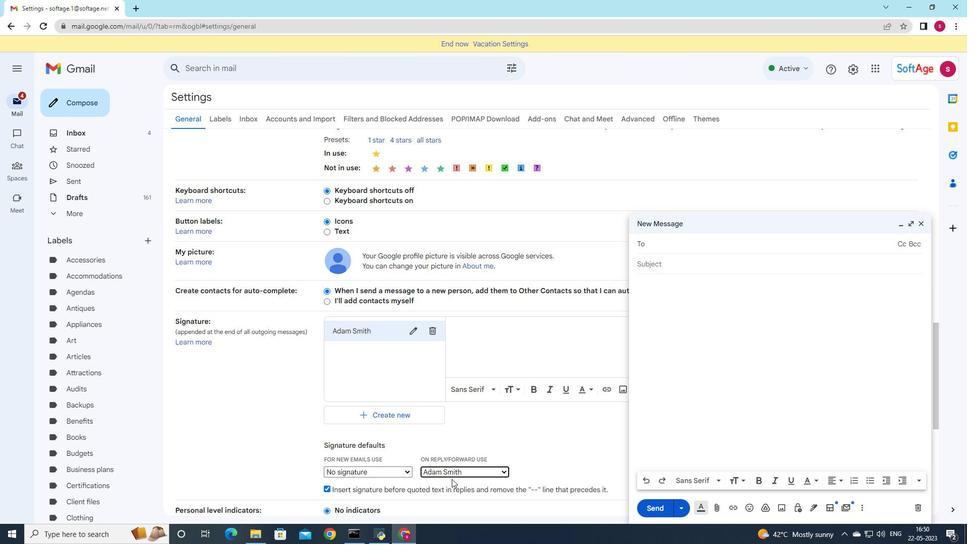 
Action: Mouse scrolled (454, 474) with delta (0, 0)
Screenshot: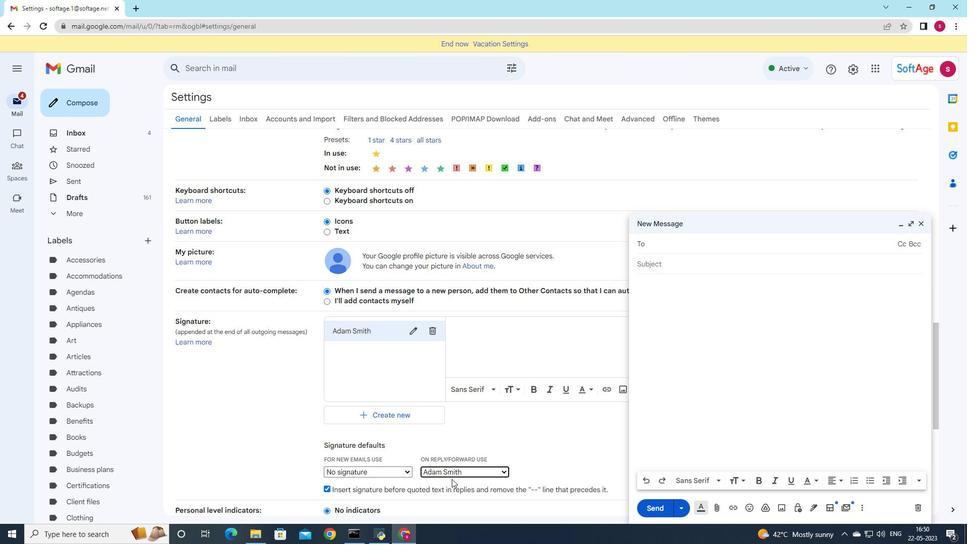 
Action: Mouse moved to (455, 474)
Screenshot: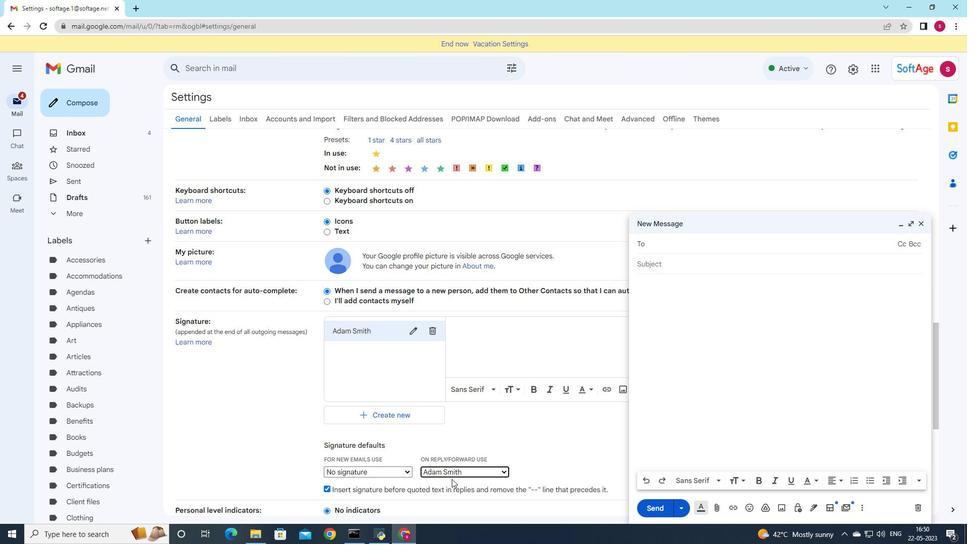 
Action: Mouse scrolled (455, 474) with delta (0, 0)
Screenshot: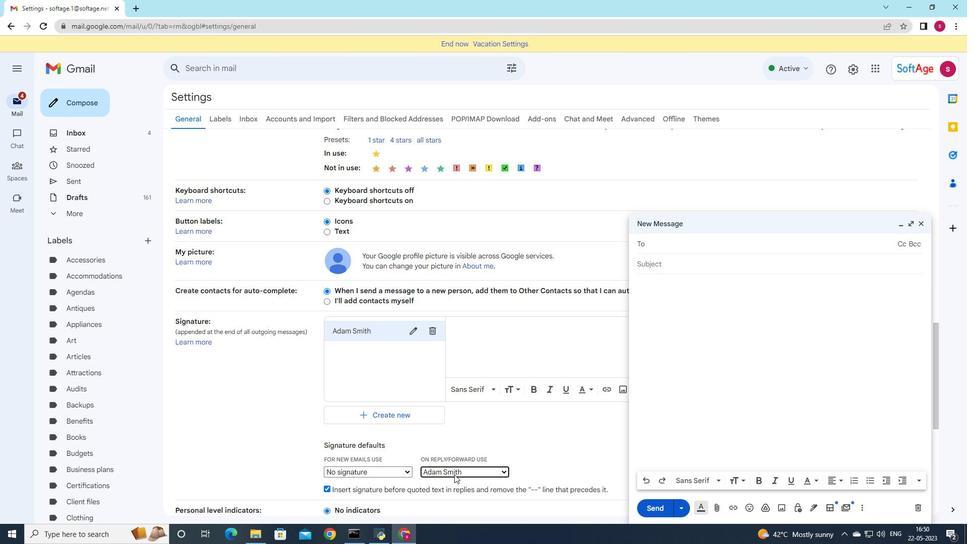 
Action: Mouse moved to (926, 224)
Screenshot: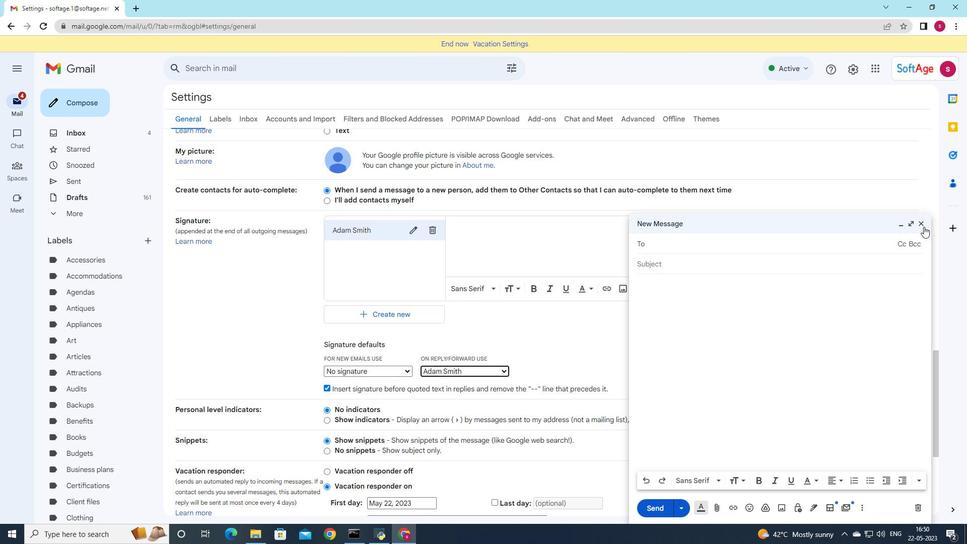 
Action: Mouse pressed left at (926, 224)
Screenshot: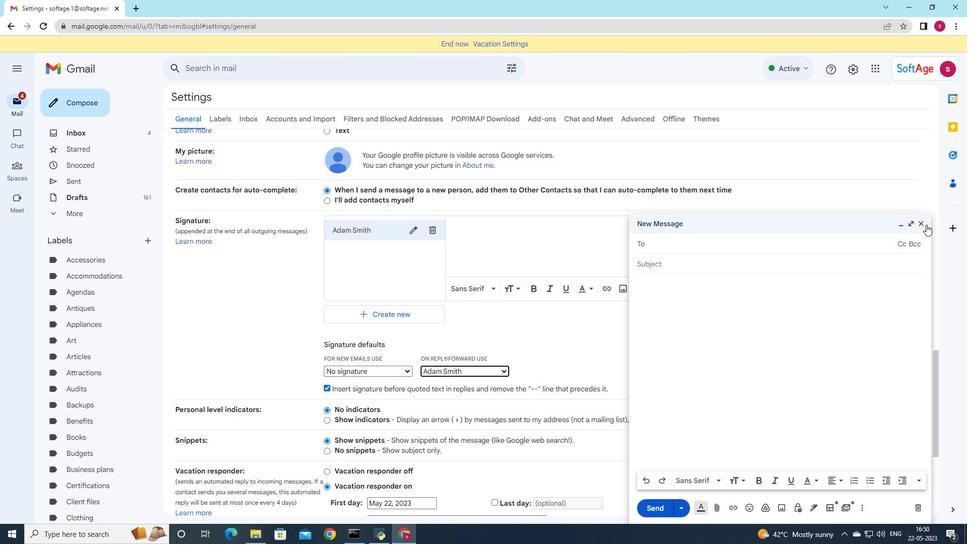 
Action: Mouse moved to (919, 224)
Screenshot: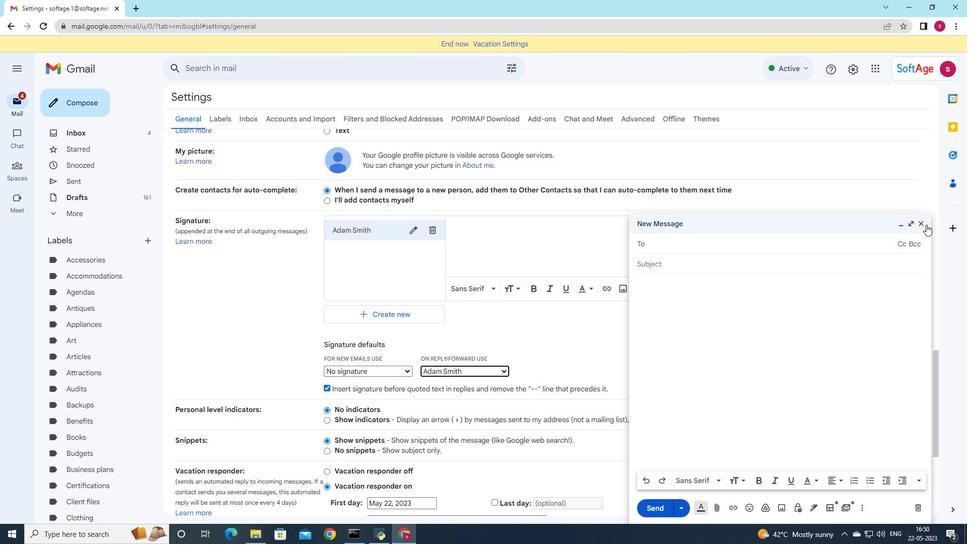 
Action: Mouse pressed left at (919, 224)
Screenshot: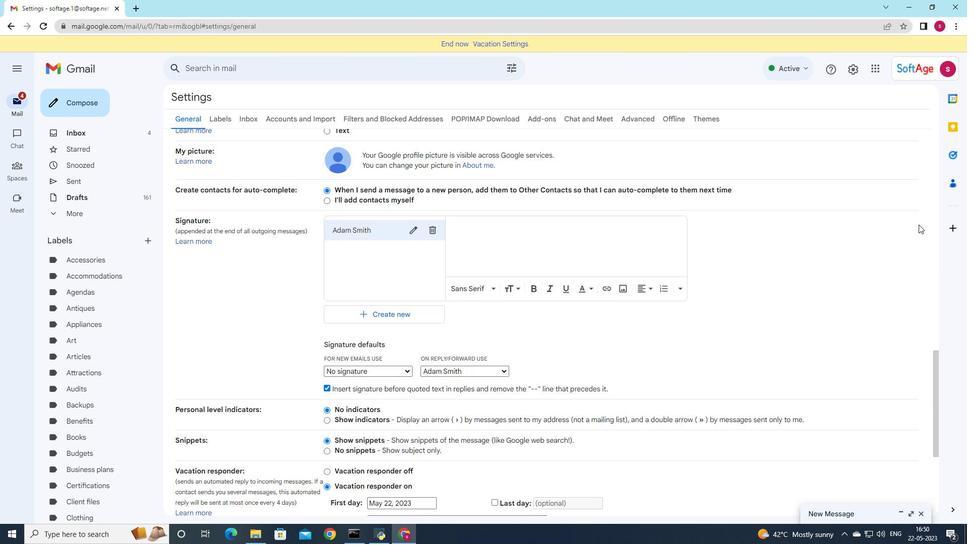 
Action: Mouse moved to (491, 372)
Screenshot: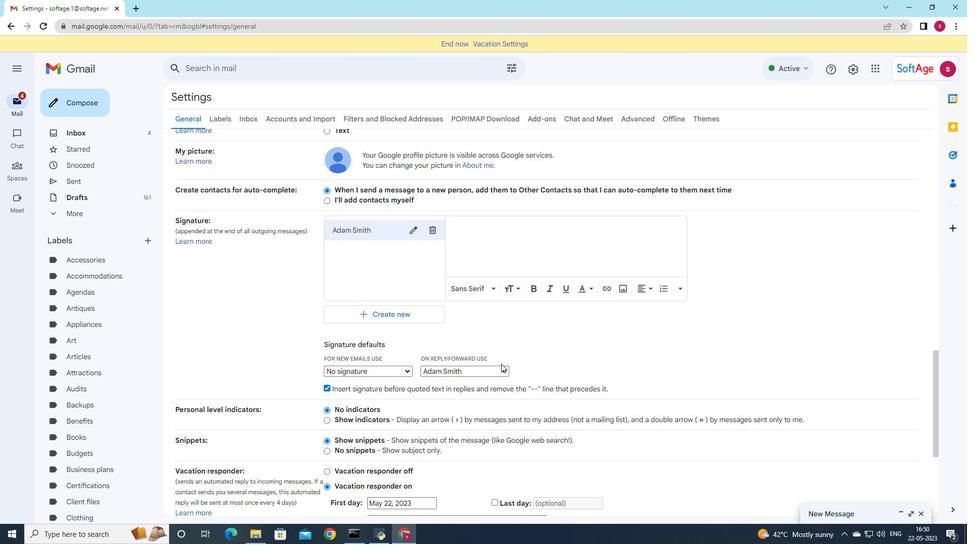 
Action: Mouse scrolled (491, 371) with delta (0, 0)
Screenshot: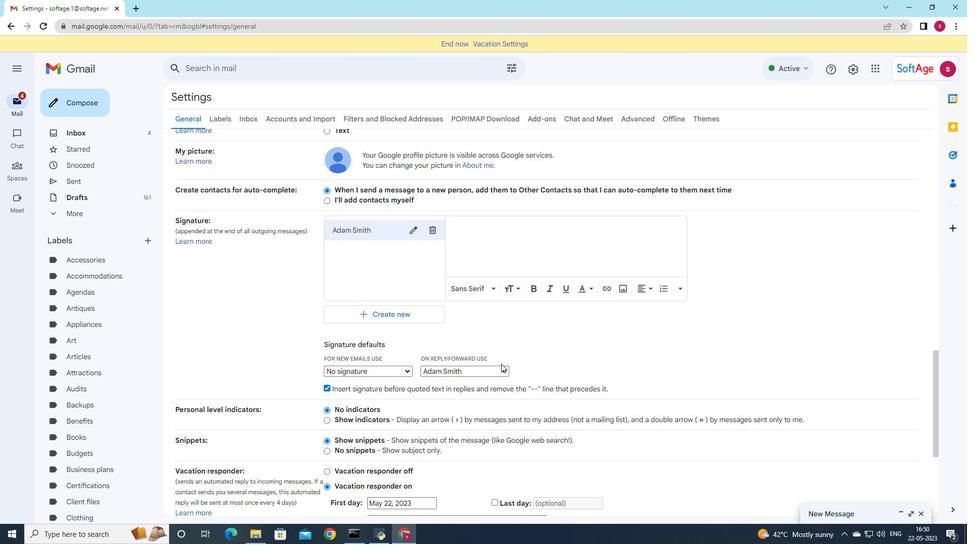 
Action: Mouse moved to (489, 375)
Screenshot: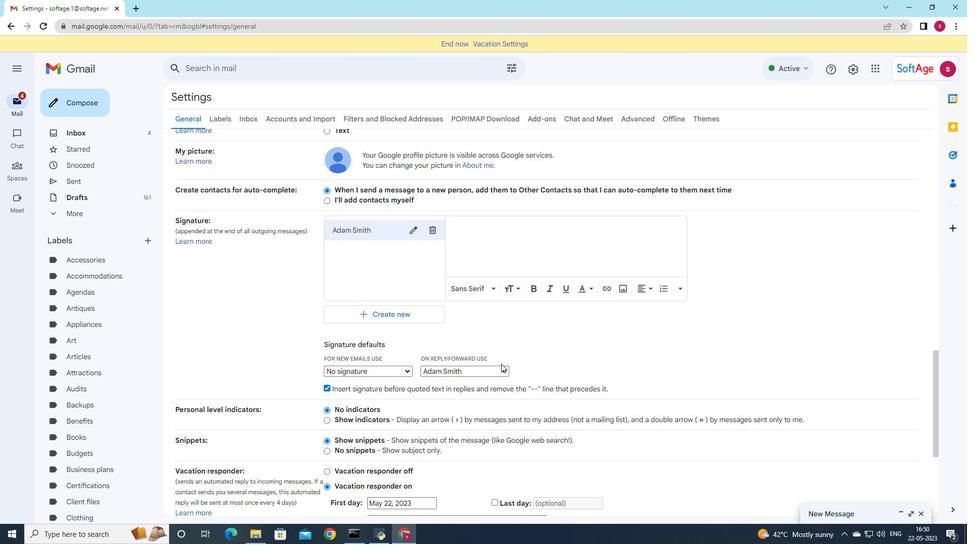 
Action: Mouse scrolled (489, 374) with delta (0, 0)
Screenshot: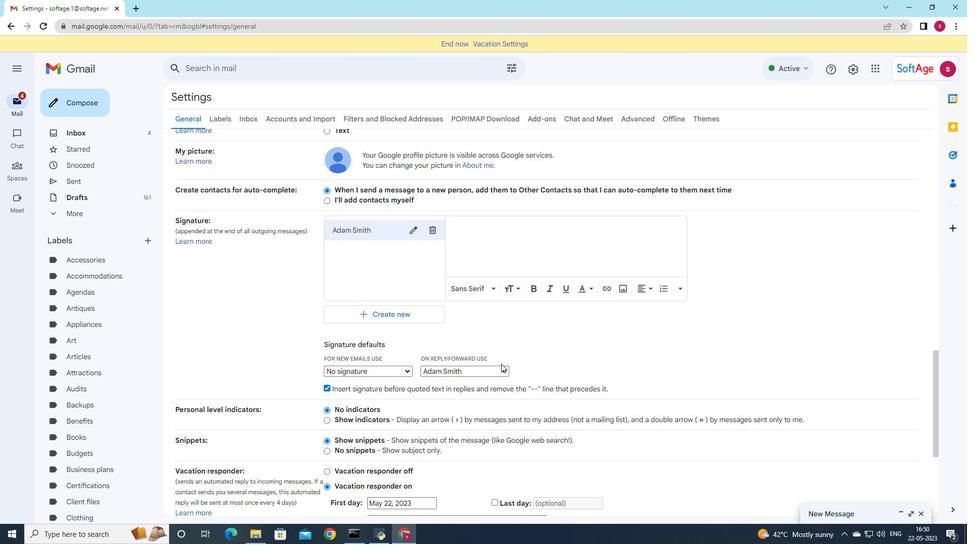 
Action: Mouse moved to (488, 378)
Screenshot: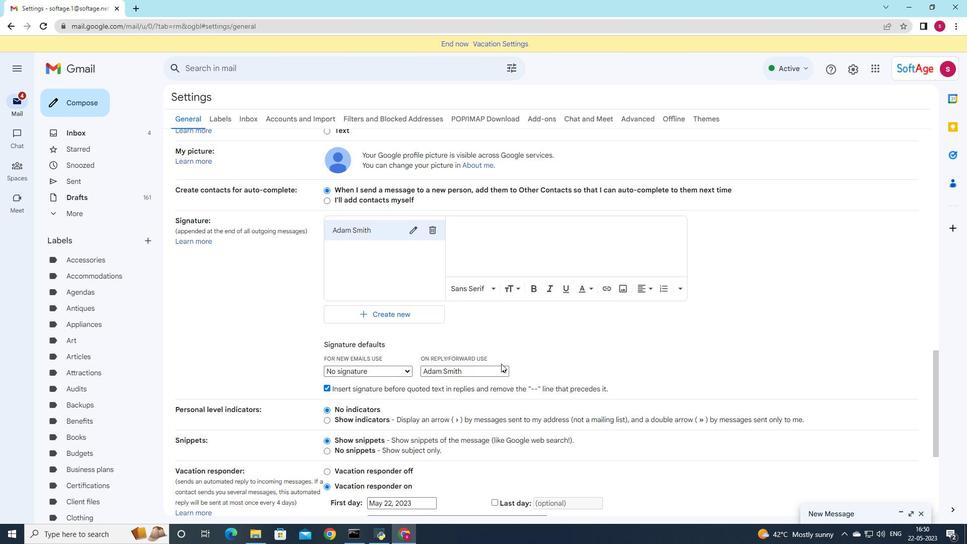 
Action: Mouse scrolled (488, 378) with delta (0, 0)
Screenshot: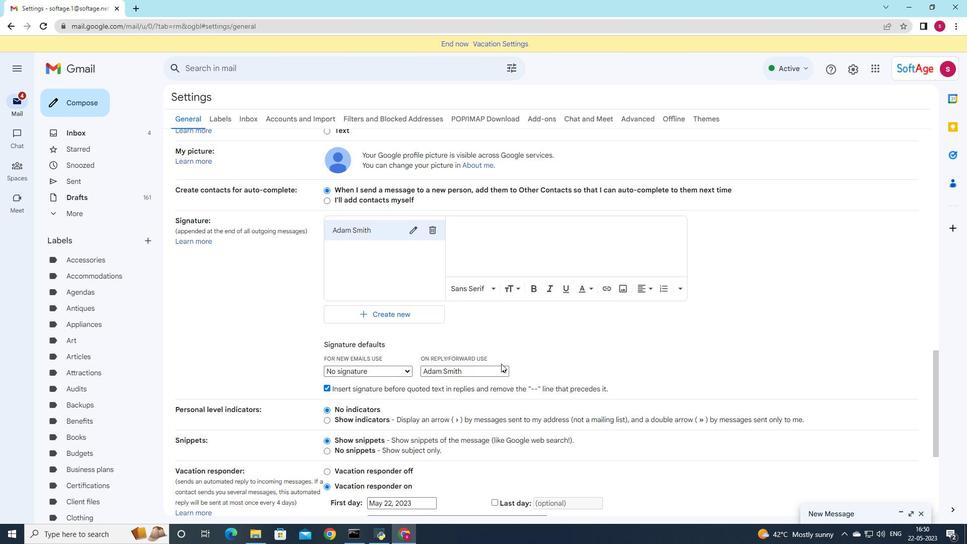 
Action: Mouse moved to (488, 381)
Screenshot: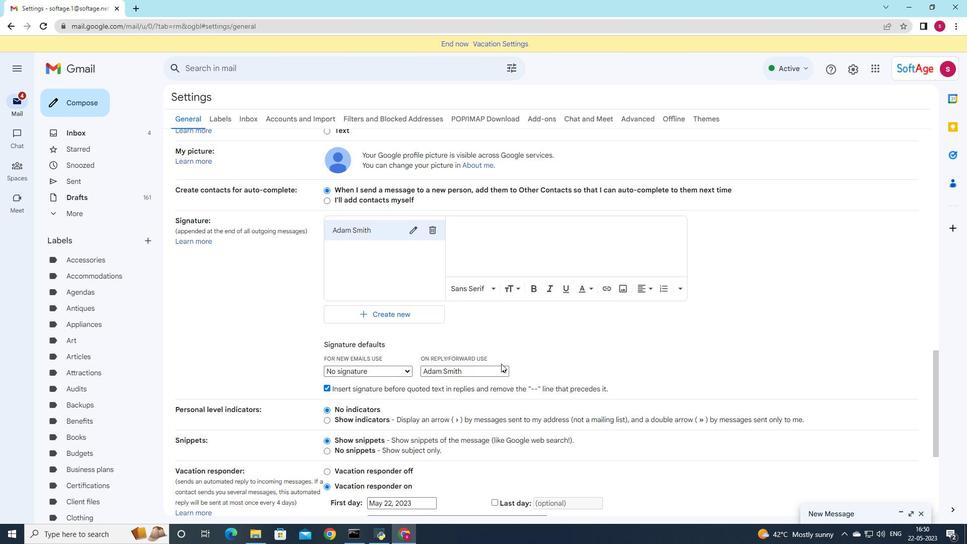 
Action: Mouse scrolled (488, 380) with delta (0, 0)
Screenshot: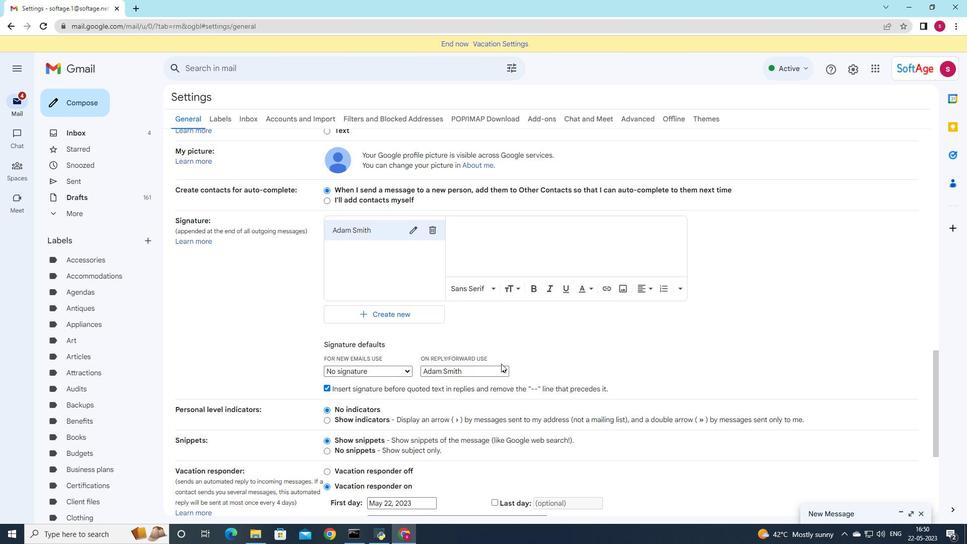
Action: Mouse moved to (470, 404)
Screenshot: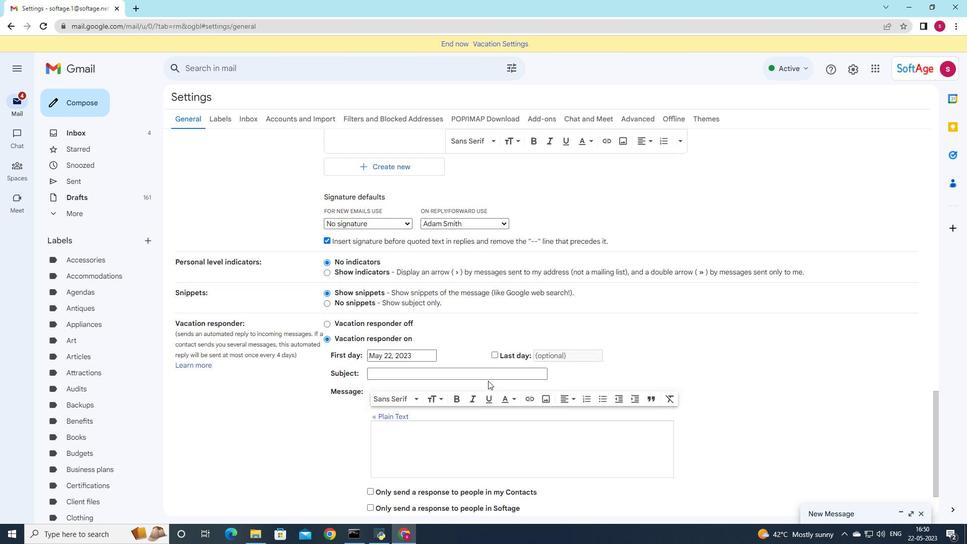 
Action: Mouse scrolled (470, 403) with delta (0, 0)
Screenshot: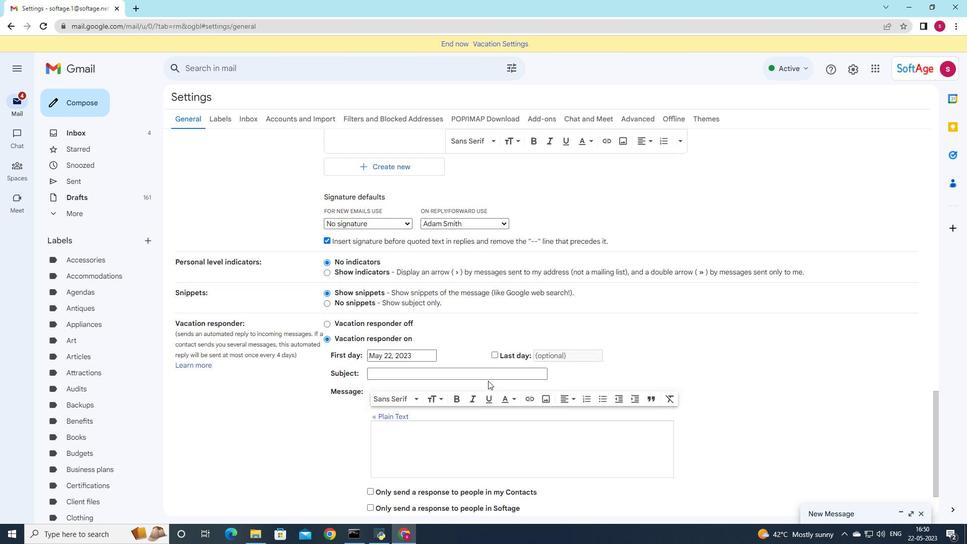 
Action: Mouse moved to (469, 415)
Screenshot: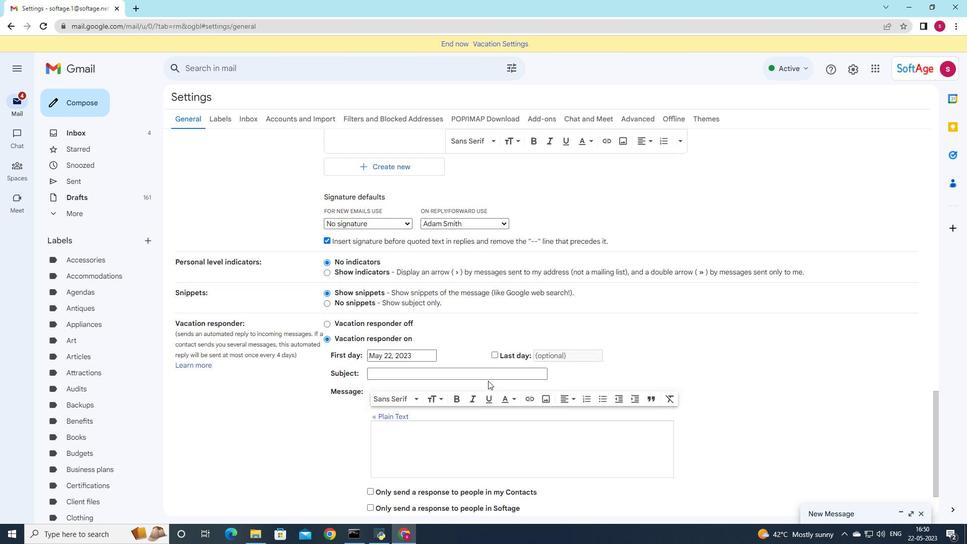 
Action: Mouse scrolled (469, 415) with delta (0, 0)
Screenshot: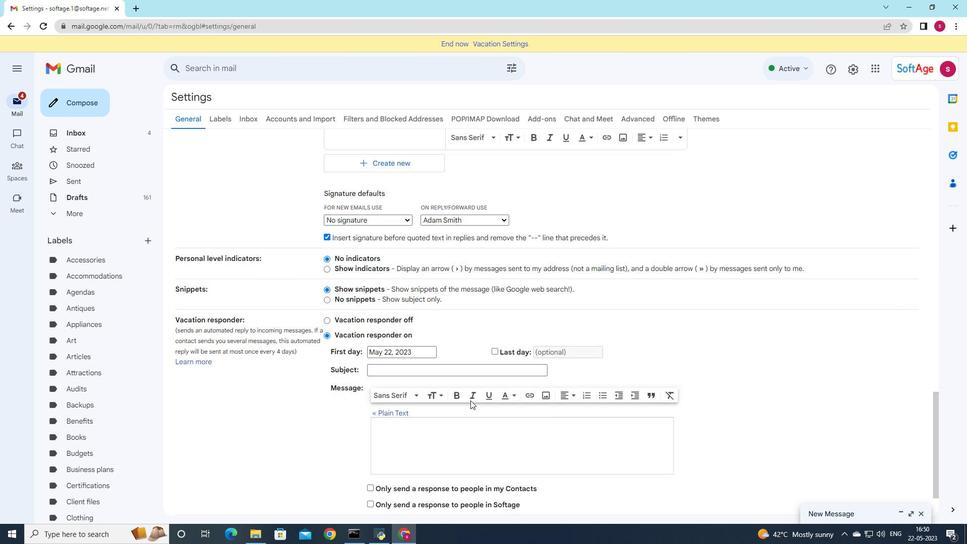 
Action: Mouse moved to (469, 421)
Screenshot: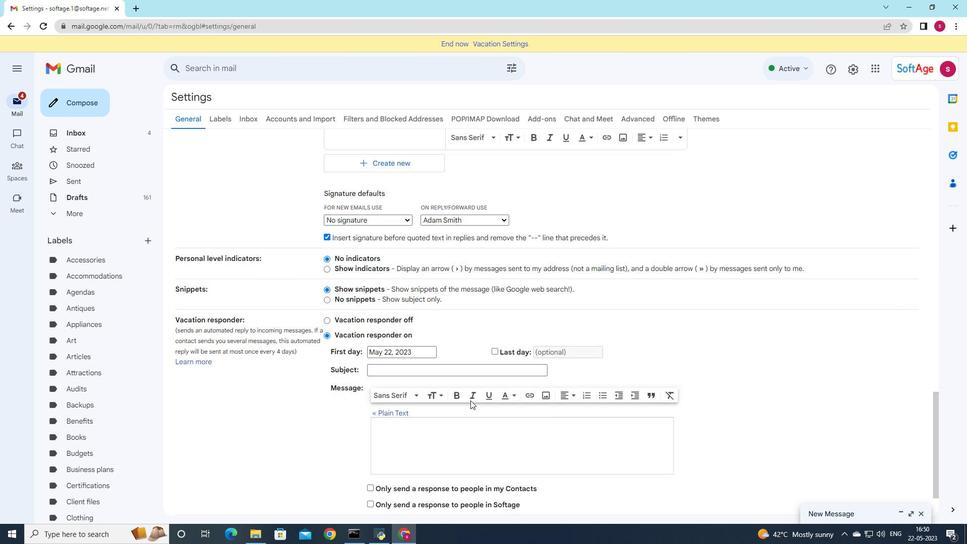 
Action: Mouse scrolled (469, 421) with delta (0, 0)
Screenshot: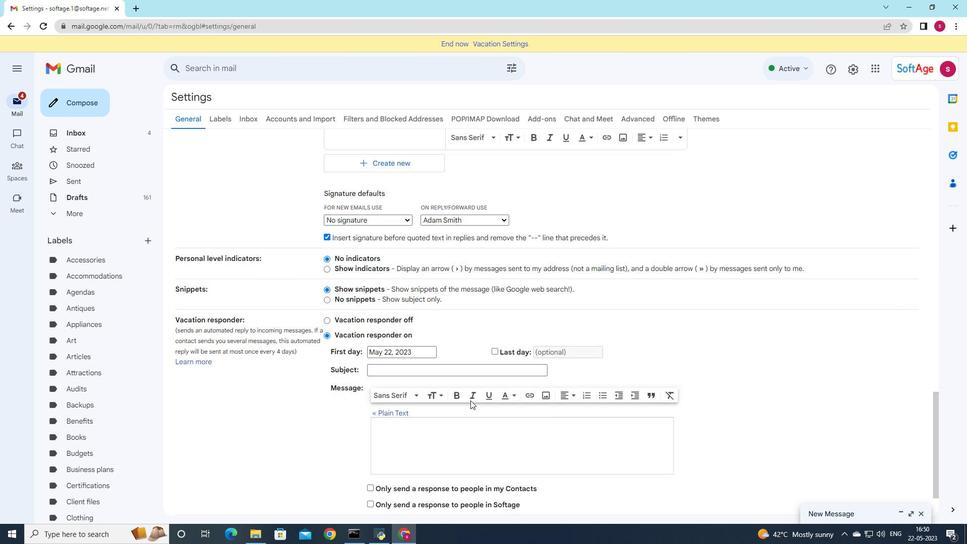 
Action: Mouse moved to (472, 442)
Screenshot: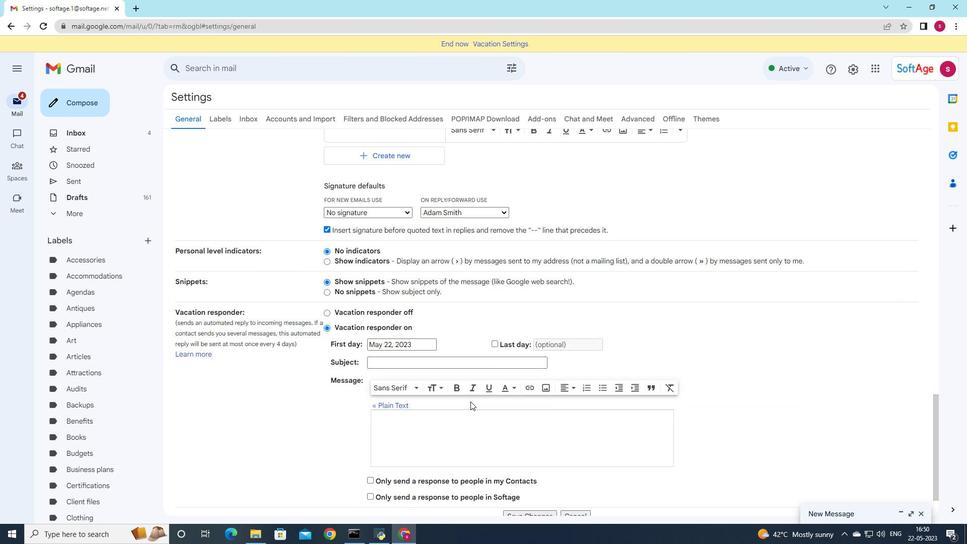 
Action: Mouse scrolled (471, 433) with delta (0, 0)
Screenshot: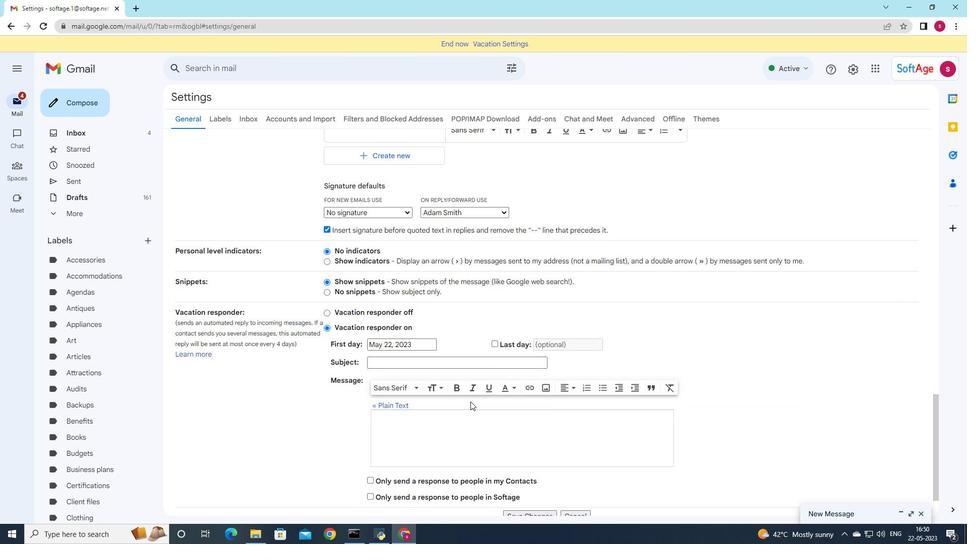 
Action: Mouse moved to (523, 459)
Screenshot: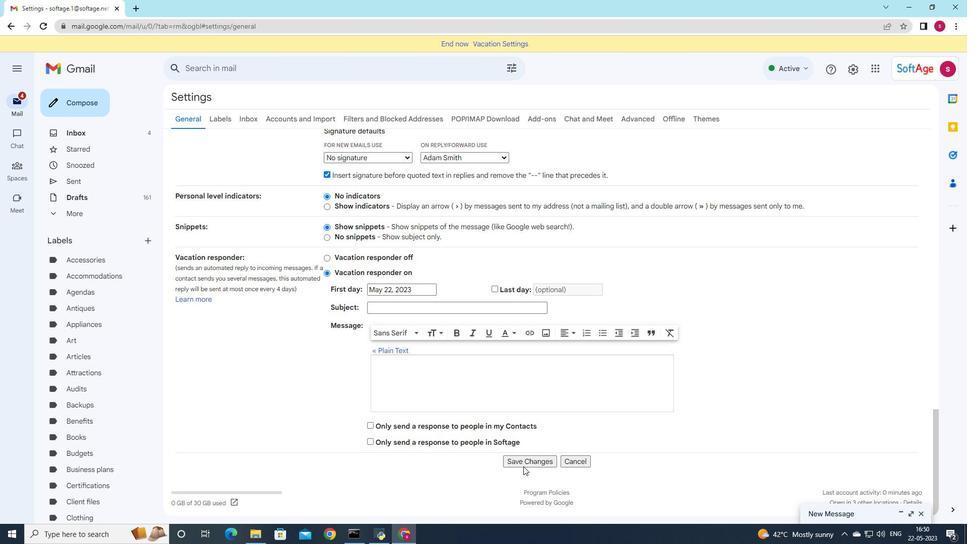 
Action: Mouse pressed left at (523, 459)
Screenshot: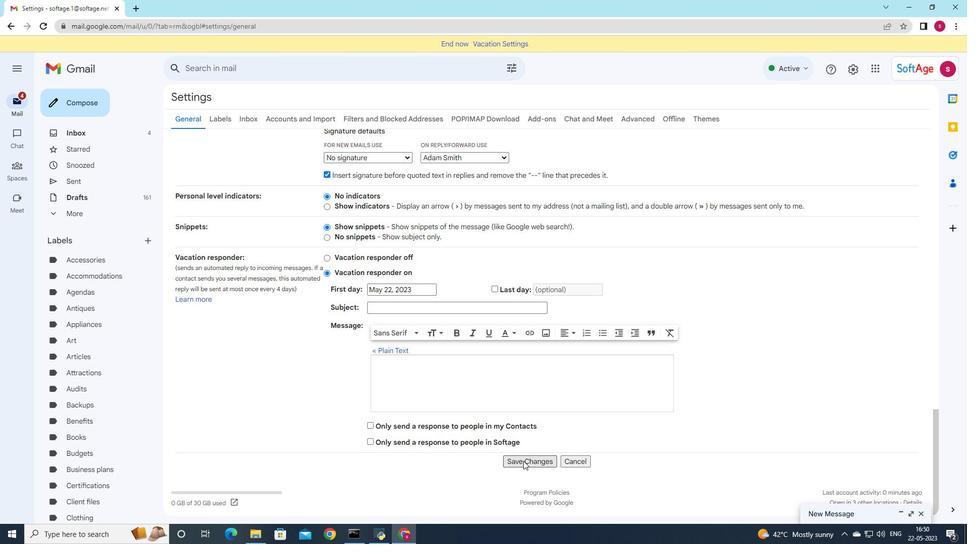 
Action: Mouse moved to (73, 105)
Screenshot: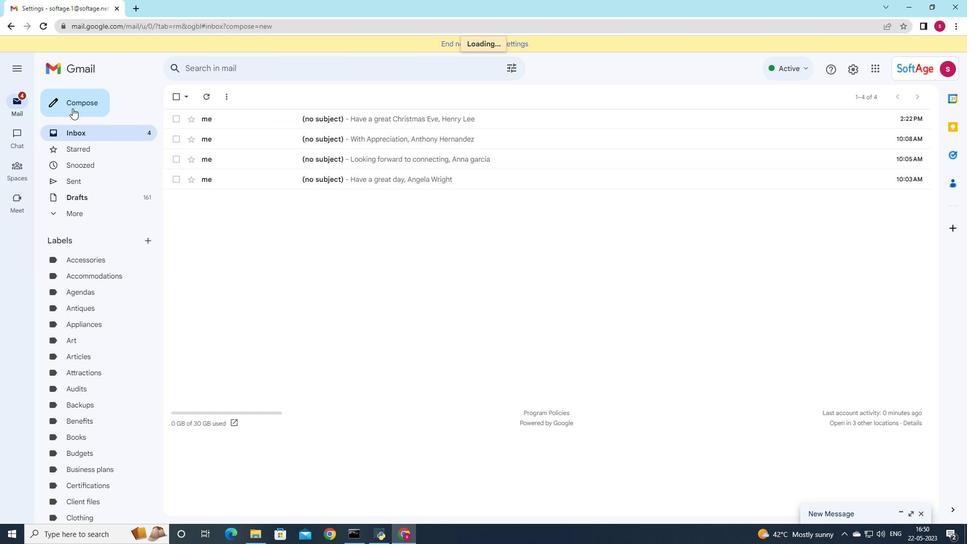 
Action: Mouse pressed left at (73, 105)
Screenshot: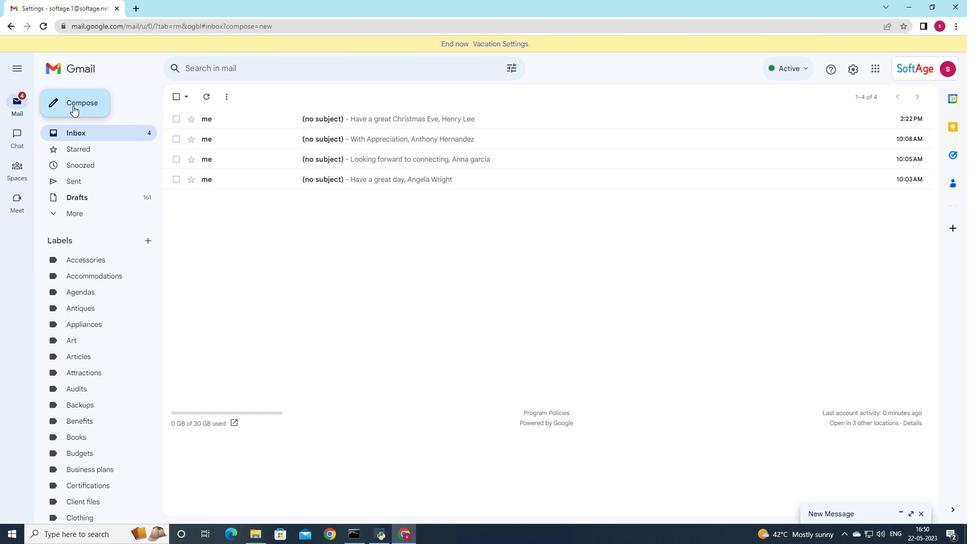 
Action: Mouse moved to (789, 224)
Screenshot: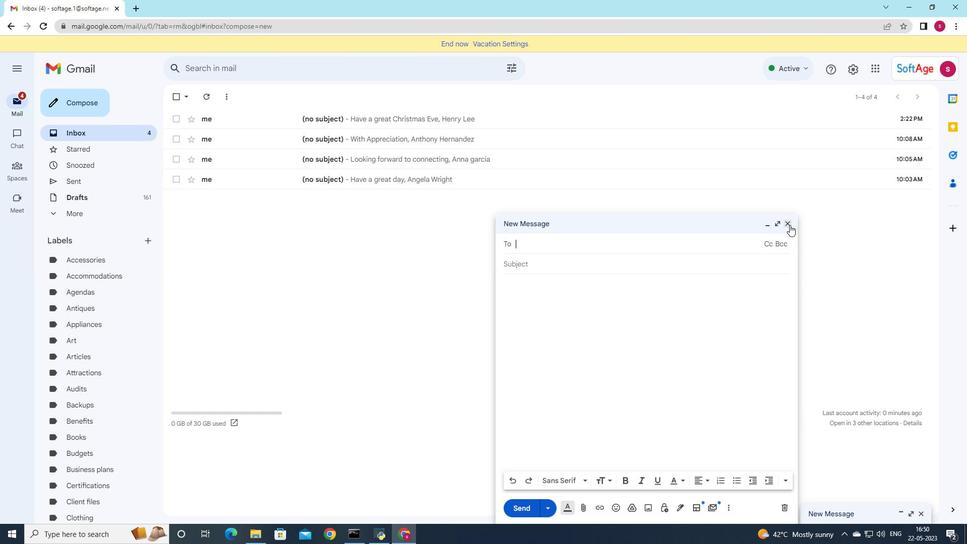 
Action: Mouse pressed left at (789, 224)
Screenshot: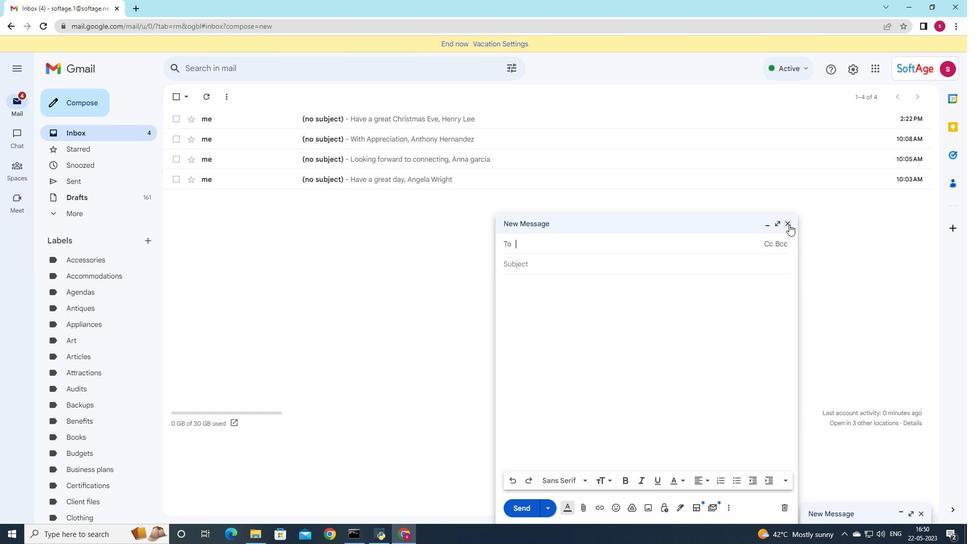 
Action: Mouse moved to (858, 68)
Screenshot: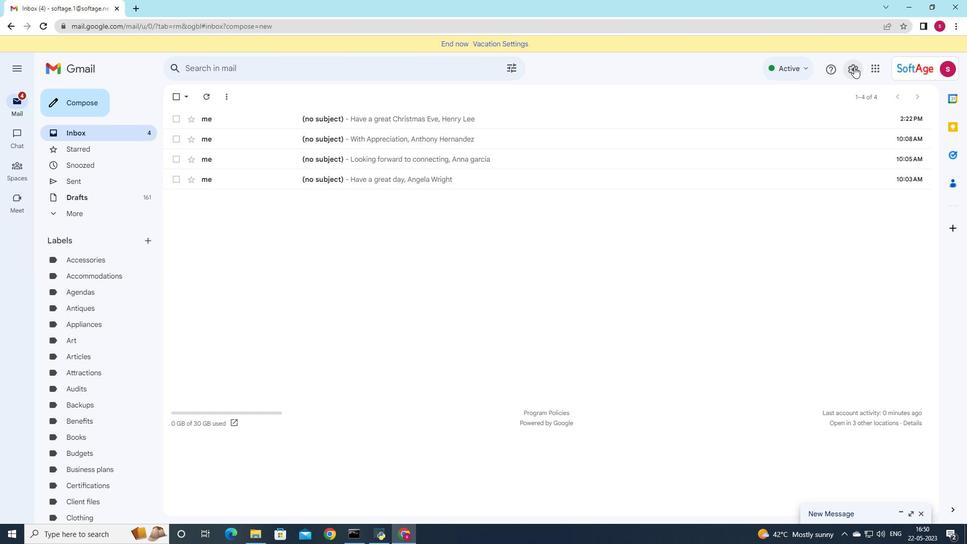
Action: Mouse pressed left at (858, 68)
Screenshot: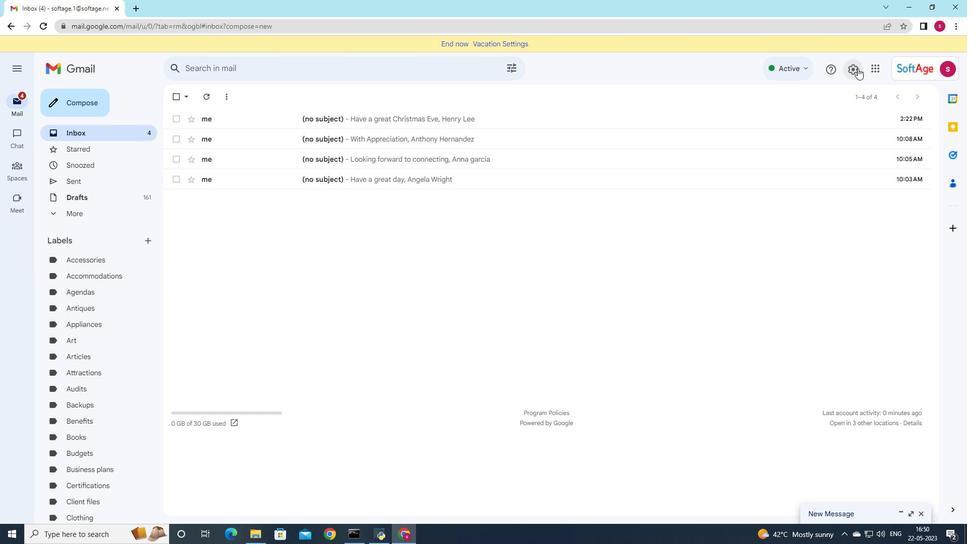 
Action: Mouse moved to (865, 117)
Screenshot: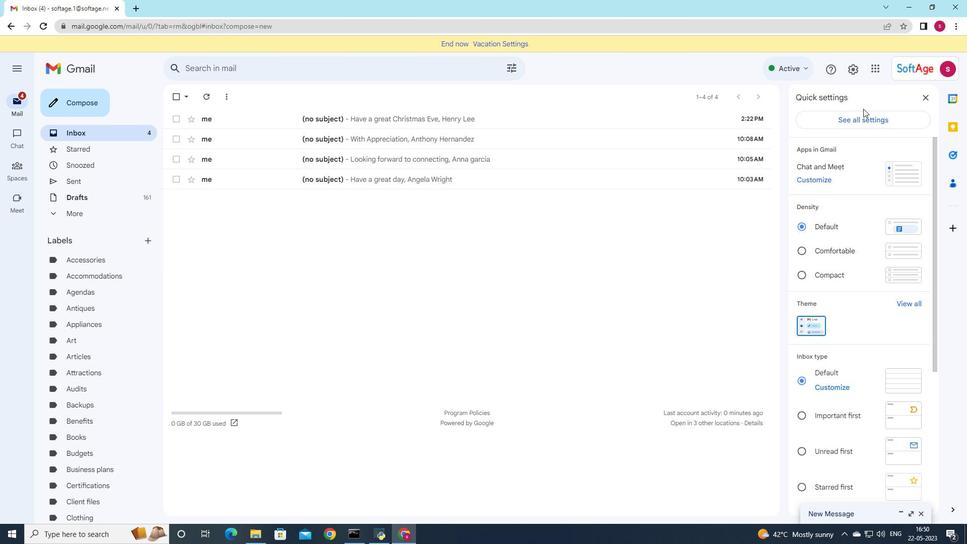 
Action: Mouse pressed left at (865, 117)
Screenshot: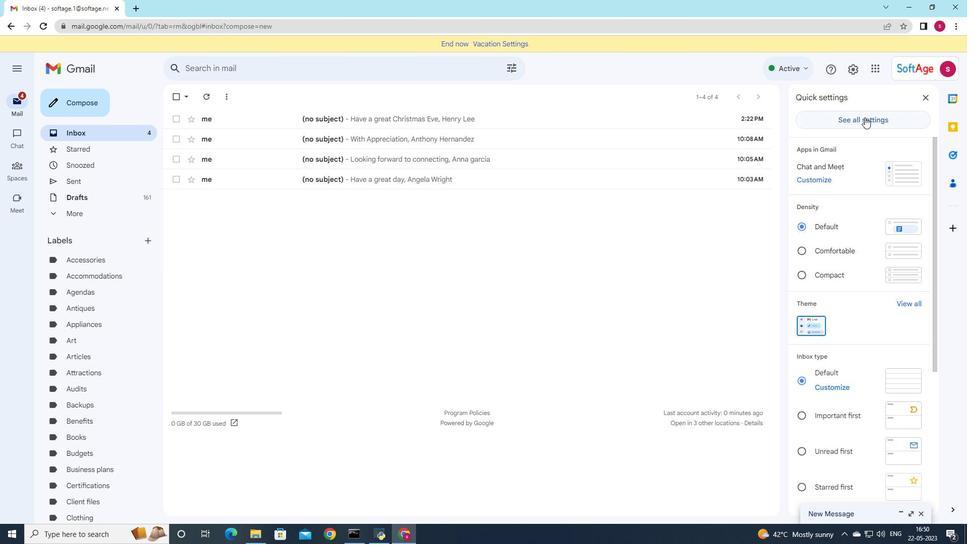 
Action: Mouse moved to (380, 254)
Screenshot: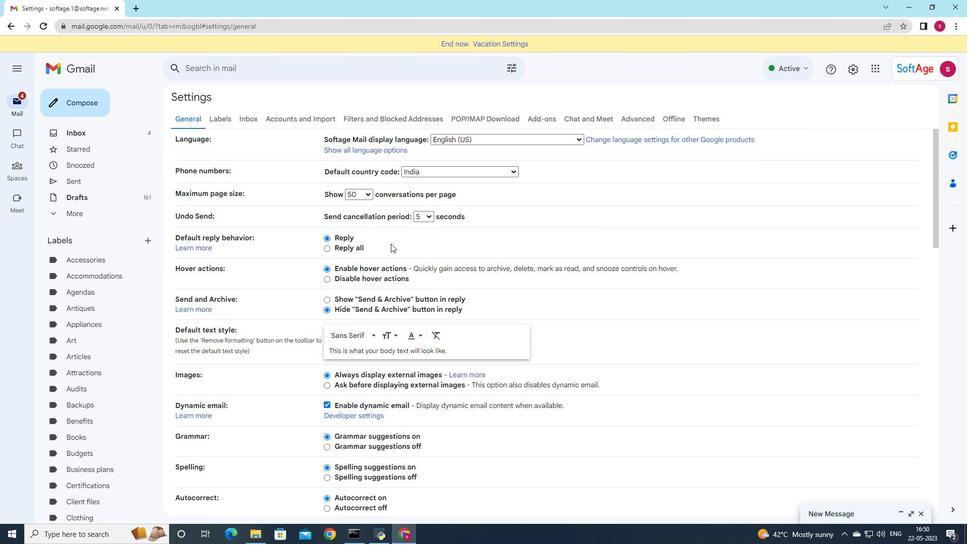 
Action: Mouse scrolled (380, 253) with delta (0, 0)
Screenshot: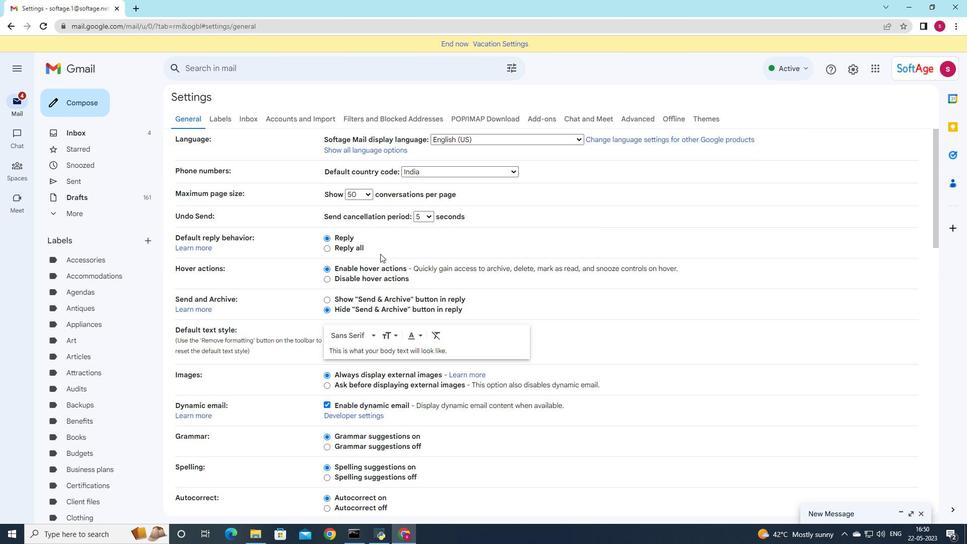 
Action: Mouse scrolled (380, 253) with delta (0, 0)
Screenshot: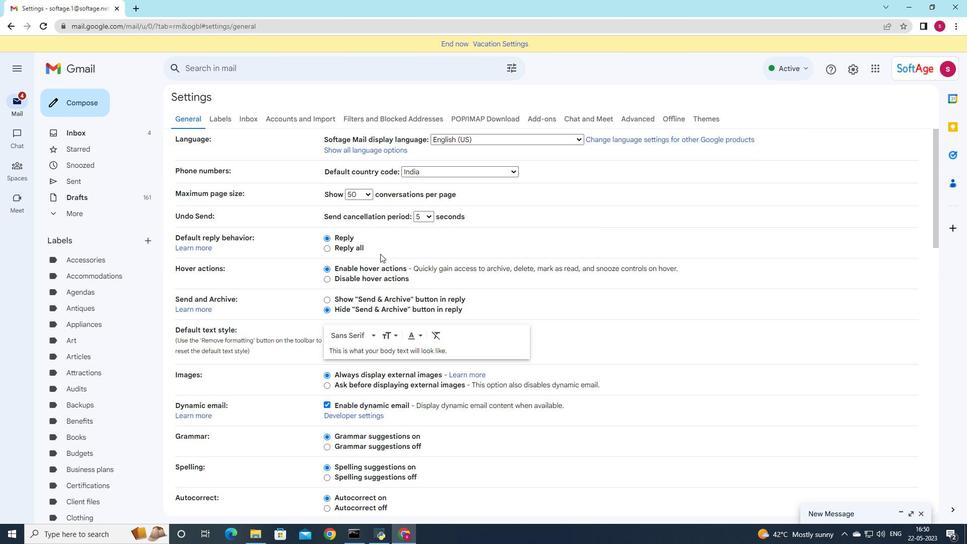 
Action: Mouse moved to (380, 259)
Screenshot: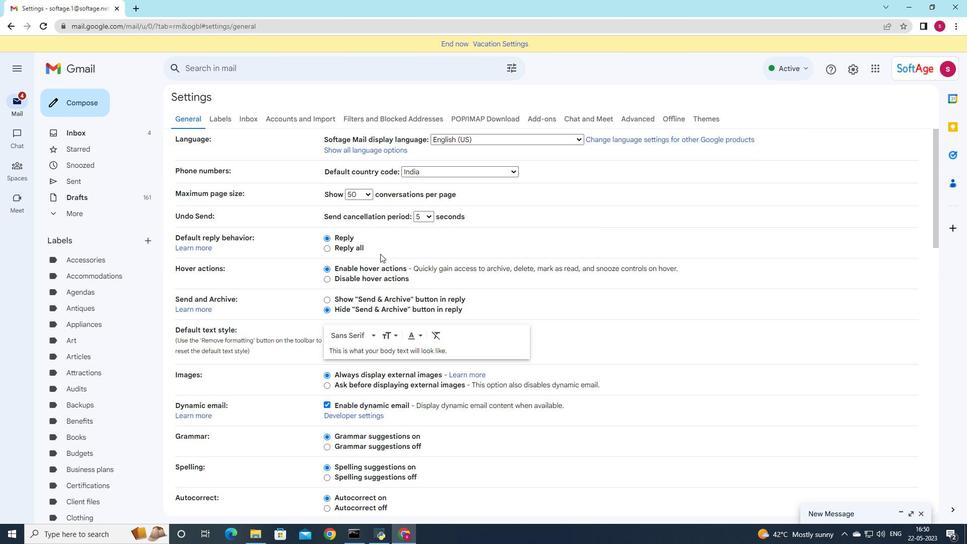 
Action: Mouse scrolled (380, 259) with delta (0, 0)
Screenshot: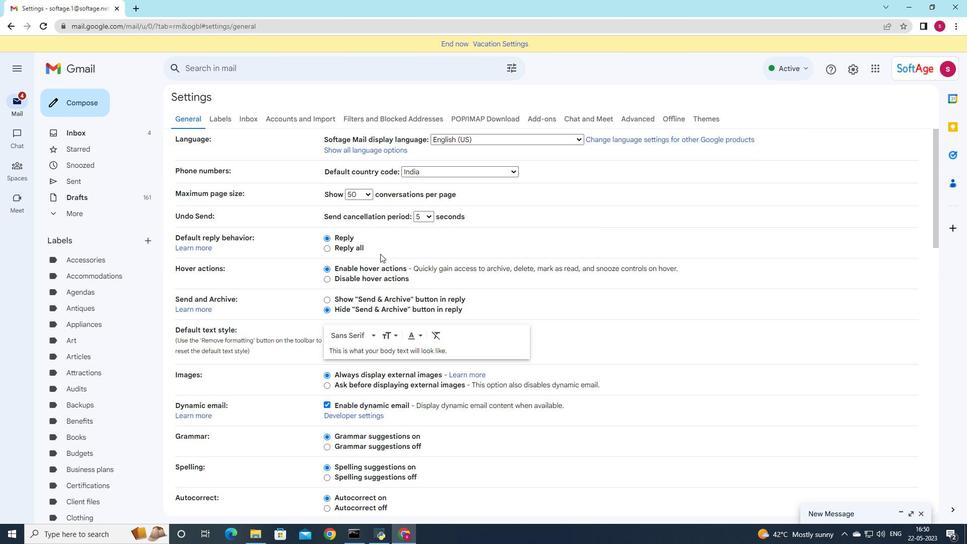 
Action: Mouse moved to (381, 271)
Screenshot: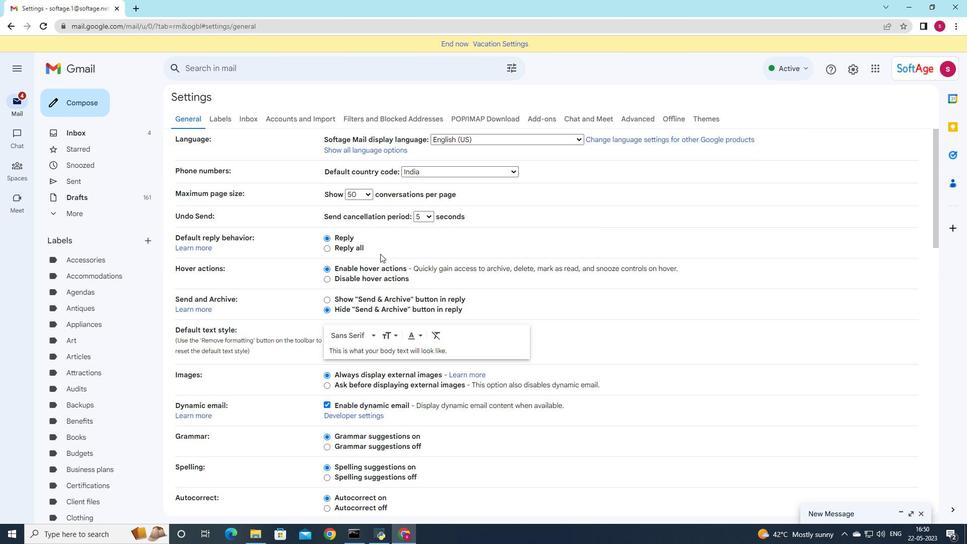
Action: Mouse pressed middle at (381, 271)
Screenshot: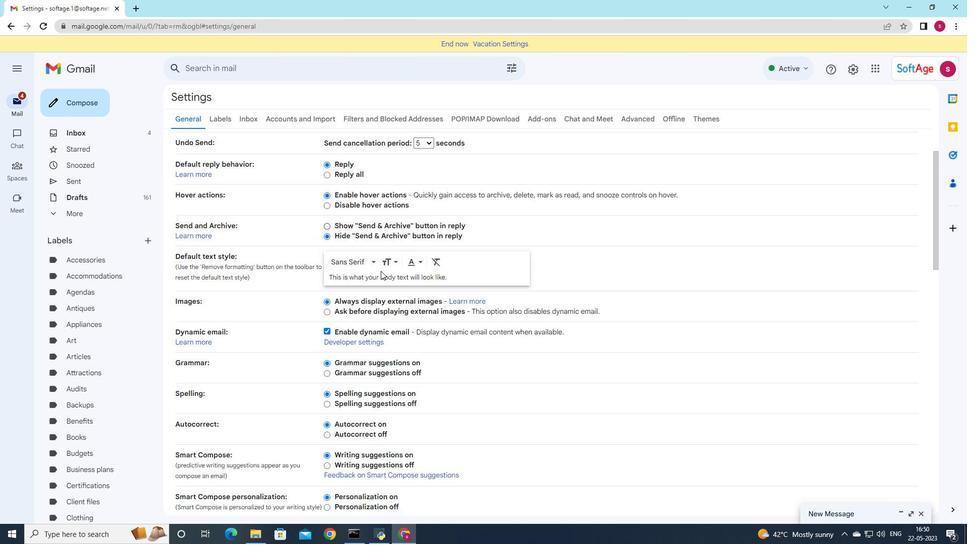 
Action: Mouse scrolled (381, 270) with delta (0, 0)
Screenshot: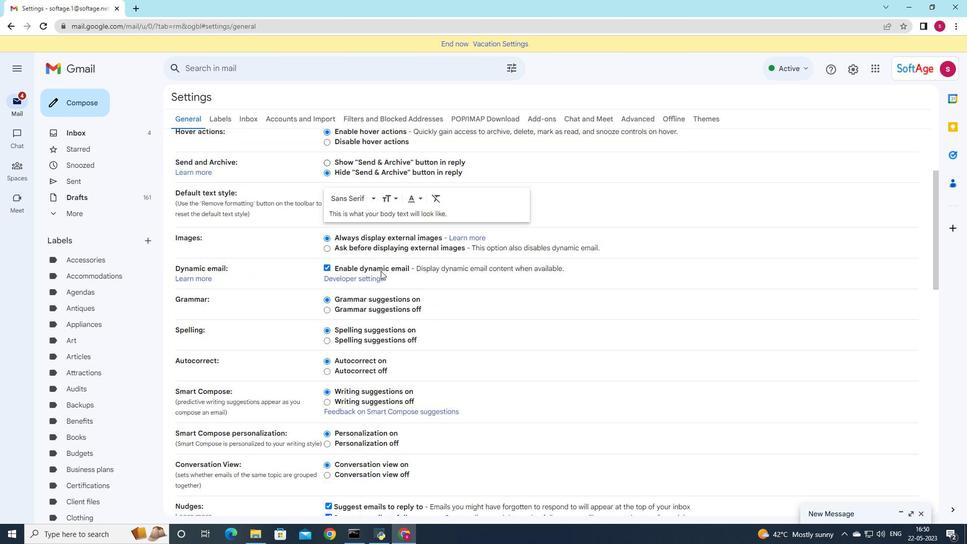 
Action: Mouse scrolled (381, 270) with delta (0, 0)
Screenshot: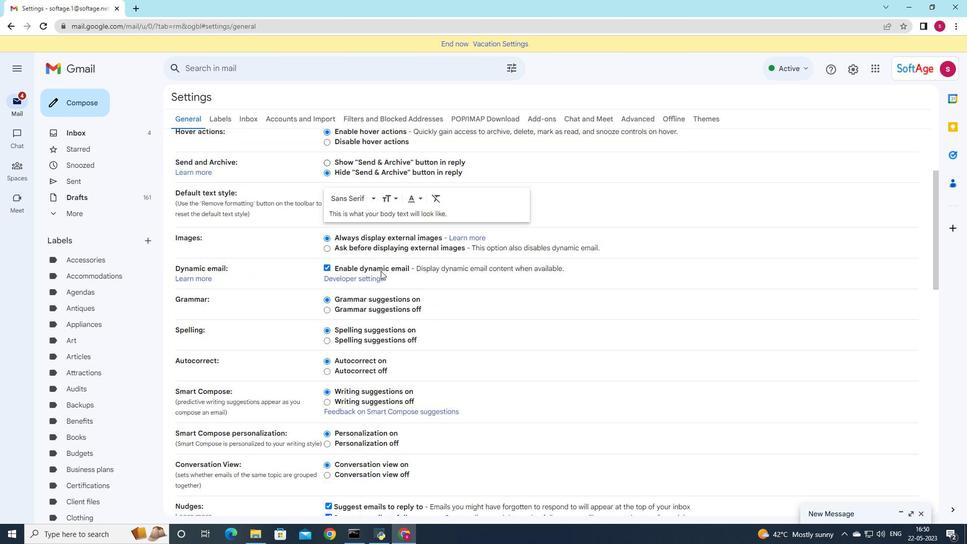 
Action: Mouse scrolled (381, 270) with delta (0, 0)
Screenshot: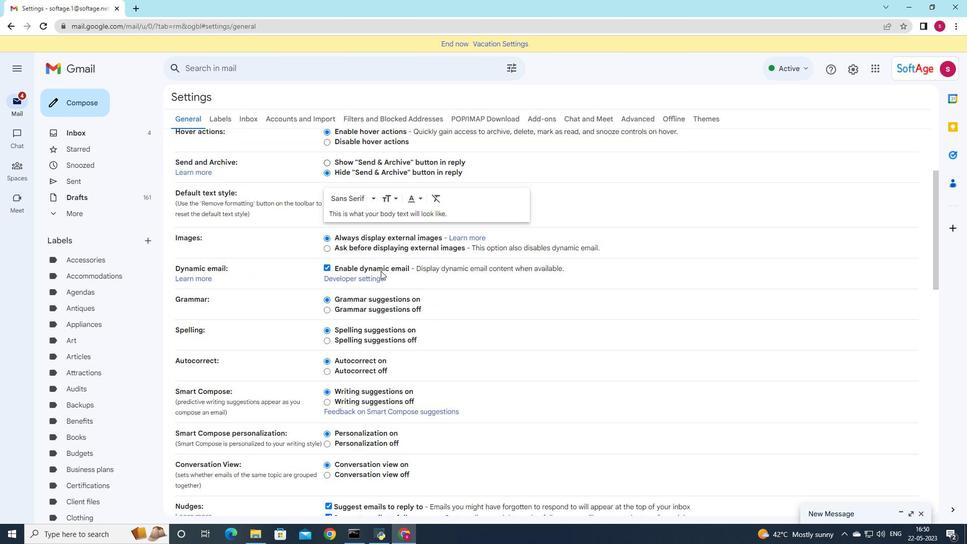 
Action: Mouse scrolled (381, 270) with delta (0, 0)
Screenshot: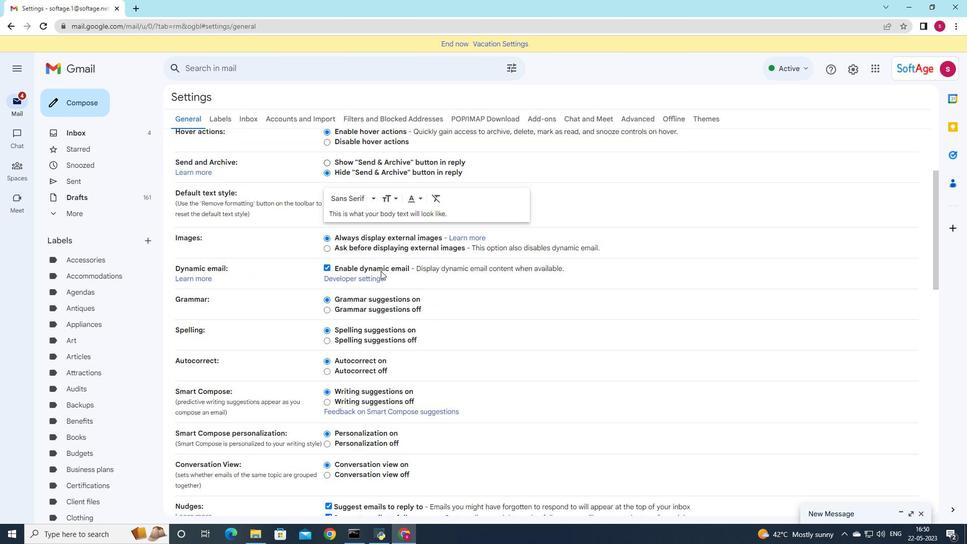 
Action: Mouse scrolled (381, 270) with delta (0, 0)
Screenshot: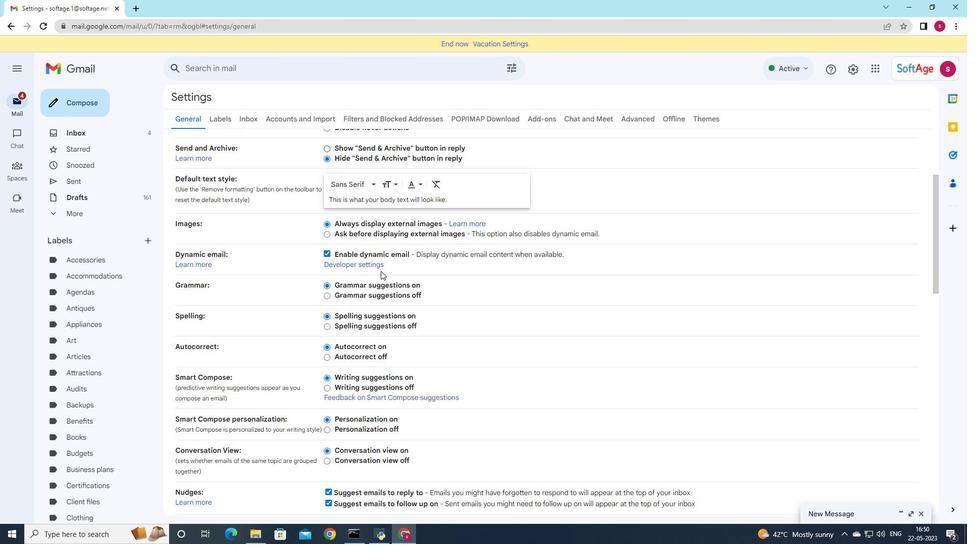 
Action: Mouse scrolled (381, 270) with delta (0, 0)
Screenshot: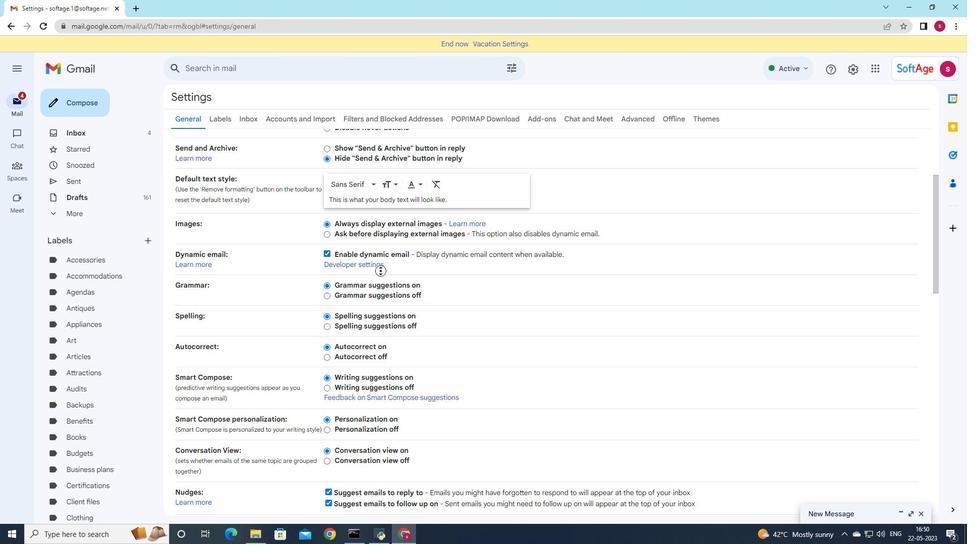 
Action: Mouse scrolled (381, 270) with delta (0, 0)
Screenshot: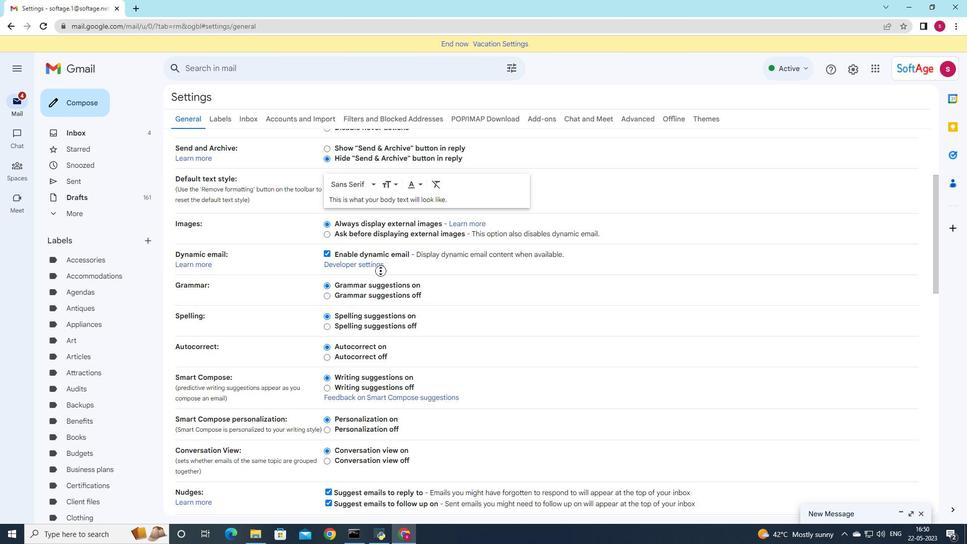 
Action: Mouse scrolled (381, 270) with delta (0, 0)
Screenshot: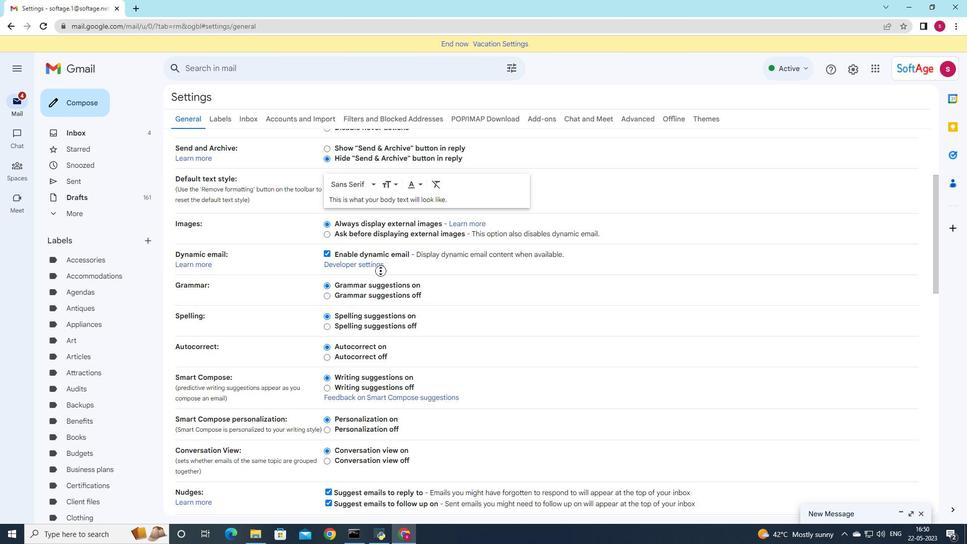 
Action: Mouse moved to (395, 373)
Screenshot: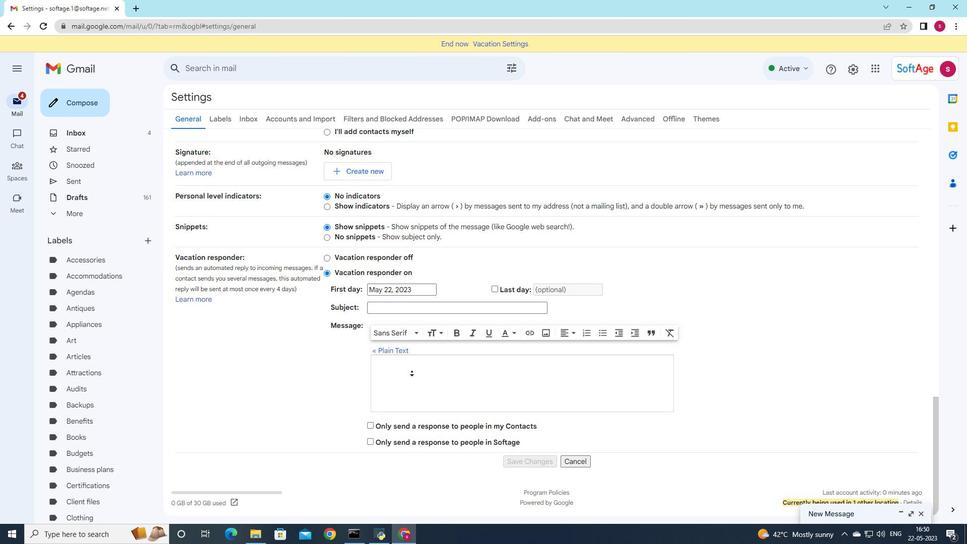 
Action: Mouse scrolled (395, 373) with delta (0, 0)
Screenshot: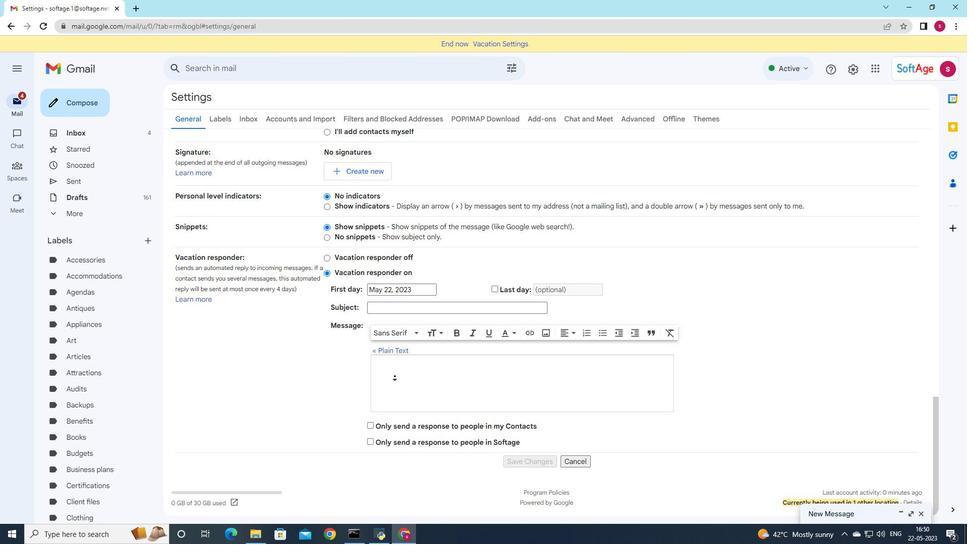 
Action: Mouse moved to (395, 373)
Screenshot: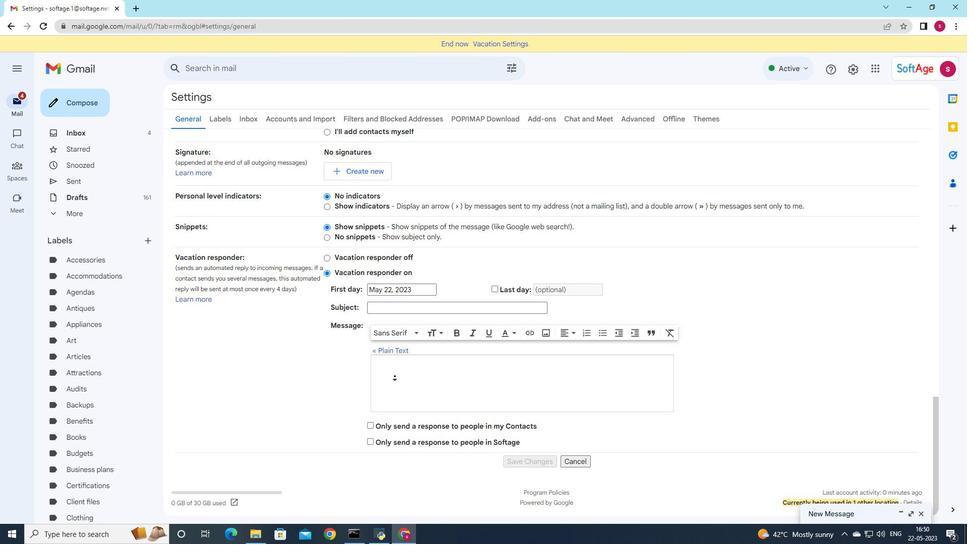 
Action: Mouse scrolled (395, 373) with delta (0, 0)
Screenshot: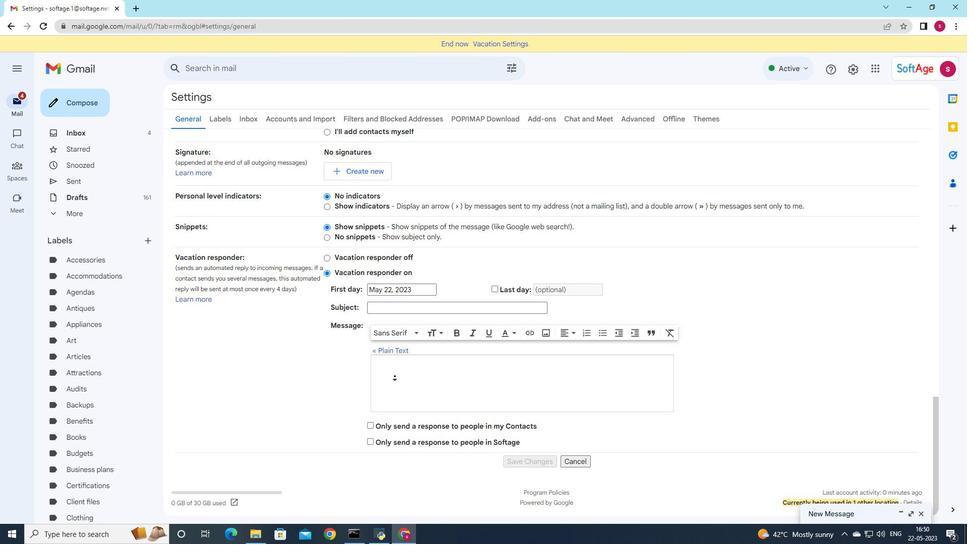 
Action: Mouse scrolled (395, 373) with delta (0, 0)
Screenshot: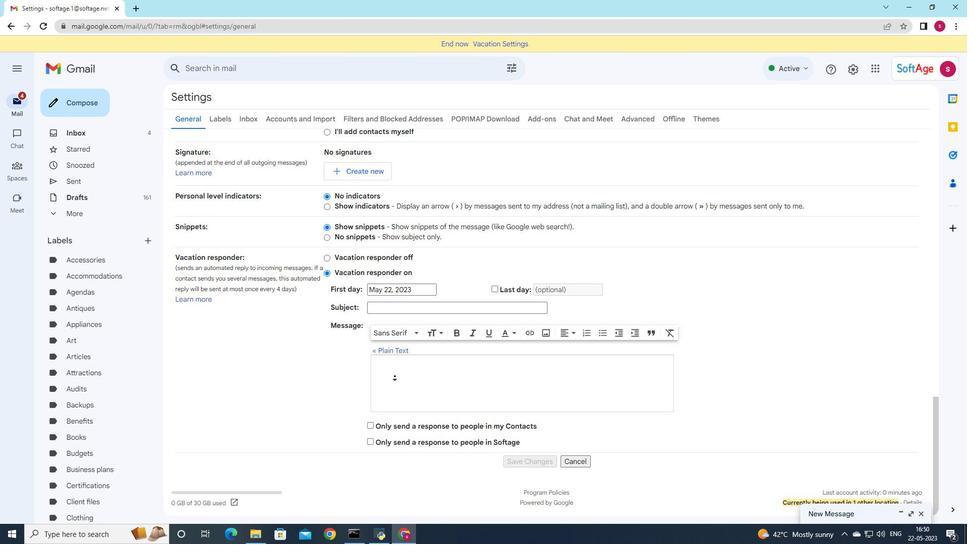 
Action: Mouse scrolled (395, 373) with delta (0, 0)
Screenshot: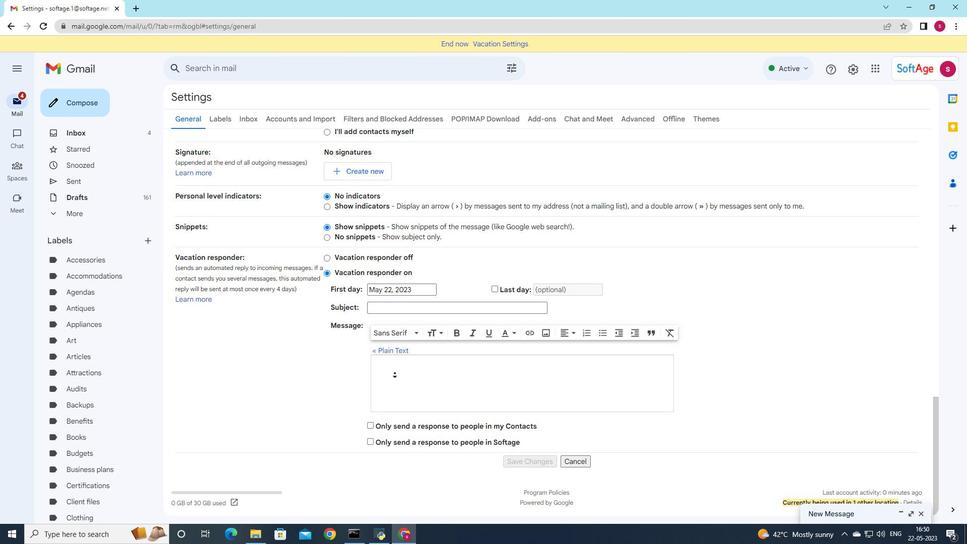 
Action: Mouse moved to (176, 407)
Screenshot: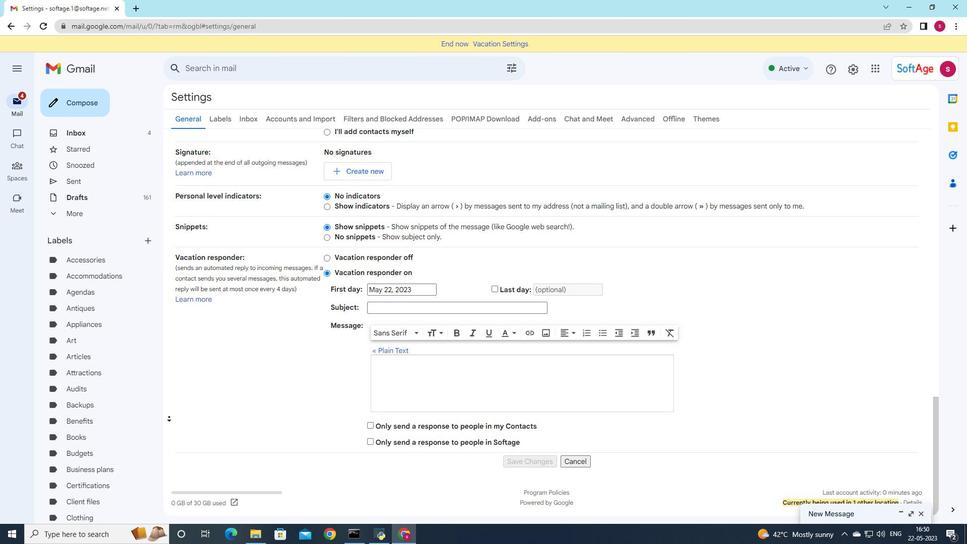 
Action: Mouse pressed left at (176, 407)
Screenshot: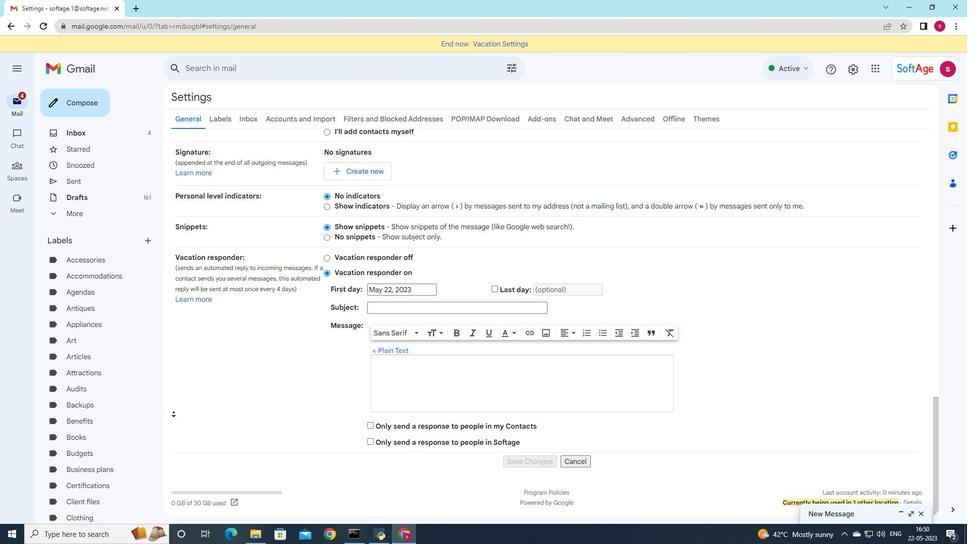 
Action: Mouse moved to (349, 354)
Screenshot: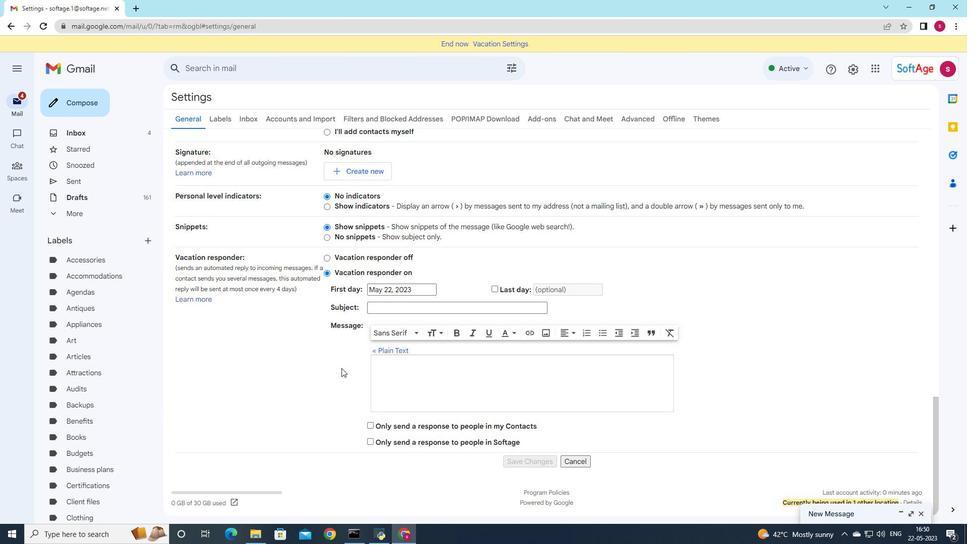 
Action: Mouse scrolled (349, 354) with delta (0, 0)
Screenshot: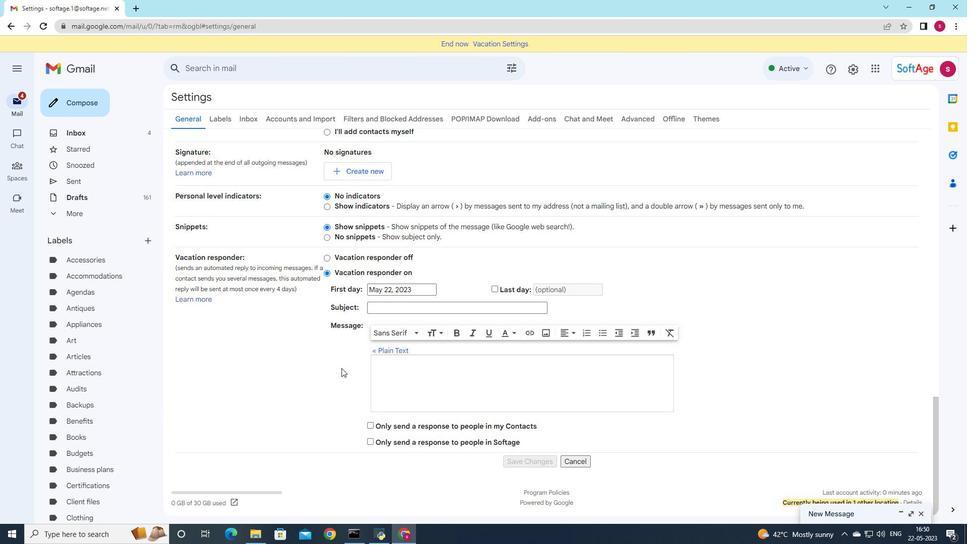 
Action: Mouse scrolled (349, 354) with delta (0, 0)
Screenshot: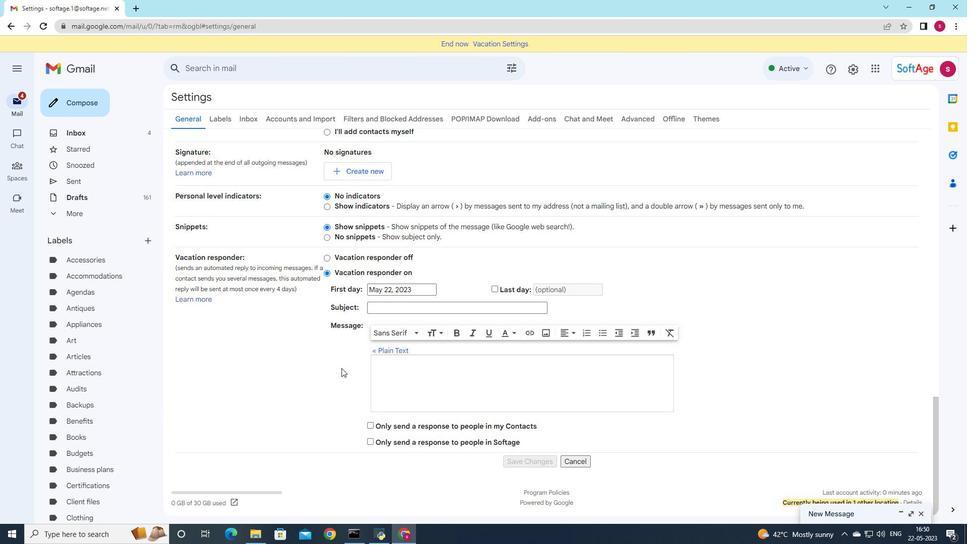 
Action: Mouse scrolled (349, 354) with delta (0, 0)
Screenshot: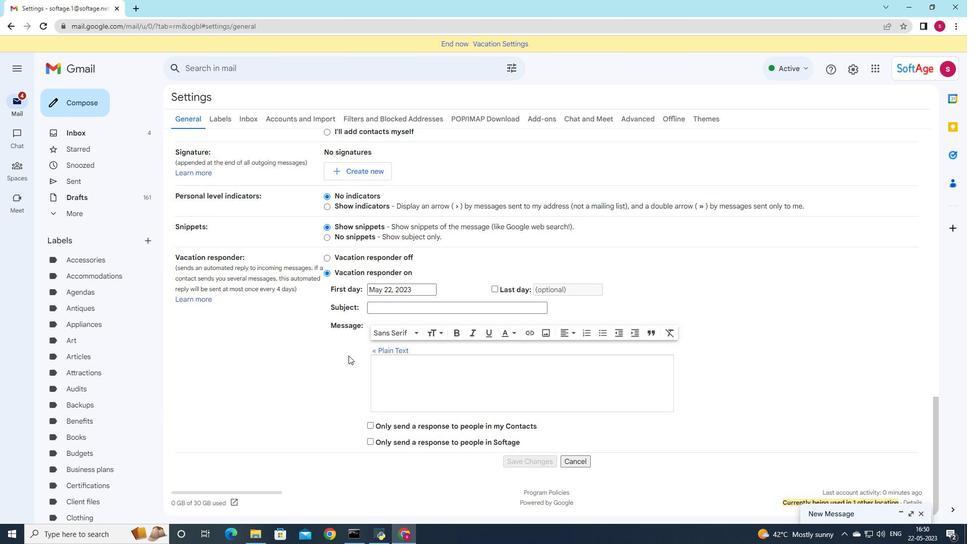 
Action: Mouse scrolled (349, 354) with delta (0, 0)
Screenshot: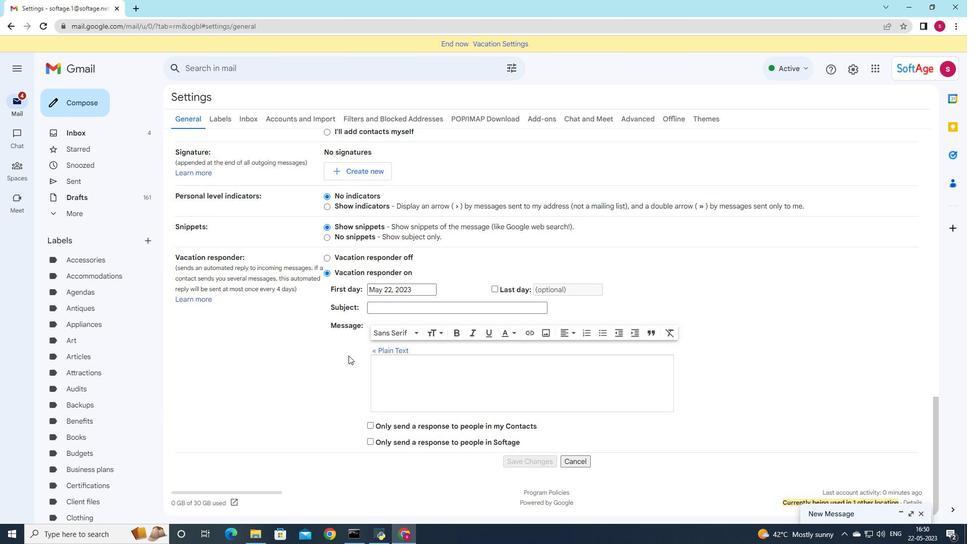 
Action: Mouse scrolled (349, 354) with delta (0, 0)
Screenshot: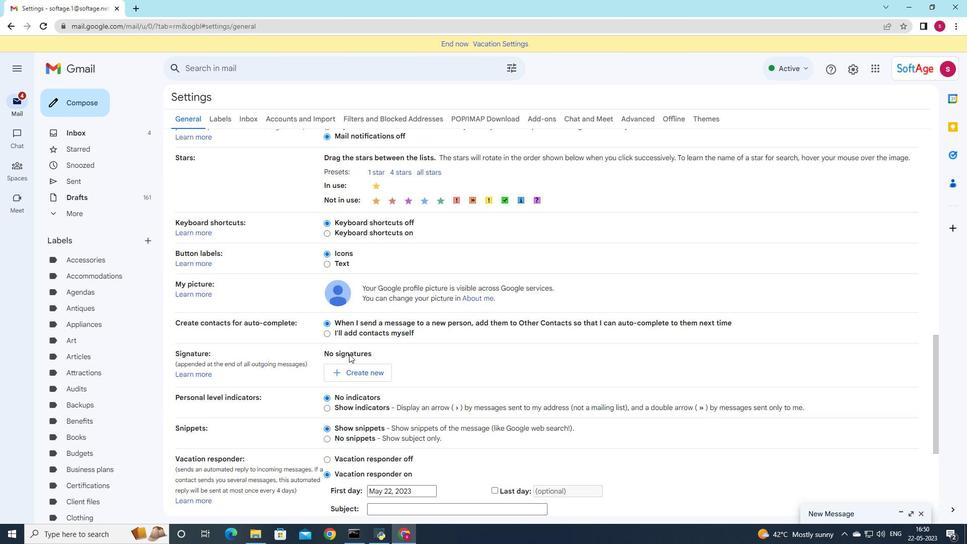 
Action: Mouse scrolled (349, 354) with delta (0, 0)
Screenshot: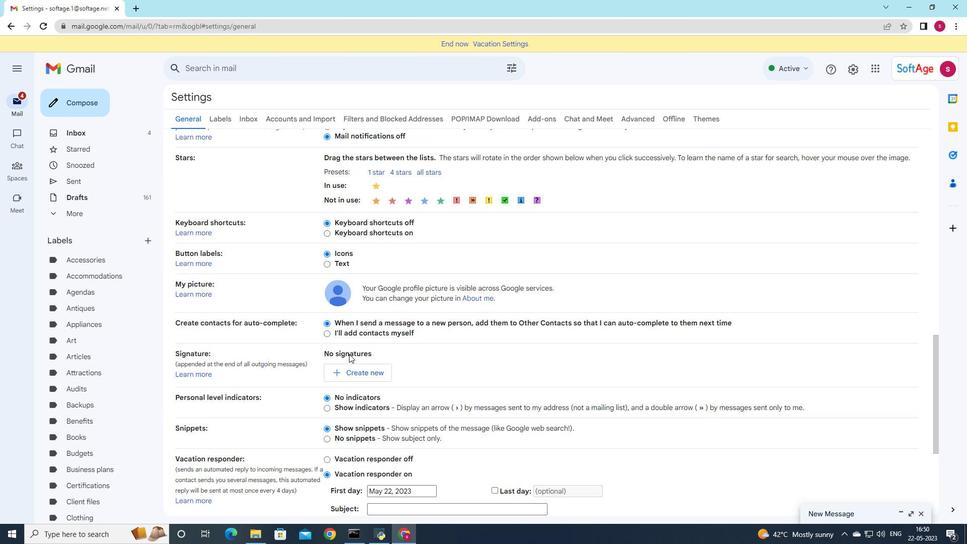 
Action: Mouse scrolled (349, 354) with delta (0, 0)
Screenshot: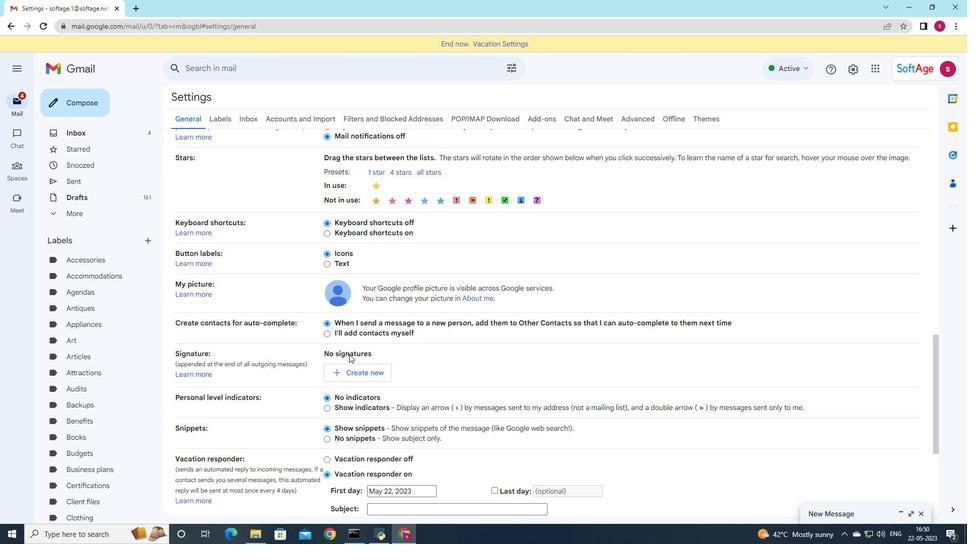 
Action: Mouse scrolled (349, 354) with delta (0, 0)
Screenshot: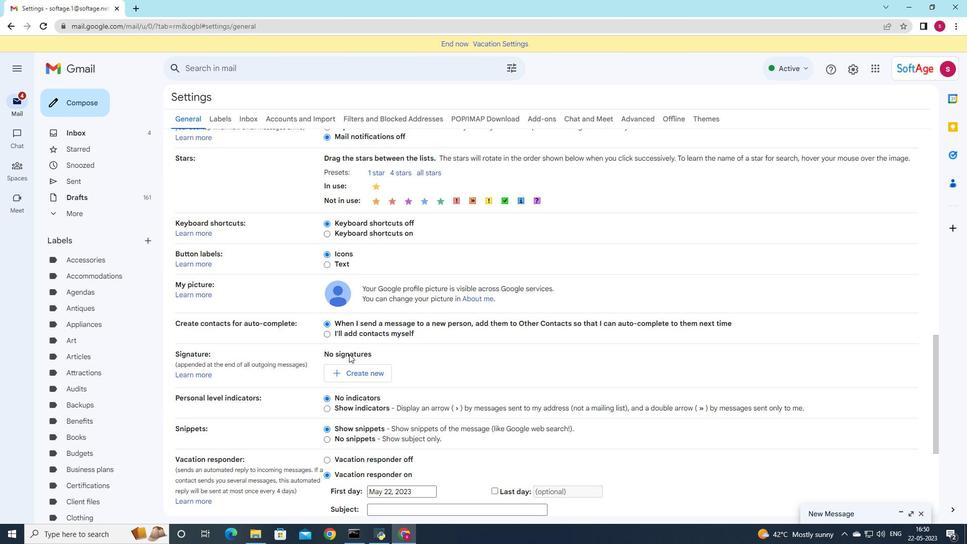
Action: Mouse scrolled (349, 354) with delta (0, 0)
Screenshot: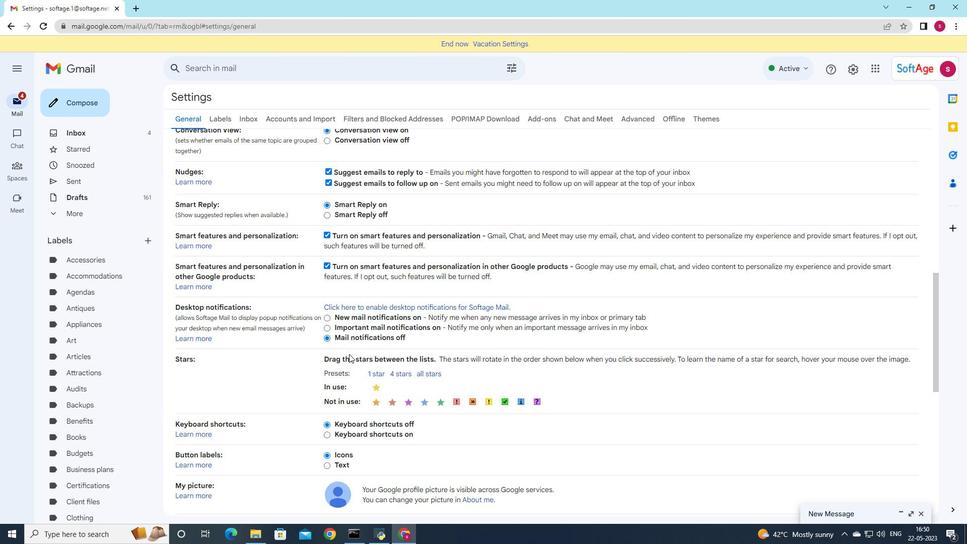
Action: Mouse scrolled (349, 354) with delta (0, 0)
Screenshot: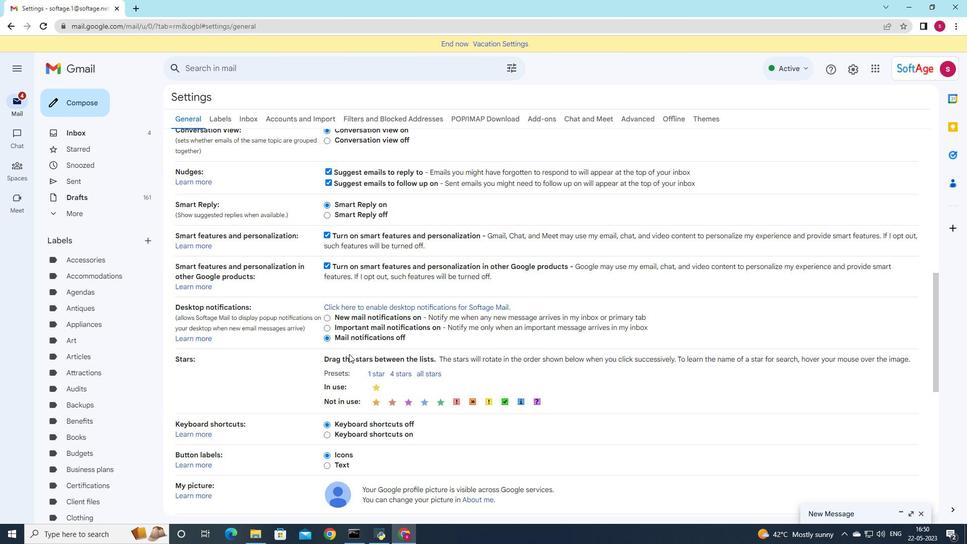 
Action: Mouse scrolled (349, 354) with delta (0, 0)
Screenshot: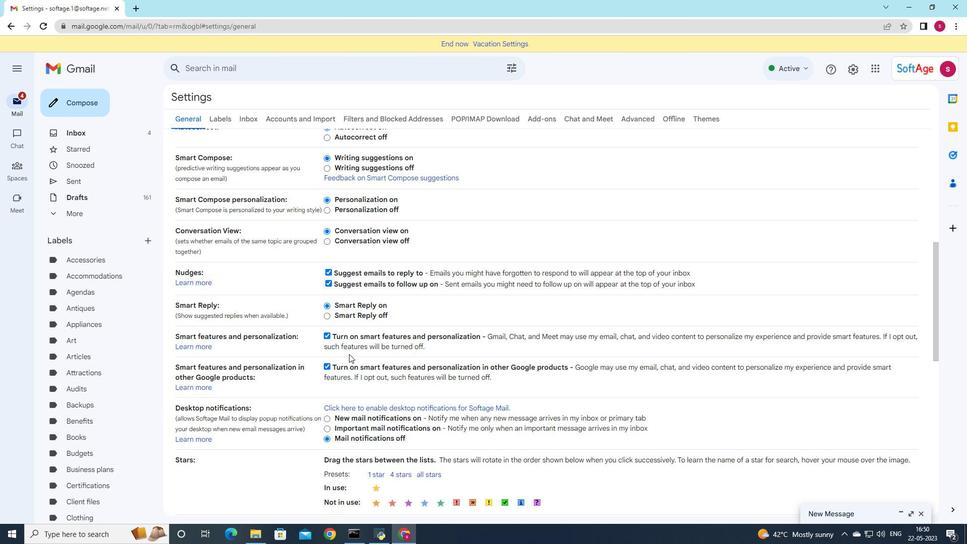 
Action: Mouse scrolled (349, 353) with delta (0, 0)
Screenshot: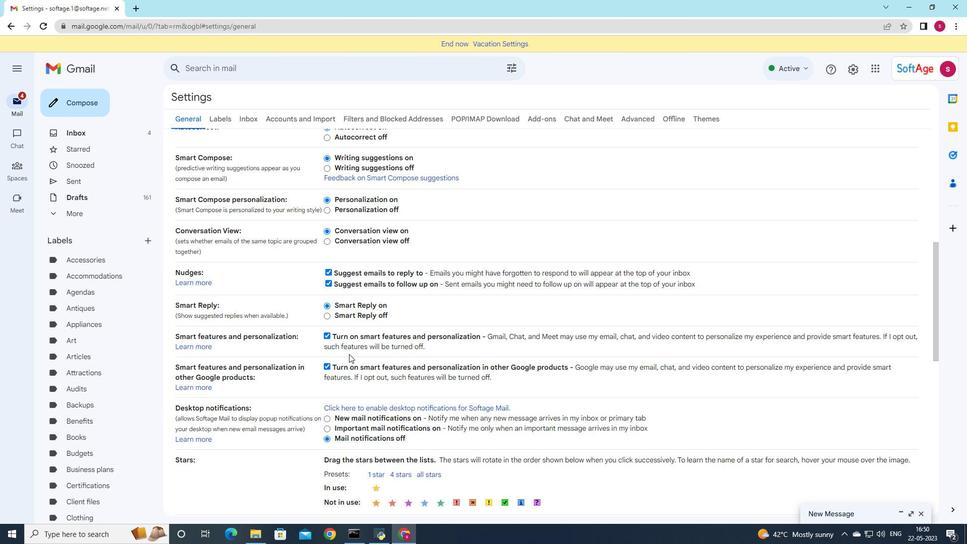 
Action: Mouse scrolled (349, 353) with delta (0, 0)
Screenshot: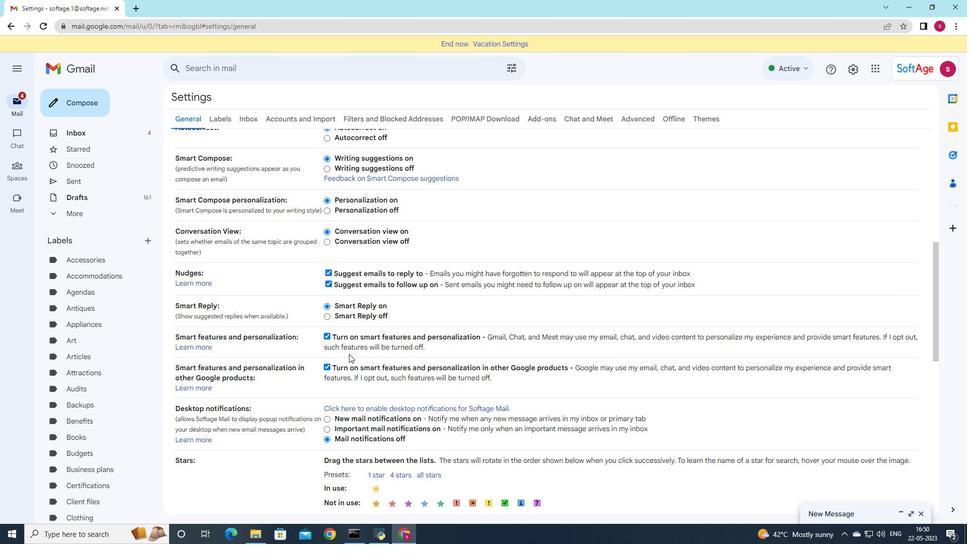 
Action: Mouse scrolled (349, 353) with delta (0, 0)
Screenshot: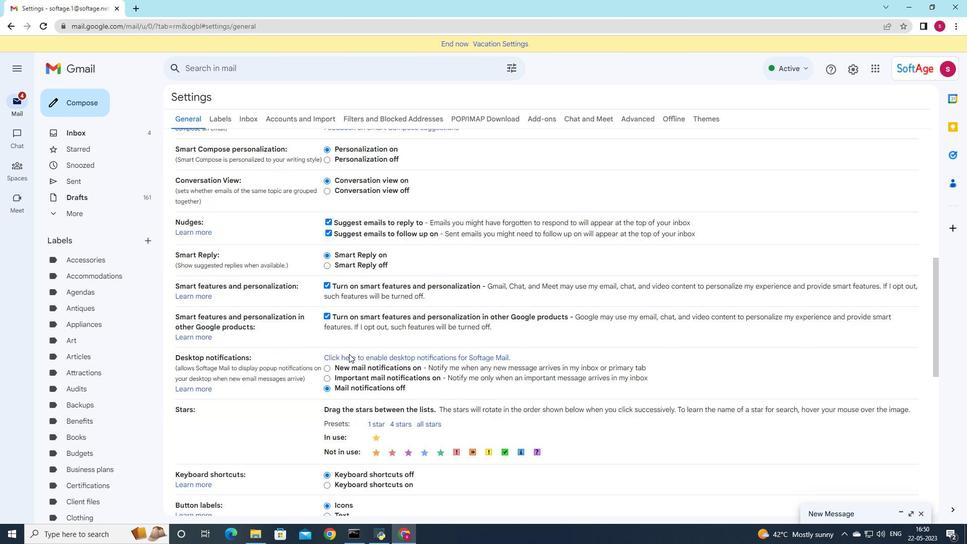 
Action: Mouse scrolled (349, 353) with delta (0, 0)
Screenshot: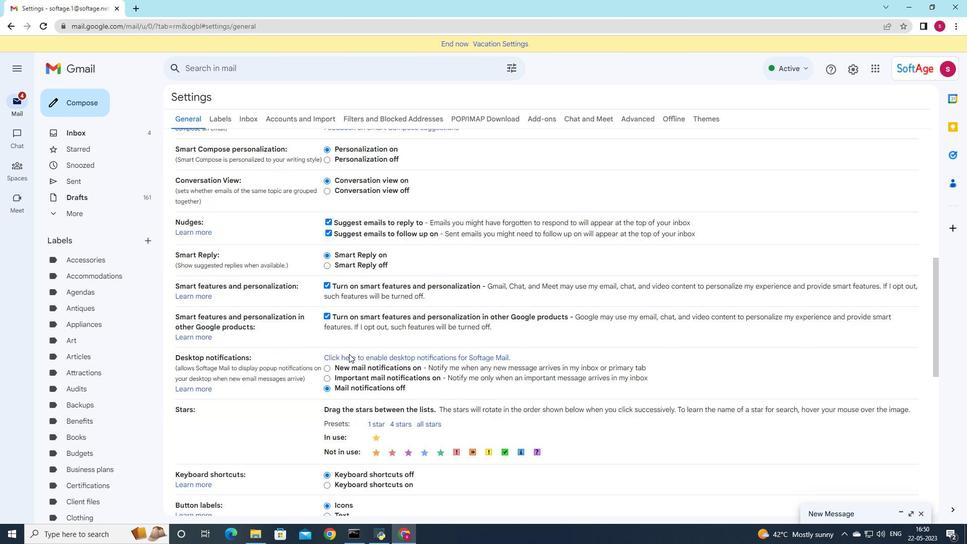 
Action: Mouse scrolled (349, 353) with delta (0, 0)
Screenshot: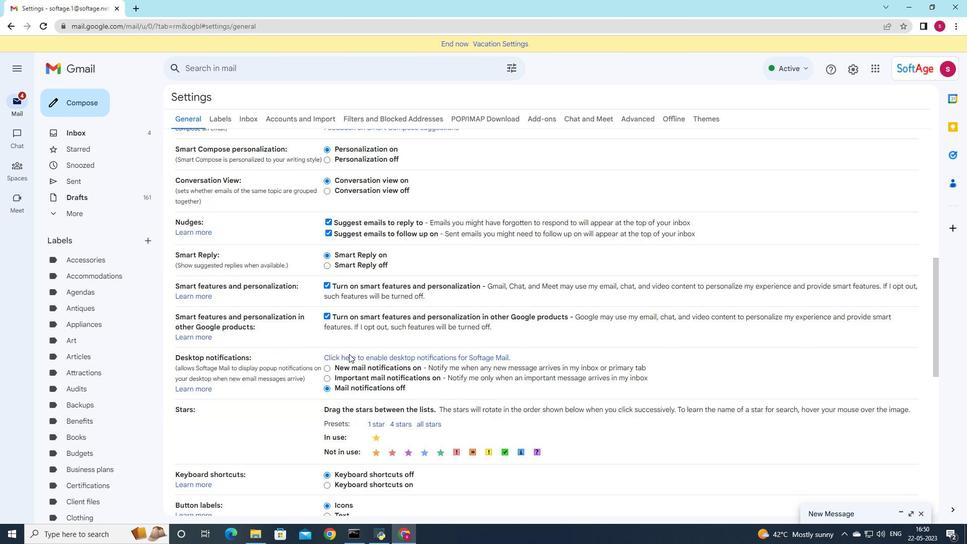 
Action: Mouse scrolled (349, 353) with delta (0, 0)
Screenshot: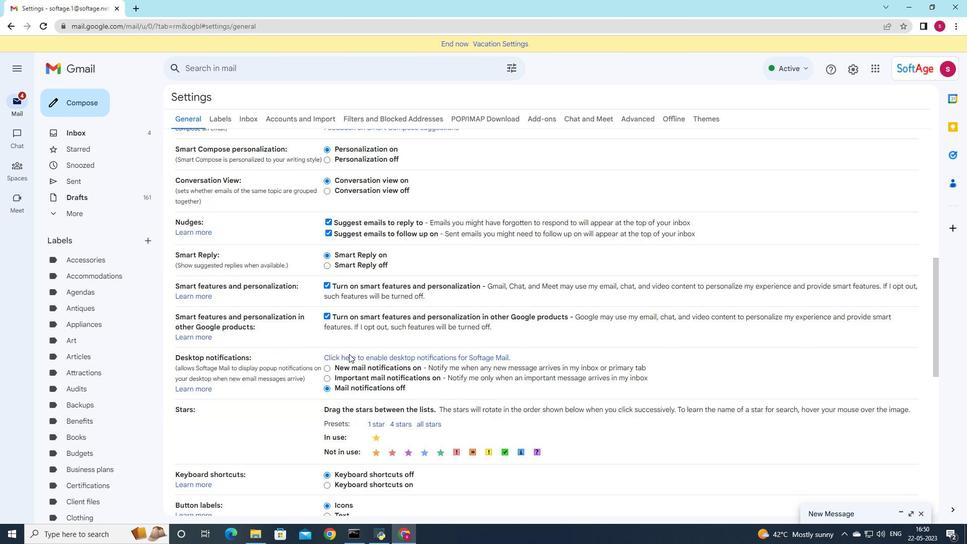 
Action: Mouse scrolled (349, 353) with delta (0, 0)
Screenshot: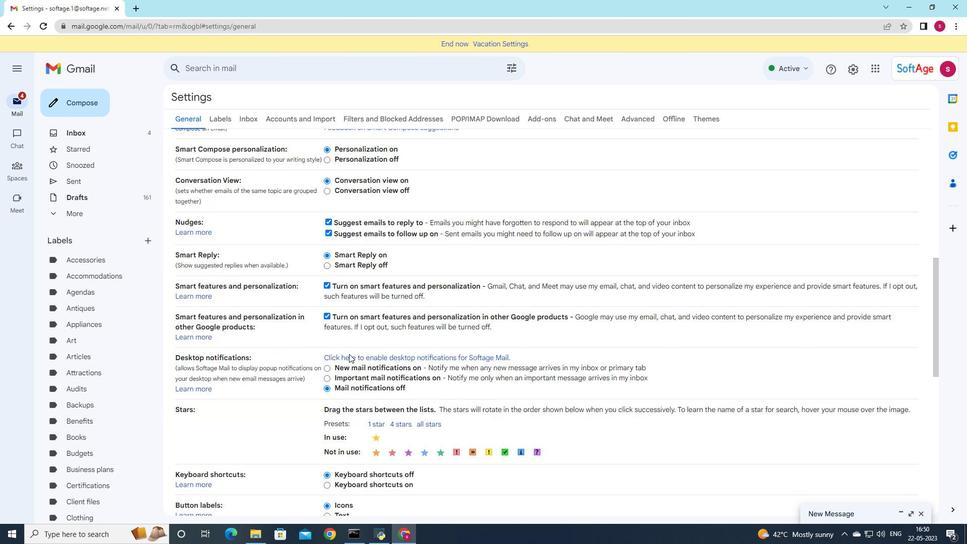 
Action: Mouse scrolled (349, 353) with delta (0, 0)
Screenshot: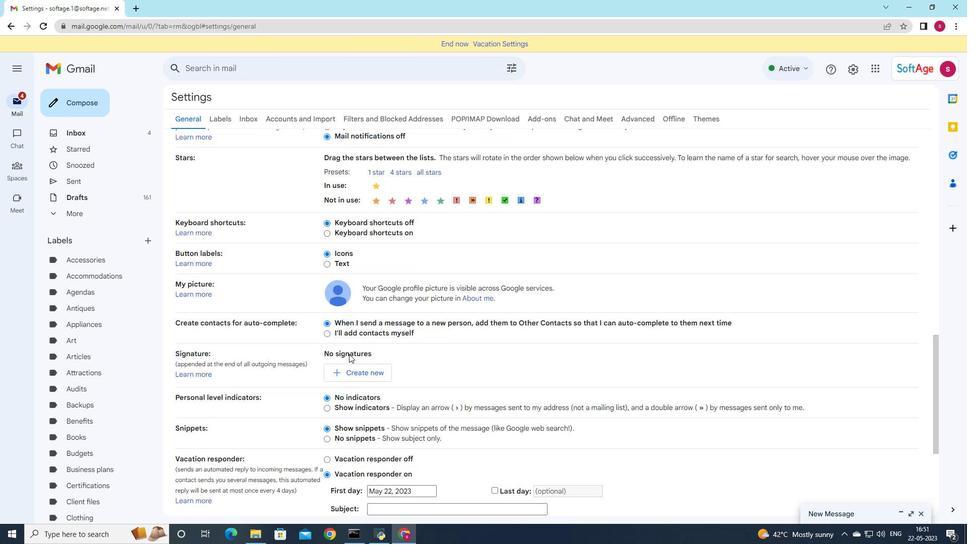 
Action: Mouse scrolled (349, 353) with delta (0, 0)
Screenshot: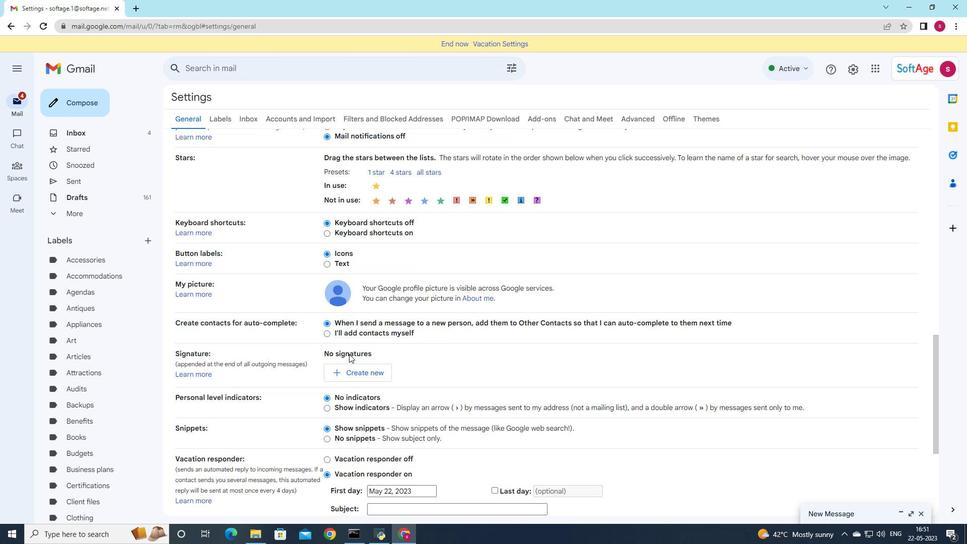 
Action: Mouse scrolled (349, 353) with delta (0, 0)
Screenshot: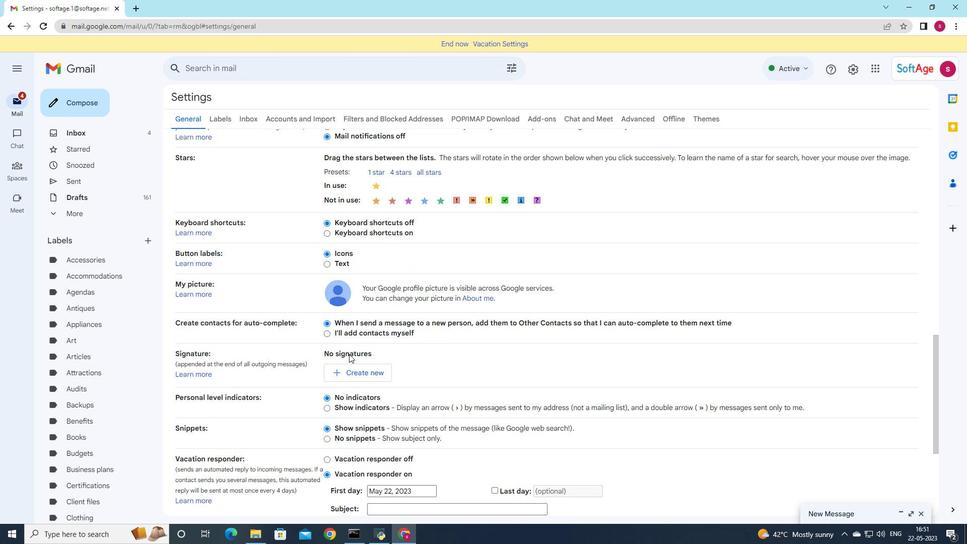 
Action: Mouse moved to (360, 218)
Screenshot: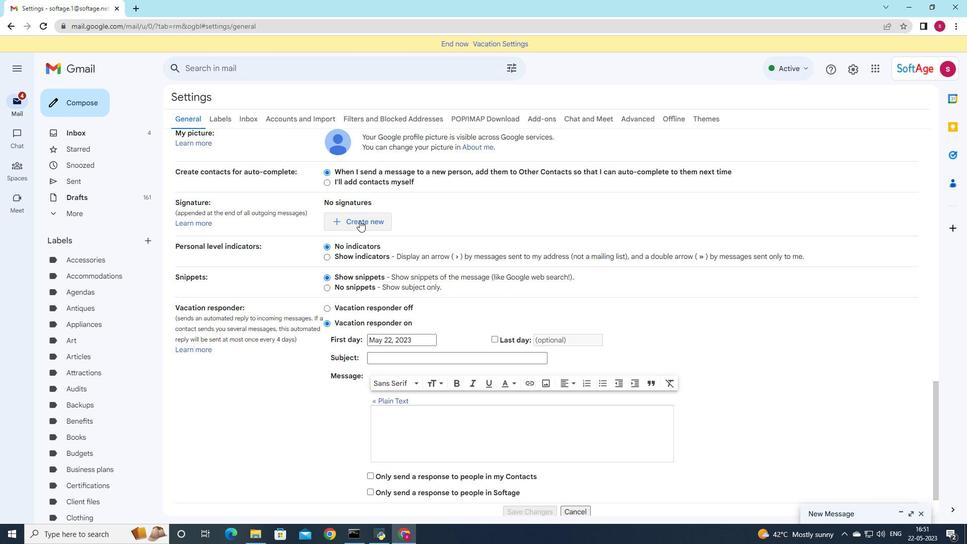 
Action: Mouse pressed left at (360, 218)
Screenshot: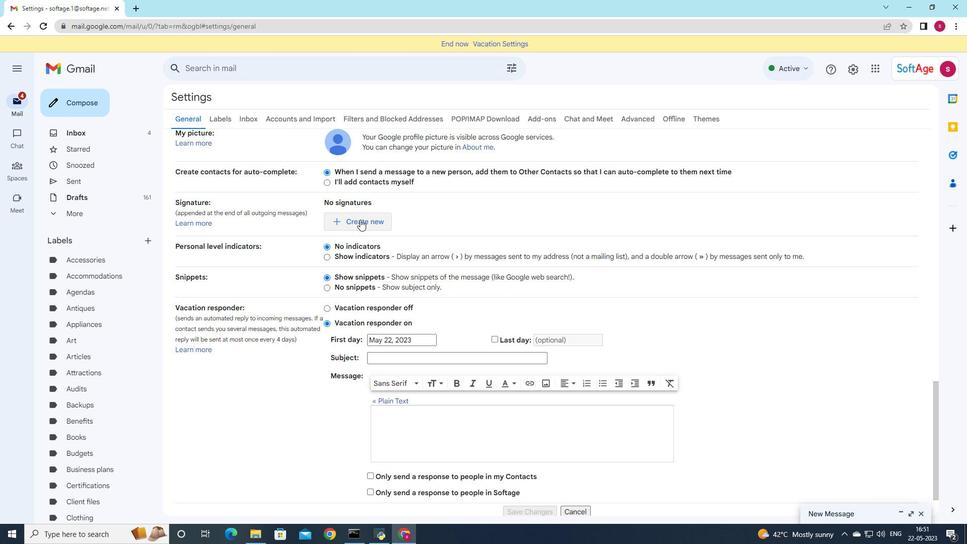 
Action: Mouse moved to (459, 268)
Screenshot: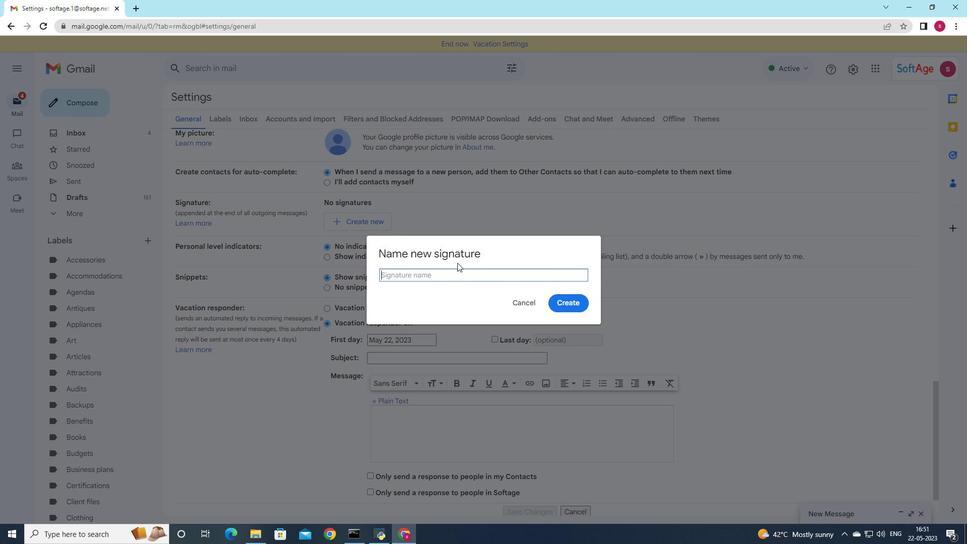 
Action: Key pressed <Key.shift>Adam<Key.space><Key.shift>Smith
Screenshot: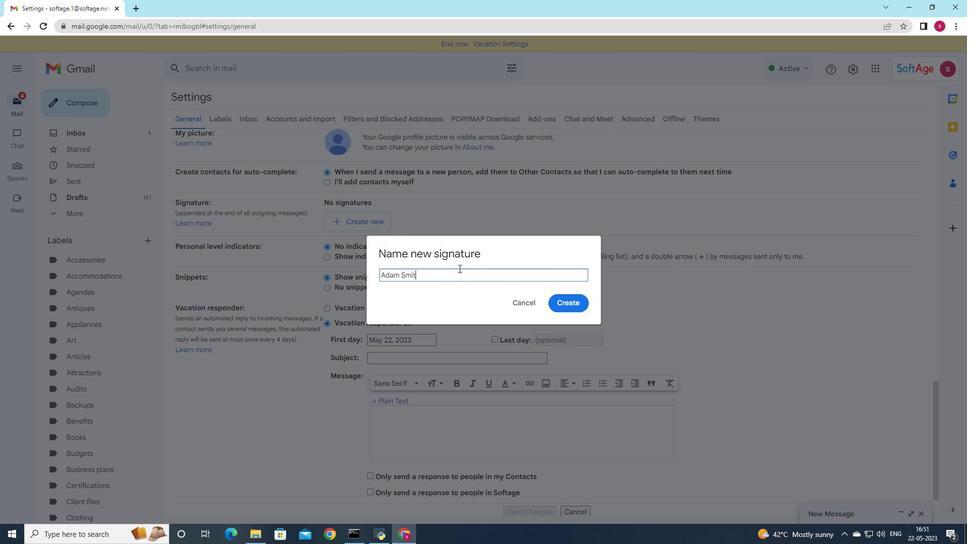 
Action: Mouse moved to (579, 305)
Screenshot: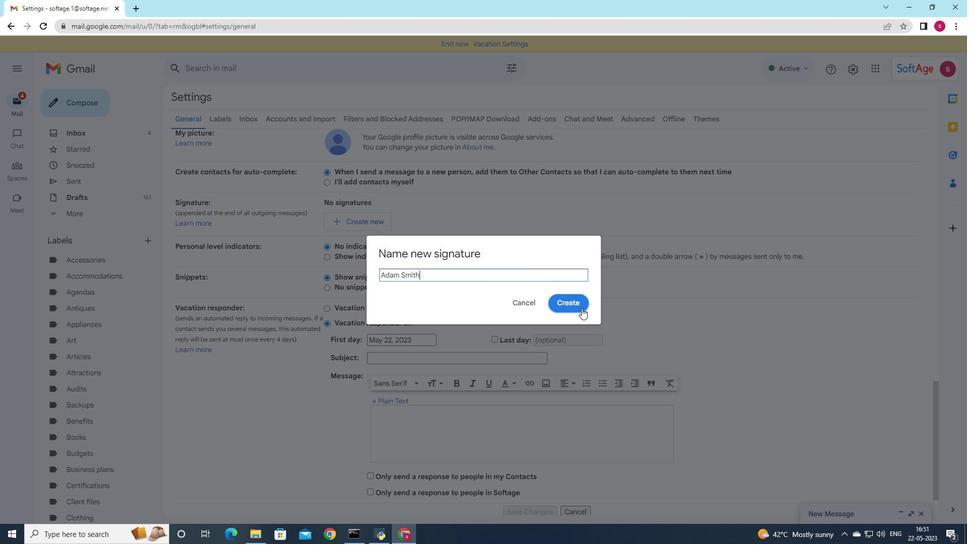 
Action: Mouse pressed left at (579, 305)
Screenshot: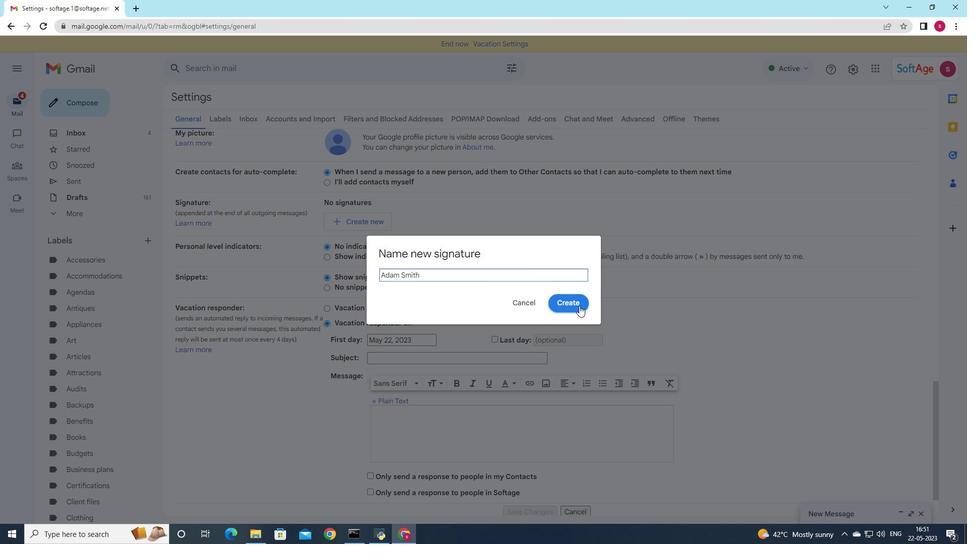
Action: Mouse moved to (496, 210)
Screenshot: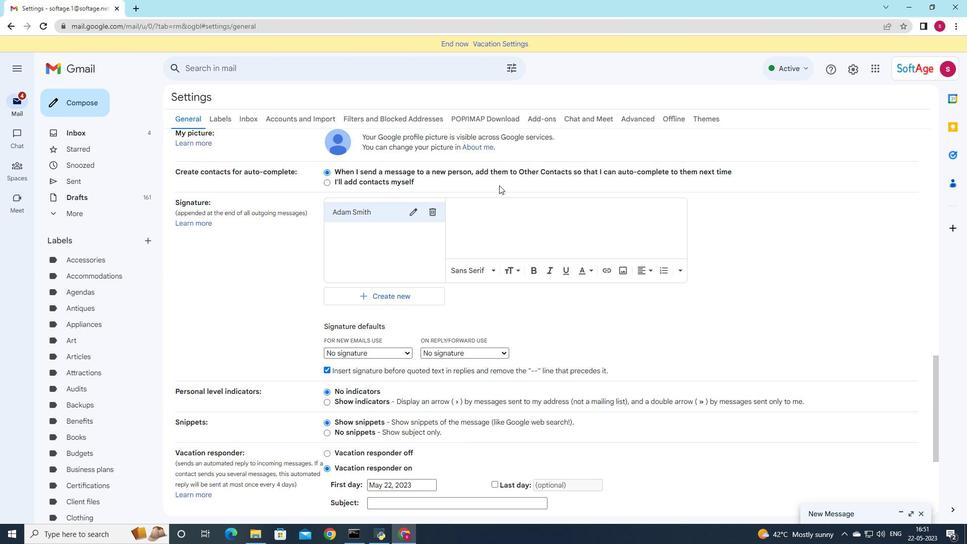 
Action: Mouse pressed left at (496, 210)
Screenshot: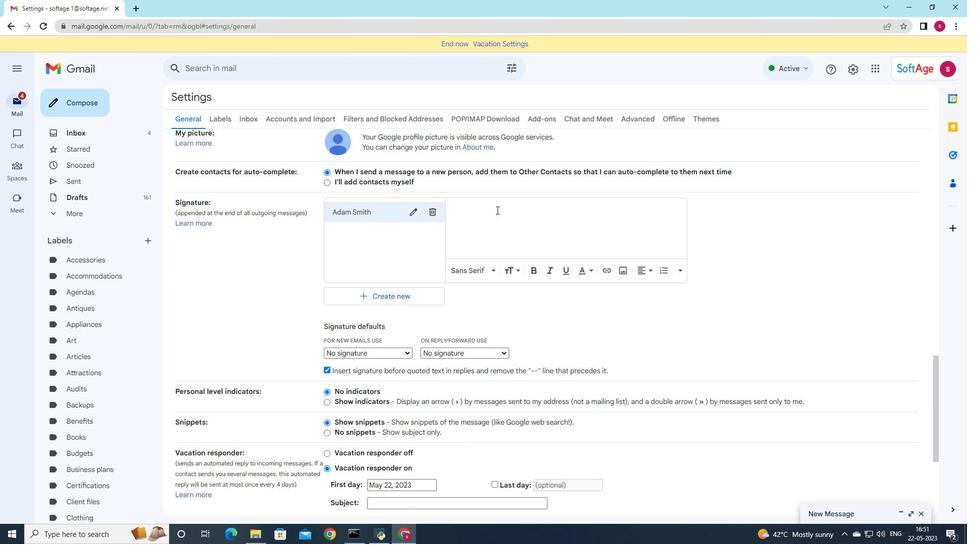 
Action: Key pressed <Key.shift>Adam<Key.space><Key.shift>Smith
Screenshot: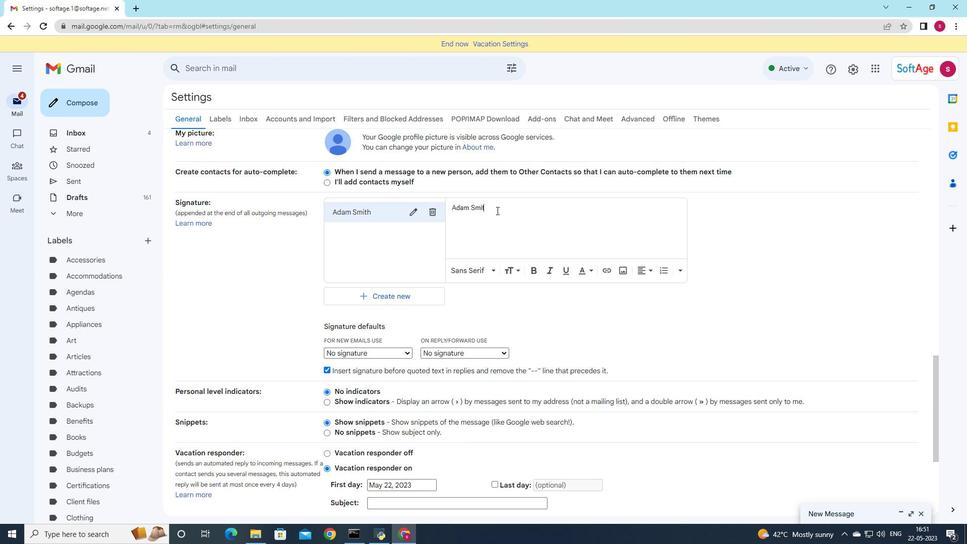 
Action: Mouse moved to (389, 356)
Screenshot: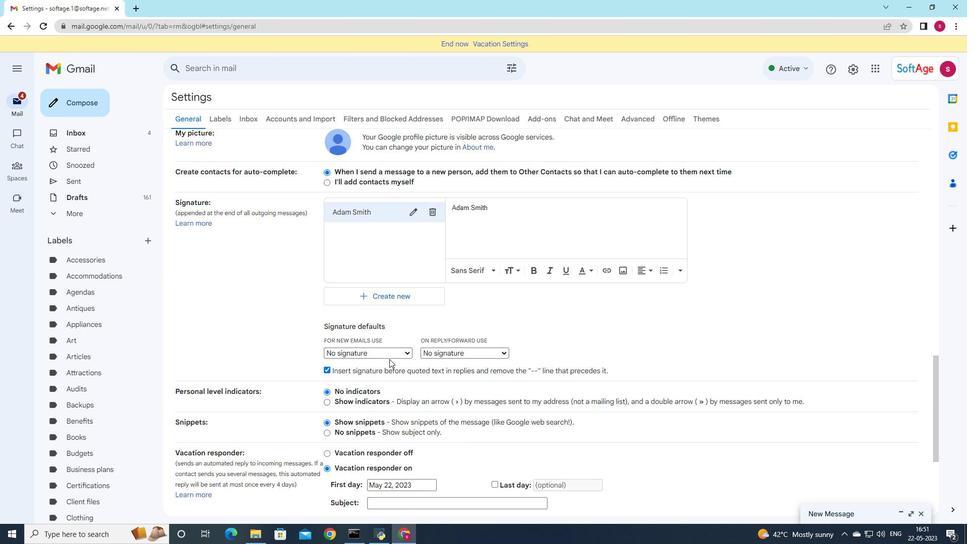 
Action: Mouse pressed left at (389, 356)
Screenshot: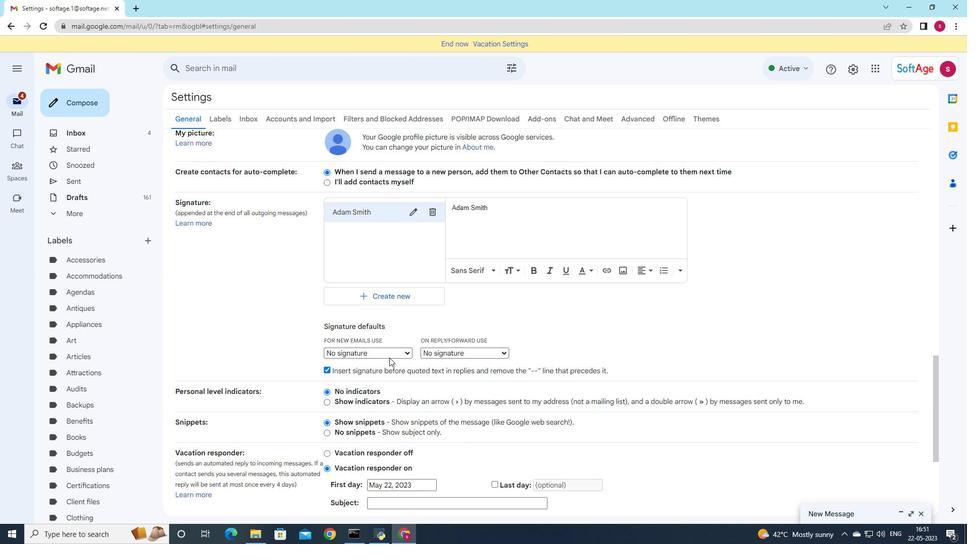 
Action: Mouse moved to (386, 371)
Screenshot: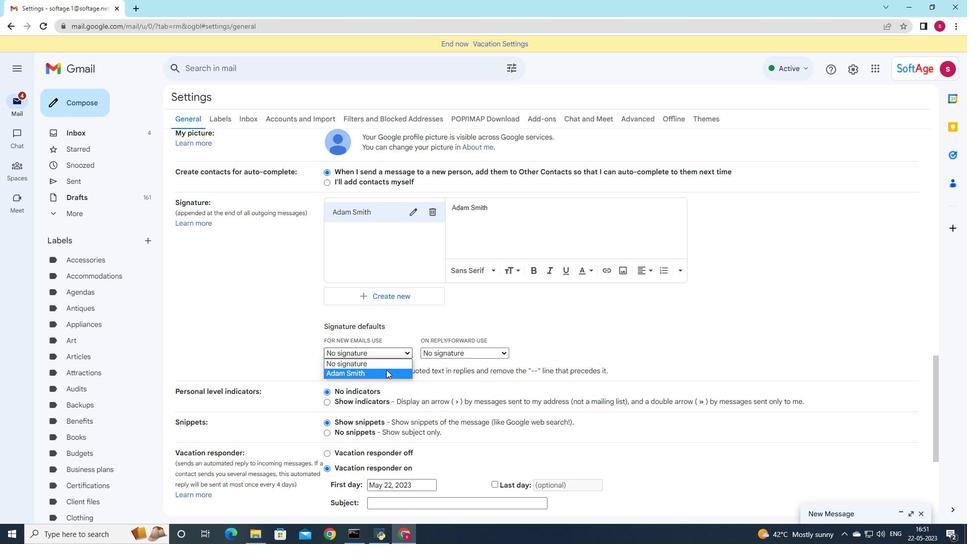 
Action: Mouse pressed left at (386, 371)
Screenshot: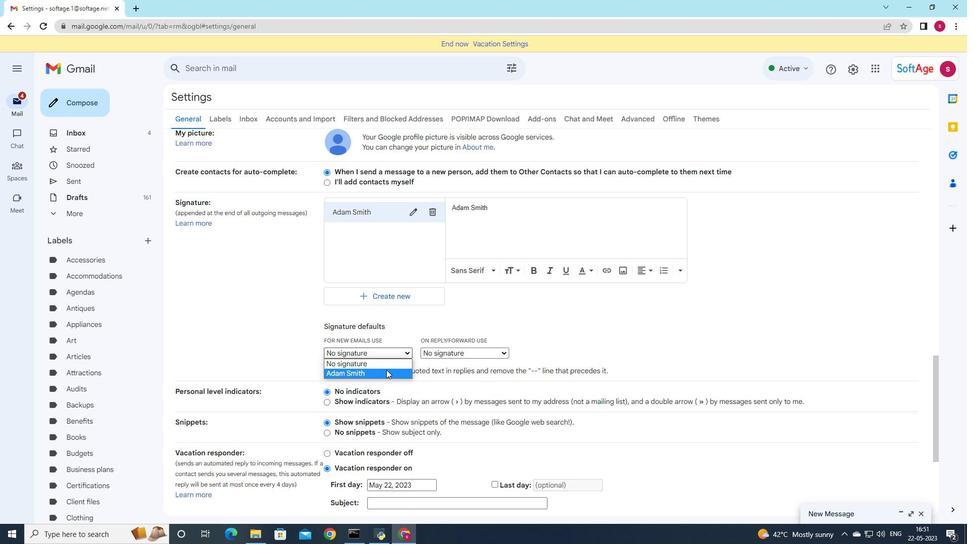 
Action: Mouse moved to (446, 347)
Screenshot: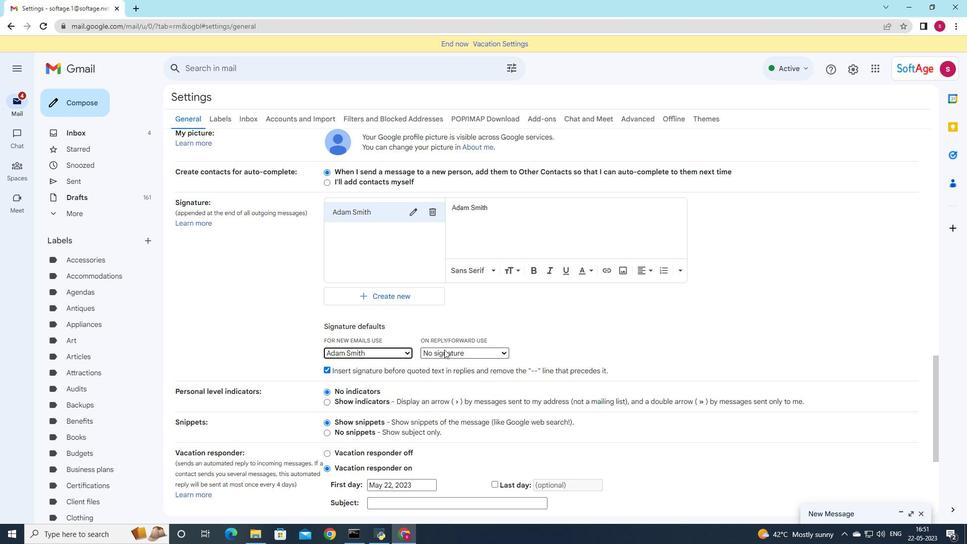
Action: Mouse pressed left at (446, 347)
Screenshot: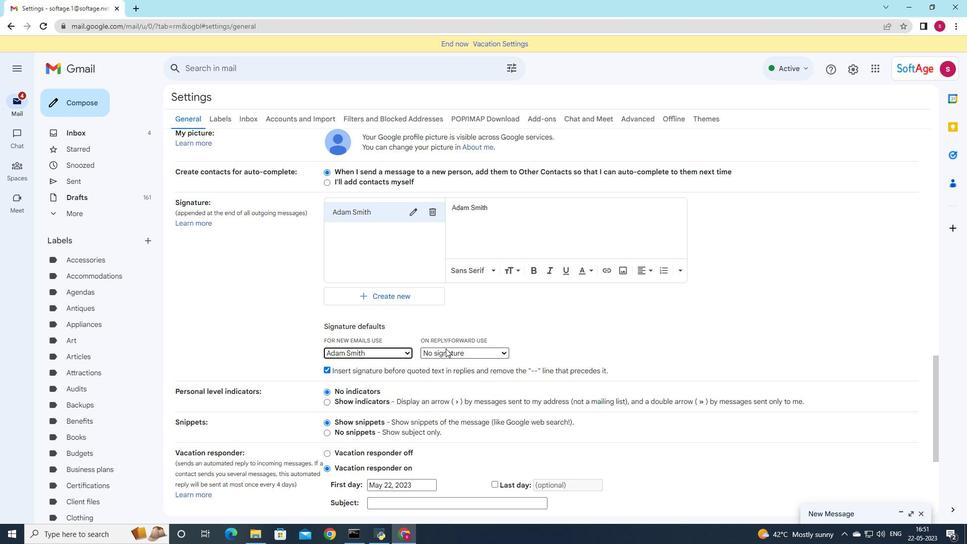 
Action: Mouse moved to (450, 377)
Screenshot: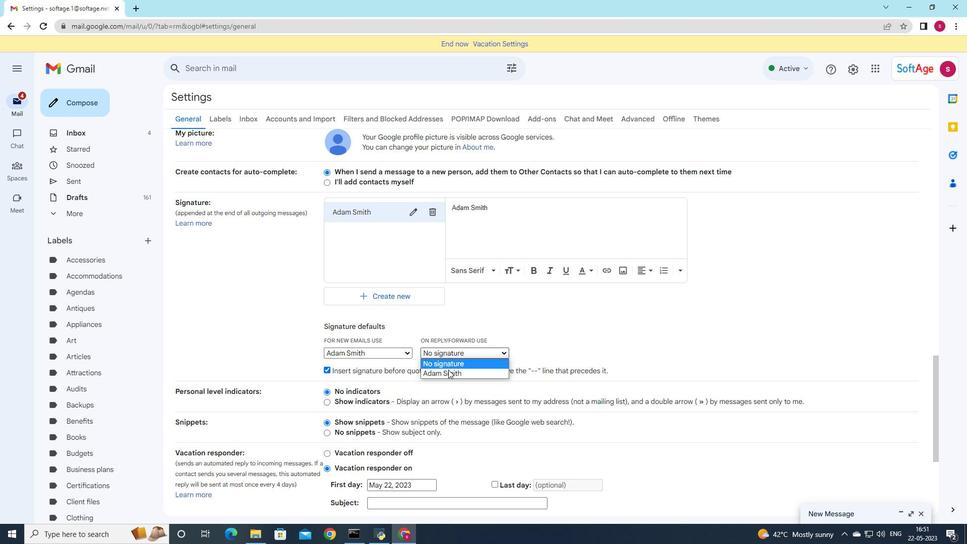 
Action: Mouse pressed left at (450, 377)
Screenshot: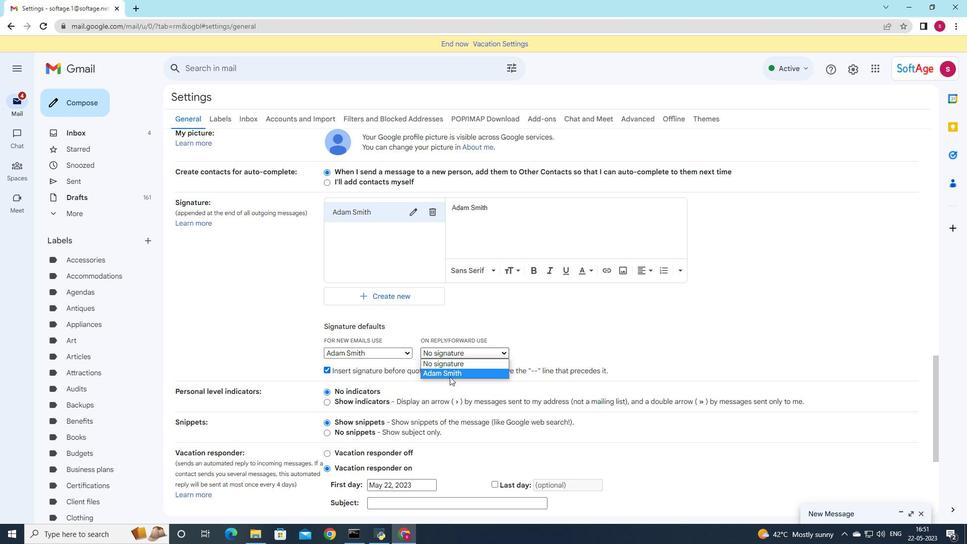 
Action: Mouse moved to (363, 418)
Screenshot: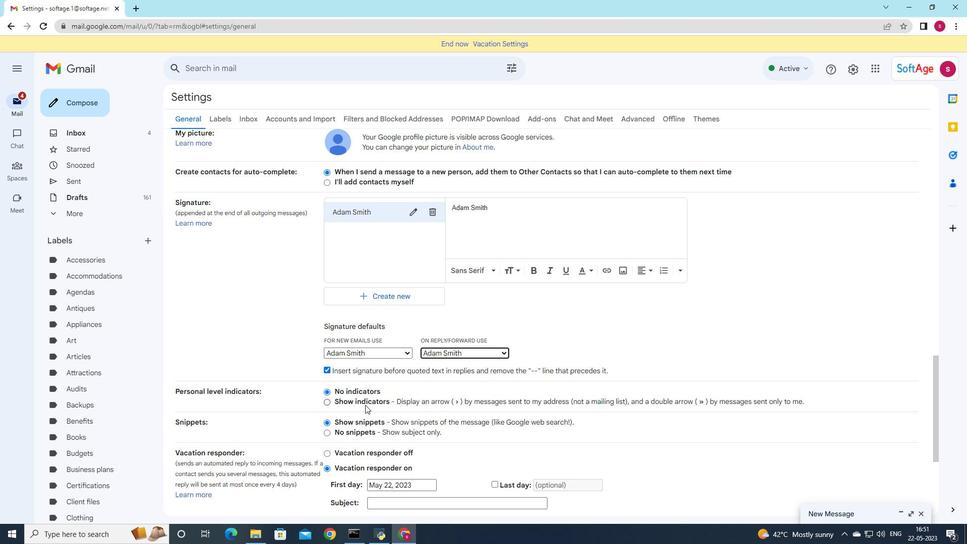 
Action: Mouse scrolled (358, 400) with delta (0, 0)
Screenshot: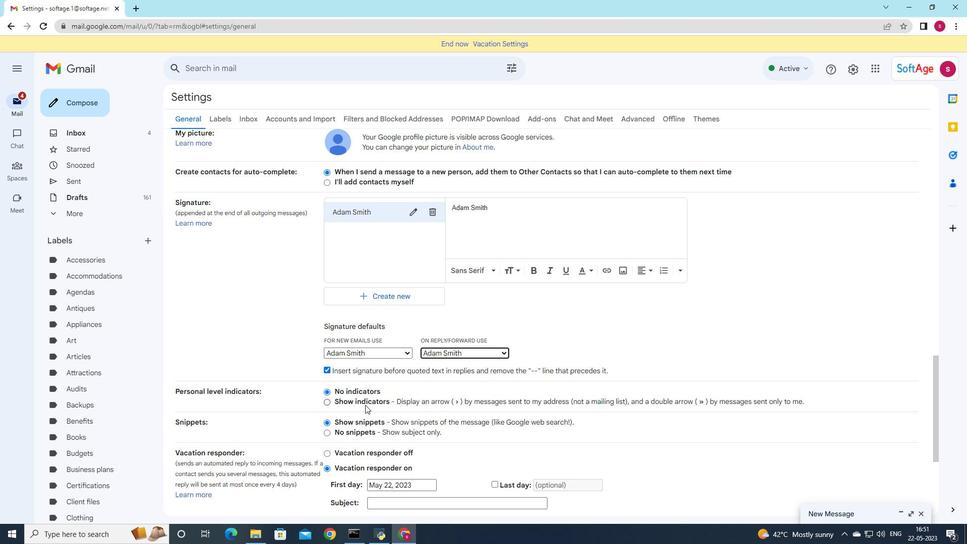 
Action: Mouse moved to (363, 418)
Screenshot: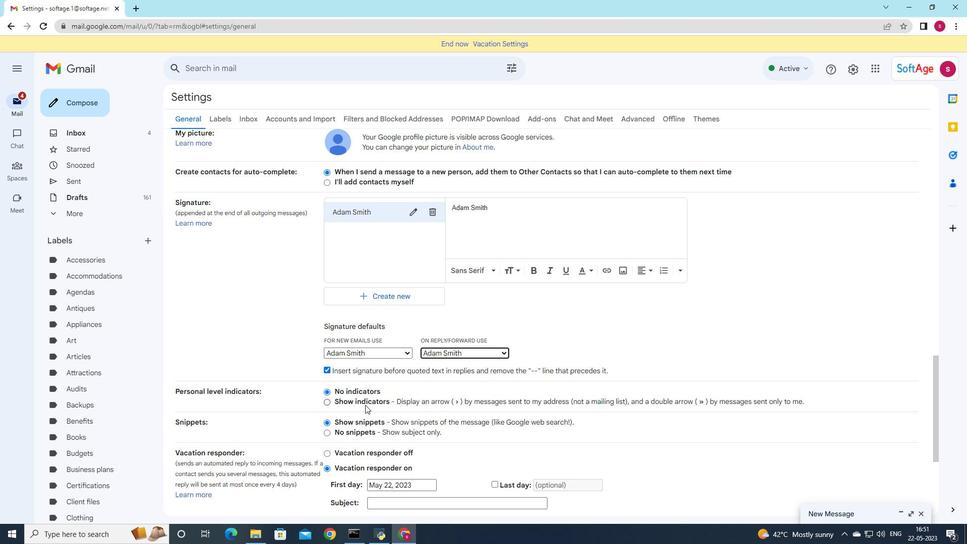
Action: Mouse scrolled (358, 400) with delta (0, 0)
Screenshot: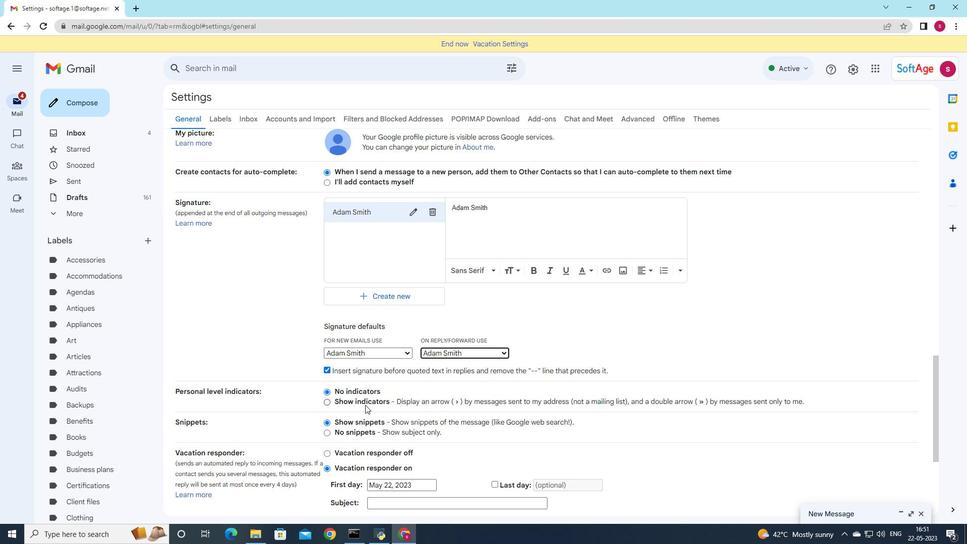 
Action: Mouse moved to (363, 418)
Screenshot: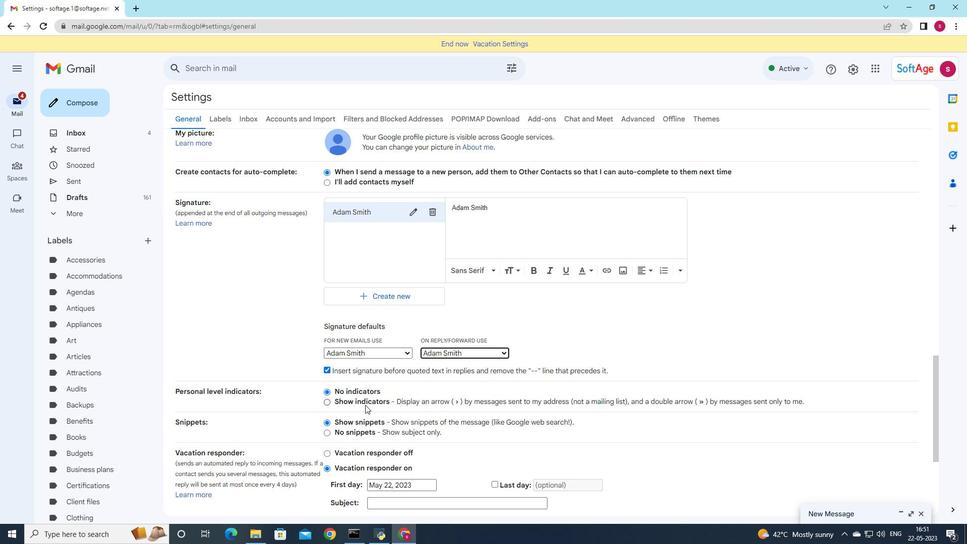 
Action: Mouse scrolled (358, 404) with delta (0, 0)
Screenshot: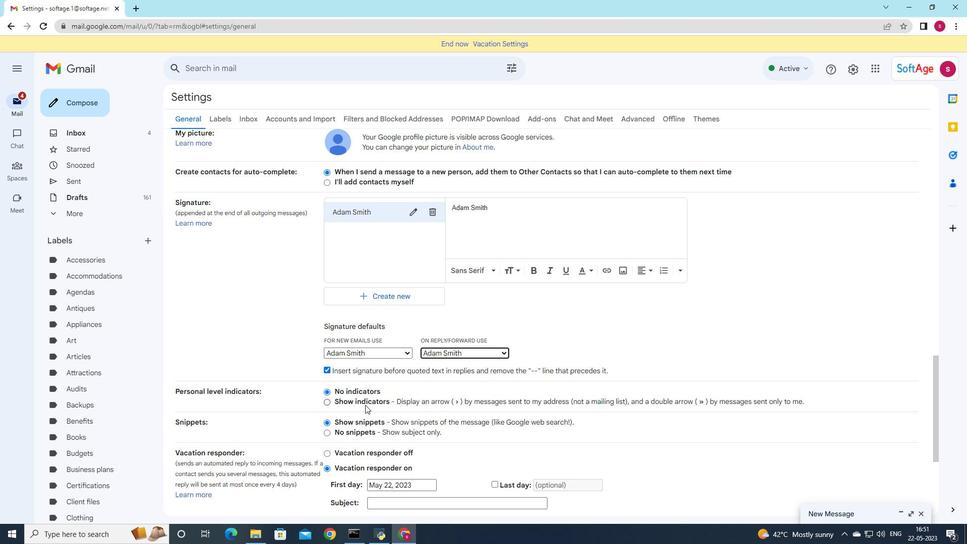 
Action: Mouse moved to (363, 418)
Screenshot: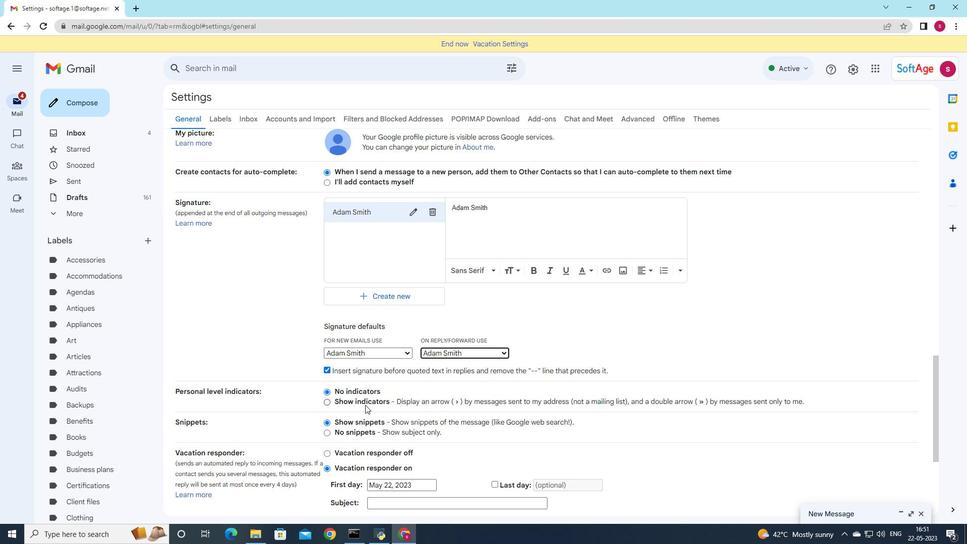 
Action: Mouse scrolled (358, 409) with delta (0, 0)
Screenshot: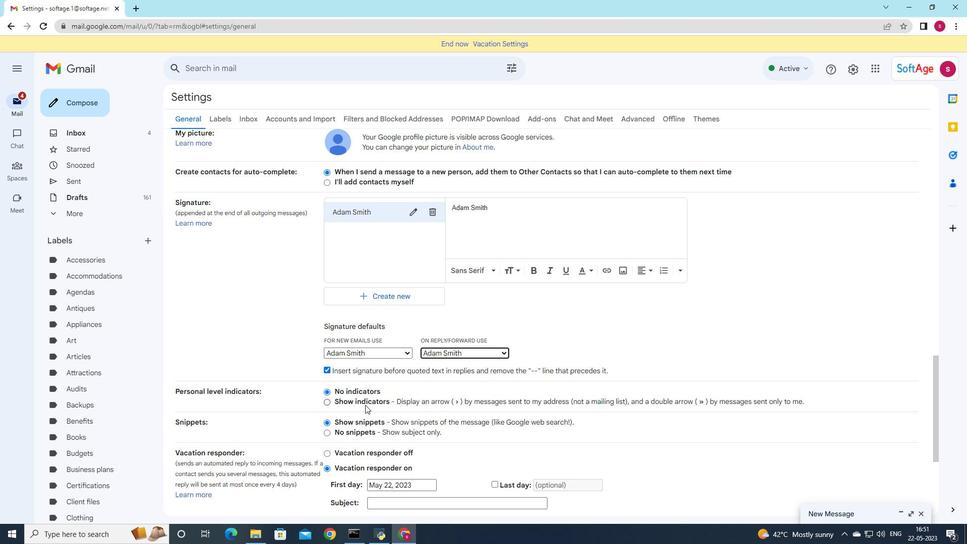 
Action: Mouse moved to (361, 412)
Screenshot: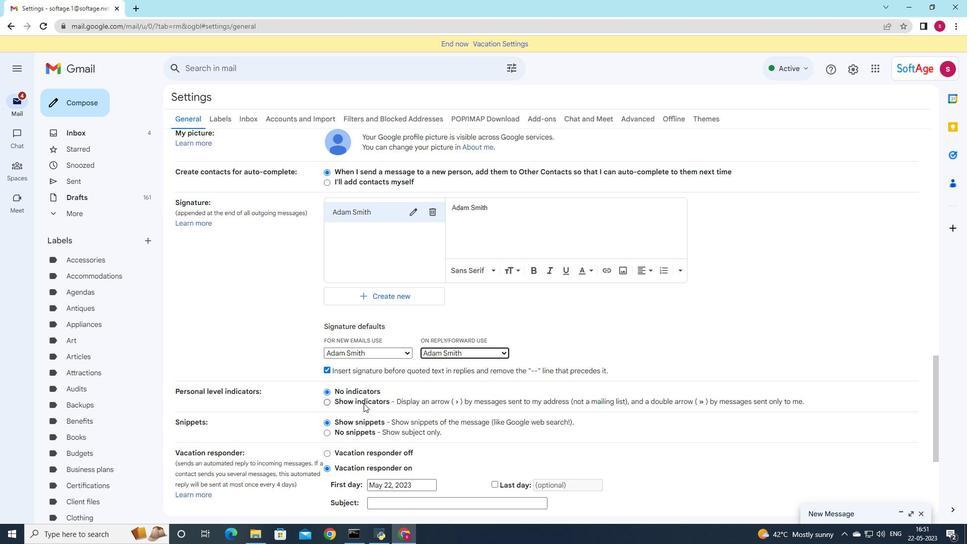 
Action: Mouse scrolled (361, 412) with delta (0, 0)
Screenshot: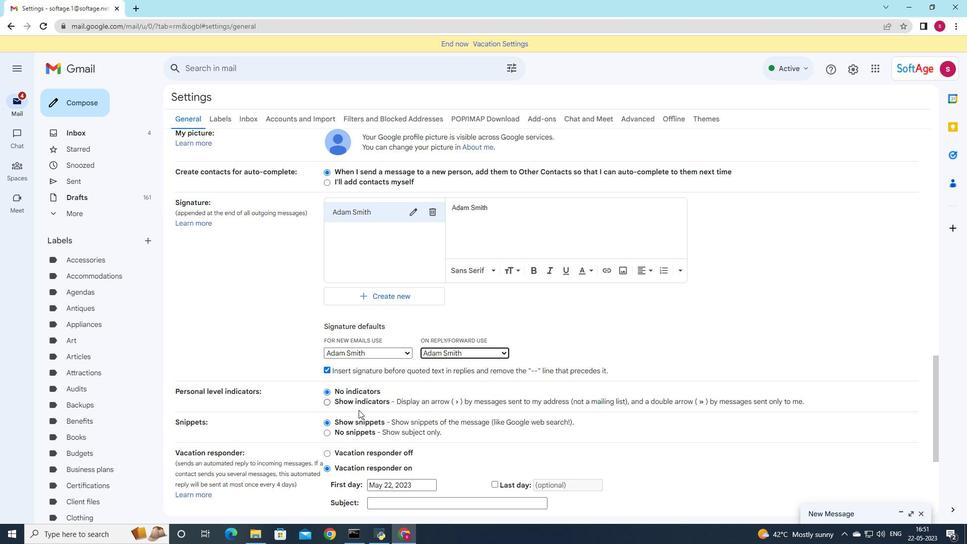 
Action: Mouse scrolled (361, 412) with delta (0, 0)
Screenshot: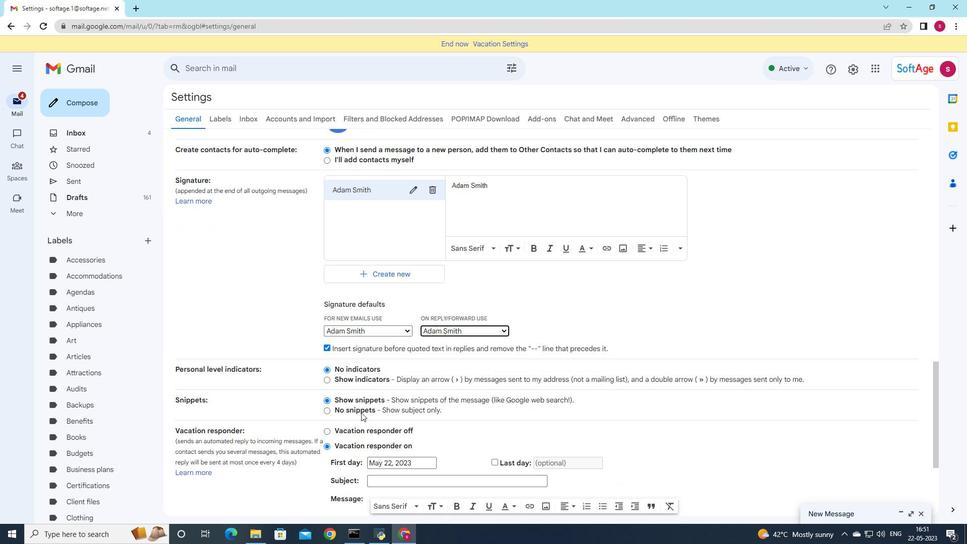 
Action: Mouse scrolled (361, 412) with delta (0, 0)
Screenshot: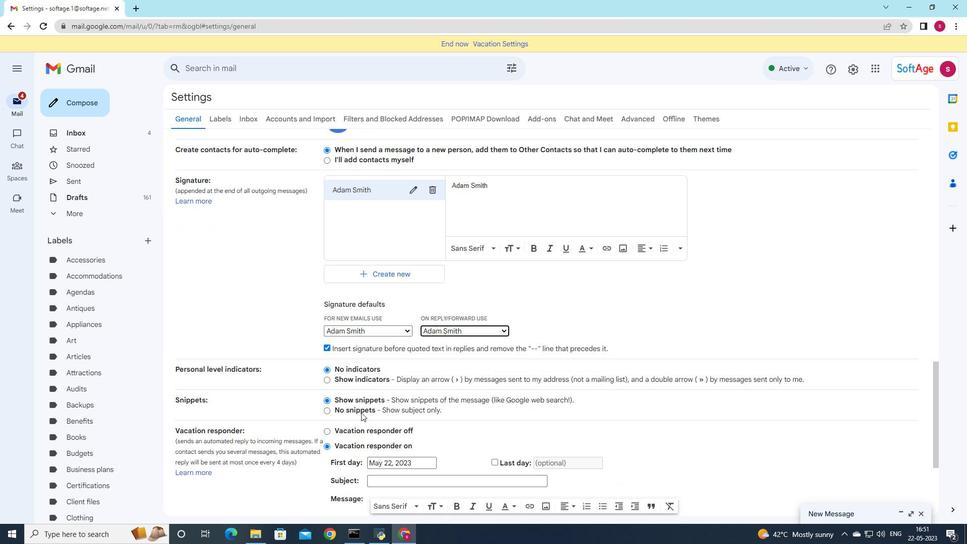 
Action: Mouse moved to (361, 413)
Screenshot: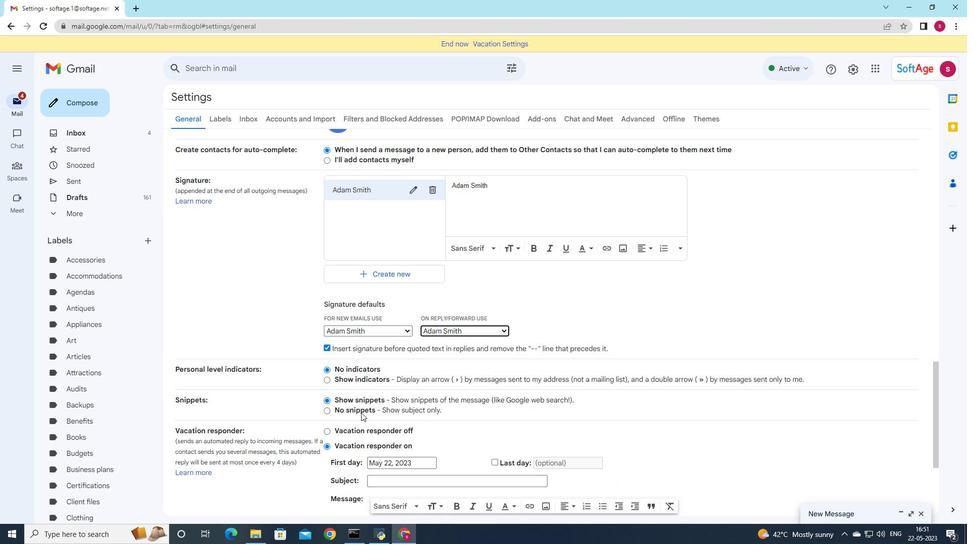 
Action: Mouse scrolled (361, 412) with delta (0, 0)
Screenshot: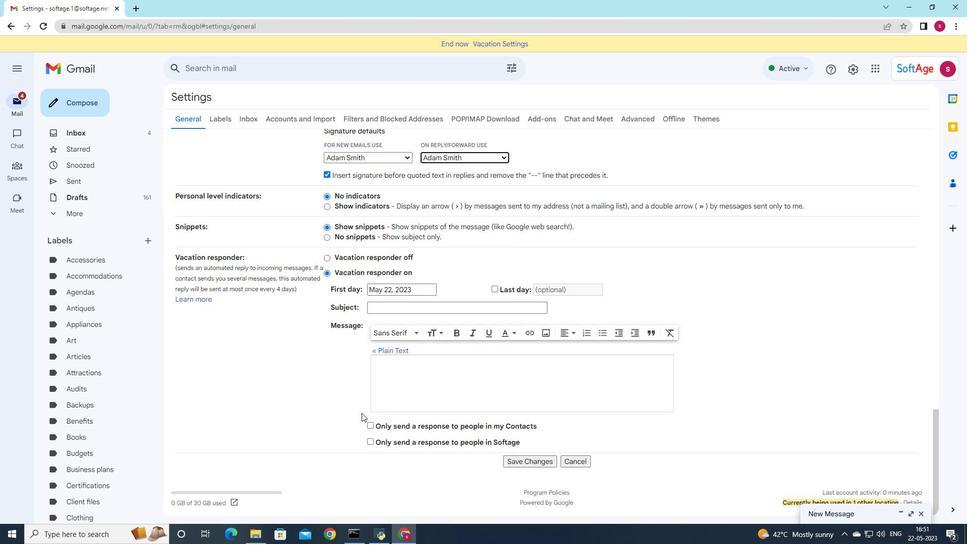 
Action: Mouse scrolled (361, 412) with delta (0, 0)
Screenshot: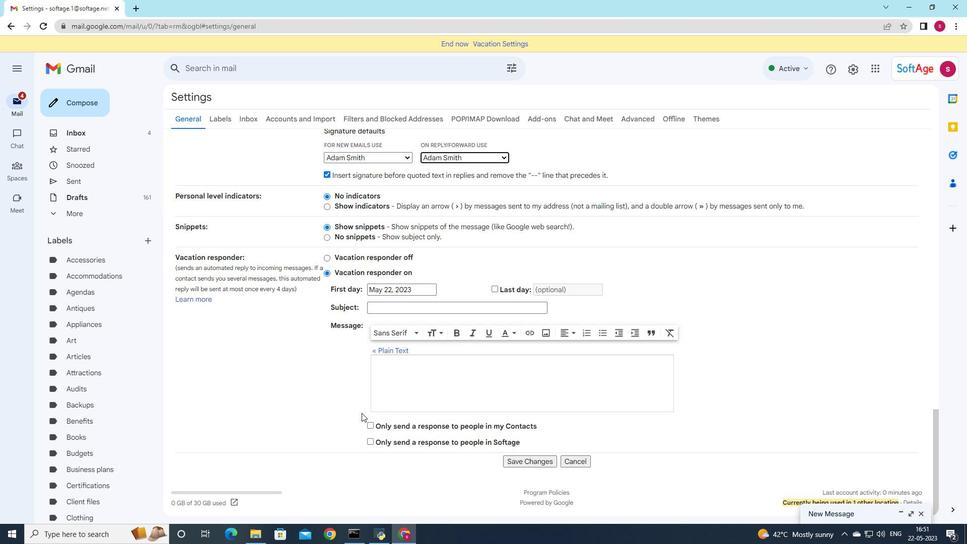 
Action: Mouse moved to (366, 415)
Screenshot: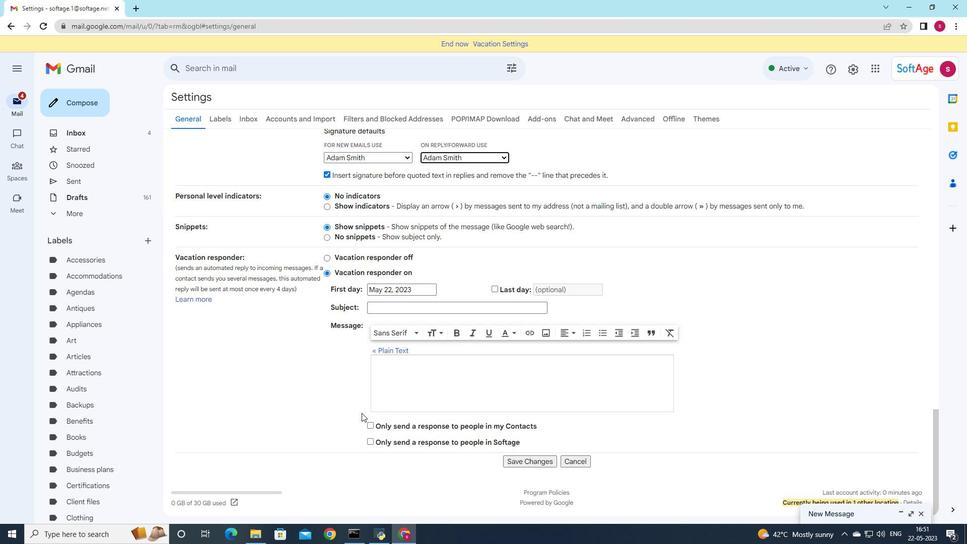 
Action: Mouse scrolled (366, 415) with delta (0, 0)
Screenshot: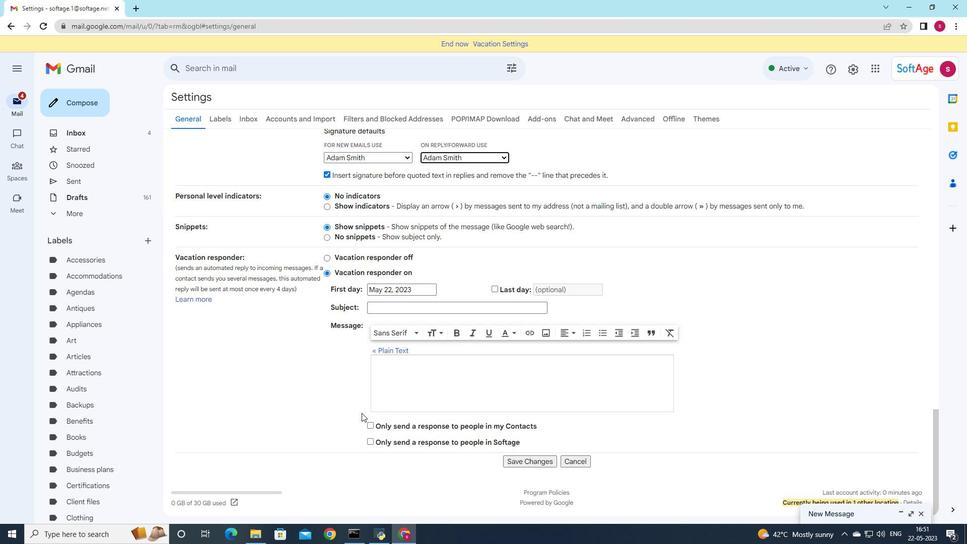 
Action: Mouse moved to (518, 460)
Screenshot: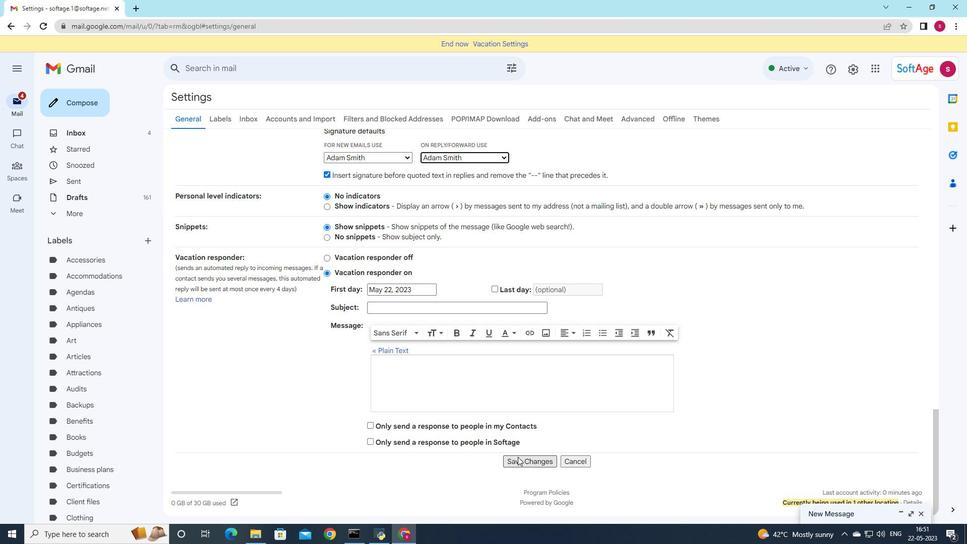 
Action: Mouse pressed left at (518, 460)
Screenshot: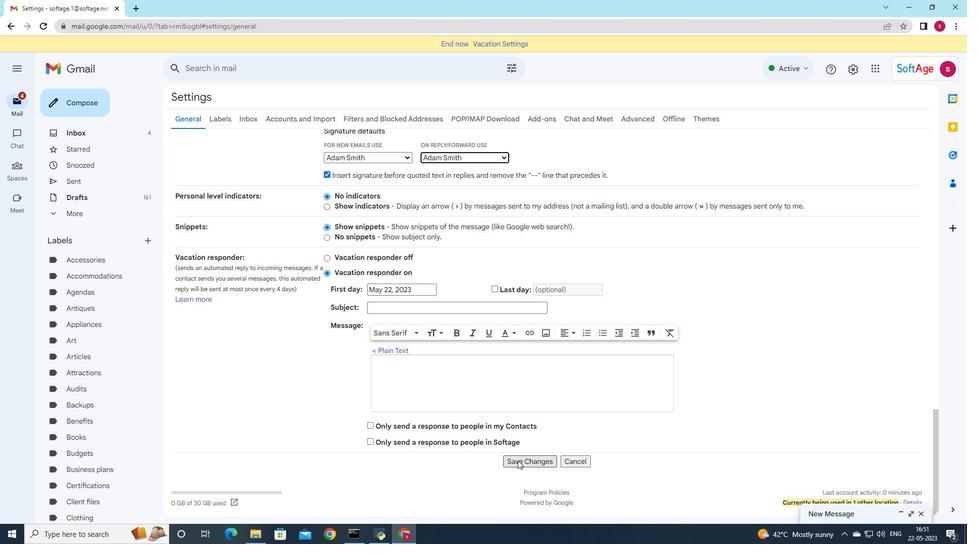
Action: Mouse moved to (87, 102)
